 Task: Open Card Engineering Design Review in Board Employee Recognition and Rewards to Workspace Customer Analytics and add a team member Softage.4@softage.net, a label Orange, a checklist Healthy Cooking, an attachment from your google drive, a color Orange and finally, add a card description 'Develop and launch new social media marketing campaign for customer retention' and a comment 'We should approach this task with a sense of humility, recognizing that there is always more to learn and improve upon.'. Add a start date 'Jan 08, 1900' with a due date 'Jan 15, 1900'
Action: Mouse moved to (704, 186)
Screenshot: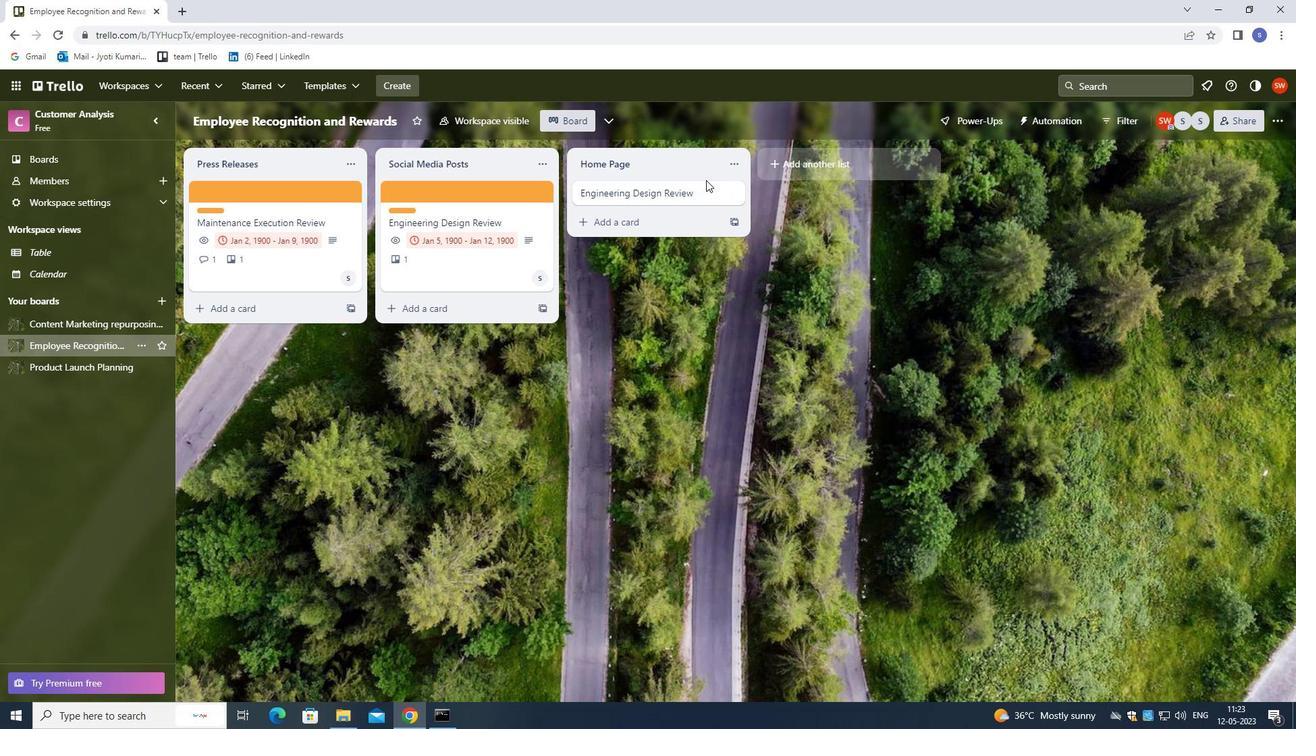 
Action: Mouse pressed left at (704, 186)
Screenshot: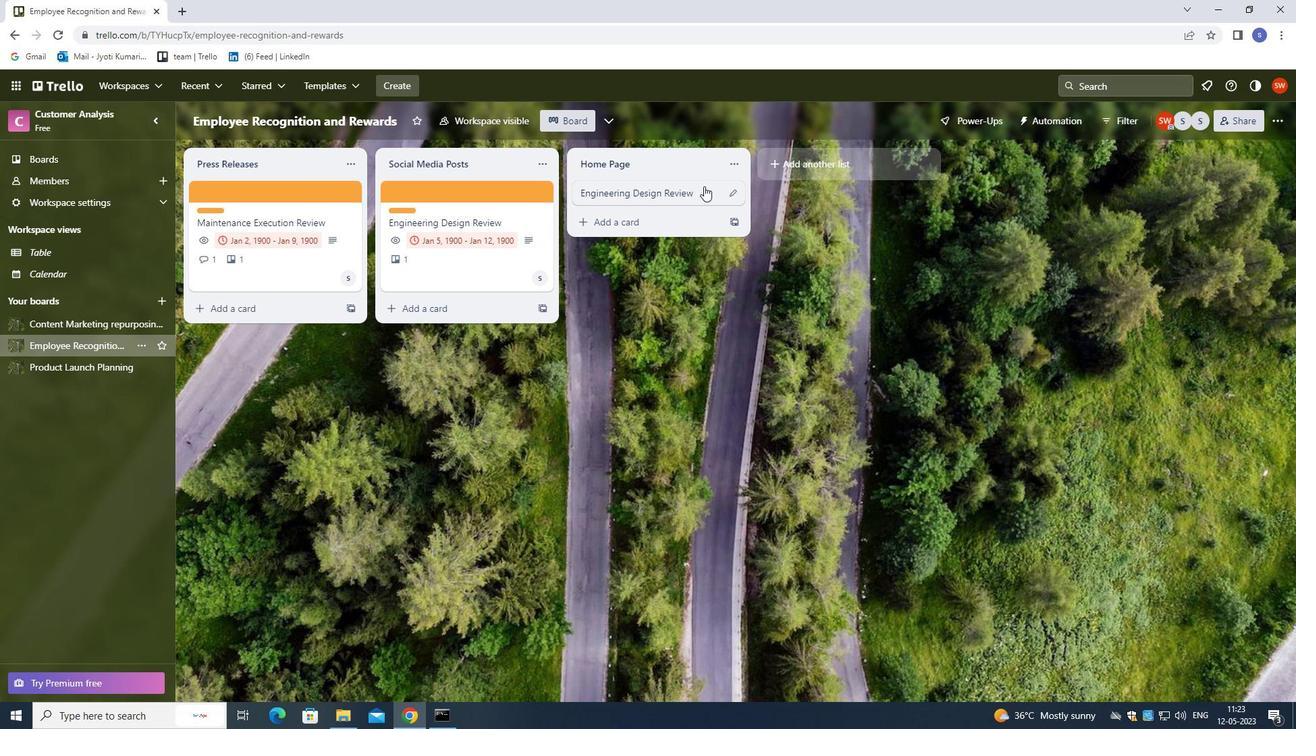 
Action: Mouse moved to (791, 243)
Screenshot: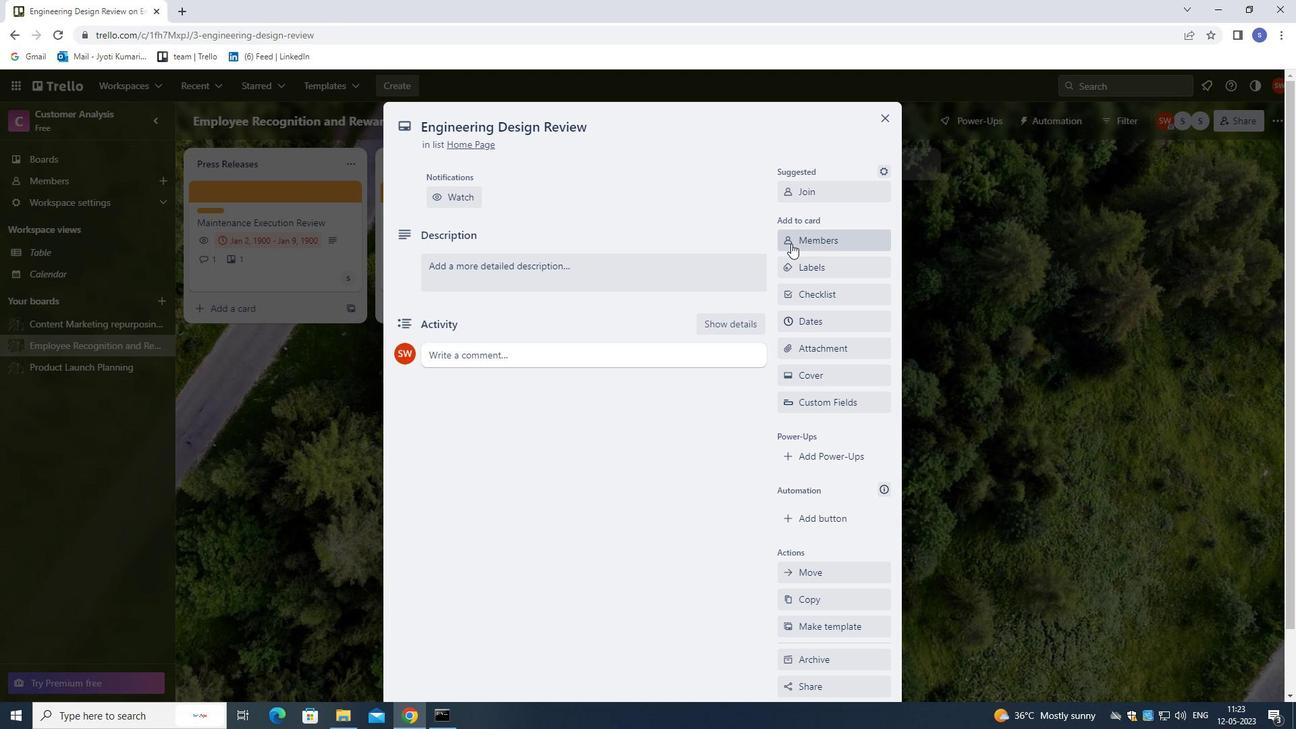 
Action: Mouse pressed left at (791, 243)
Screenshot: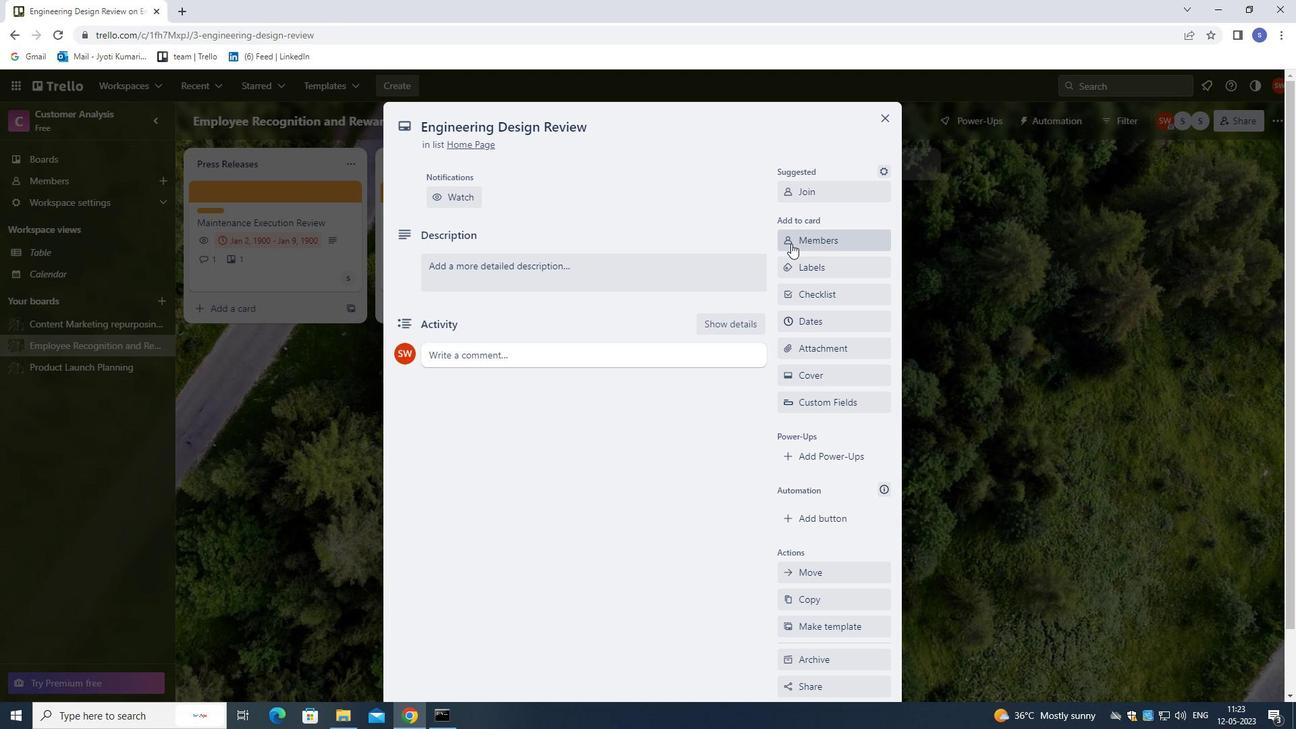 
Action: Mouse moved to (697, 180)
Screenshot: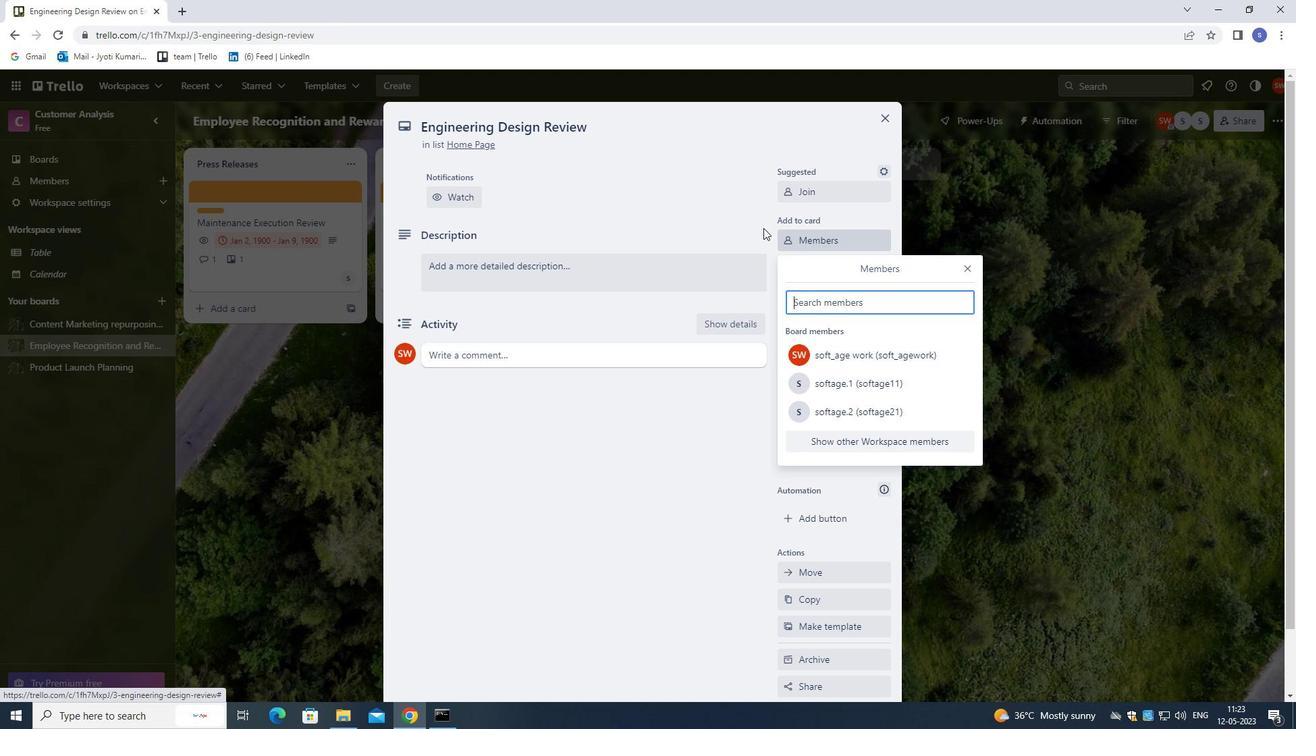 
Action: Key pressed softage.4<Key.shift>@SOFTGE.NET<Key.enter>
Screenshot: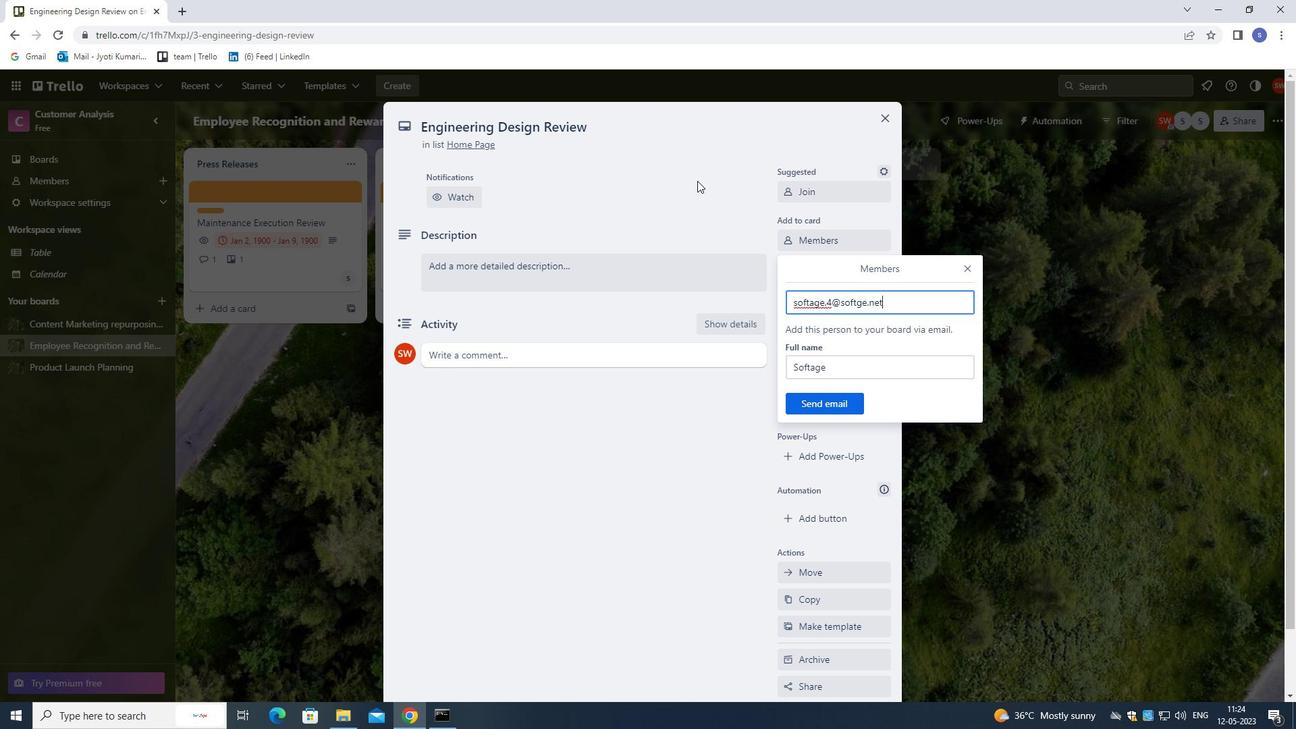 
Action: Mouse moved to (723, 231)
Screenshot: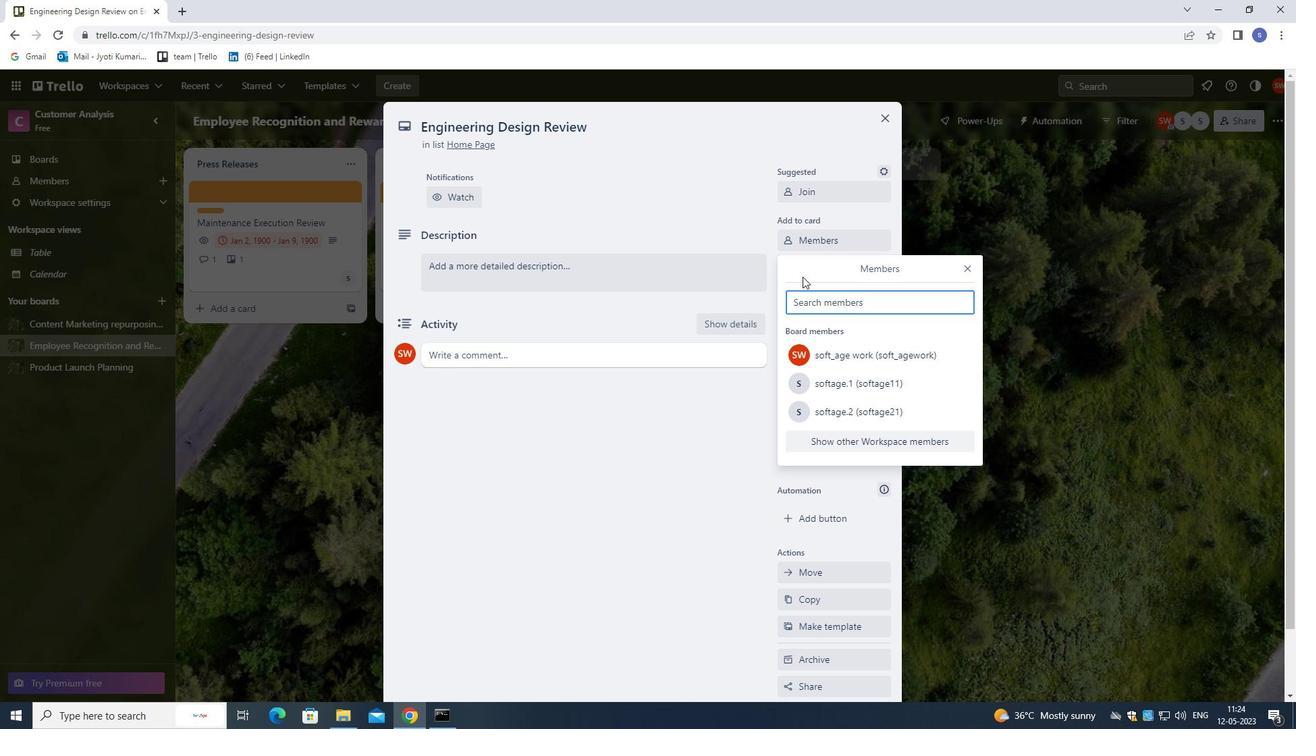 
Action: Key pressed SOFTAGE.4<Key.shift>@SOFTAGE.NET
Screenshot: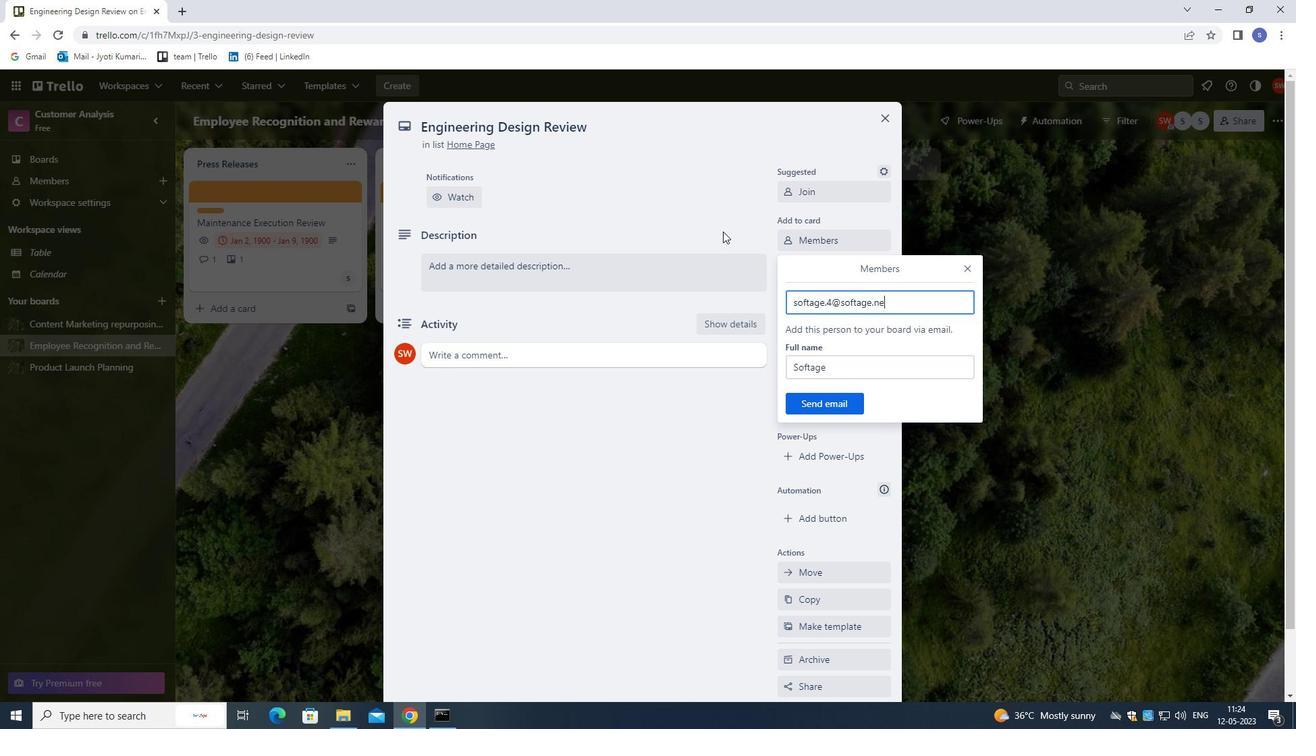 
Action: Mouse moved to (820, 395)
Screenshot: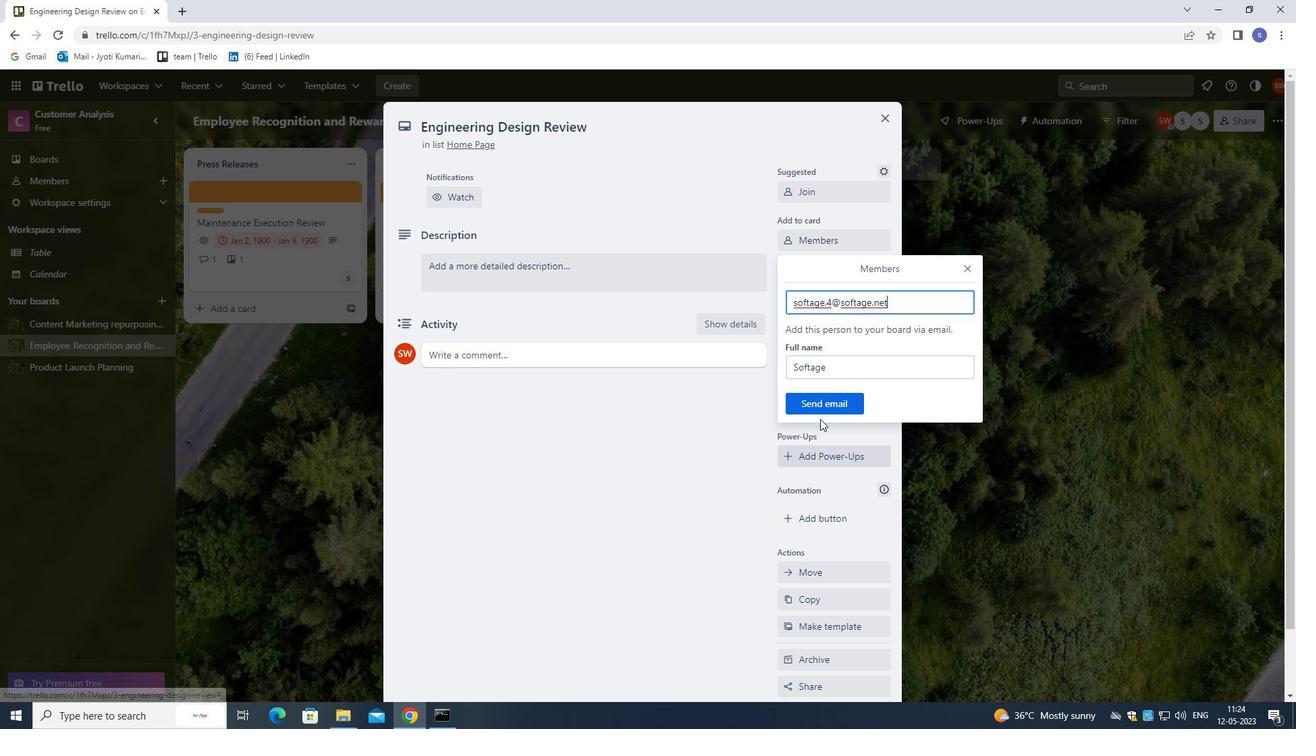 
Action: Mouse pressed left at (820, 395)
Screenshot: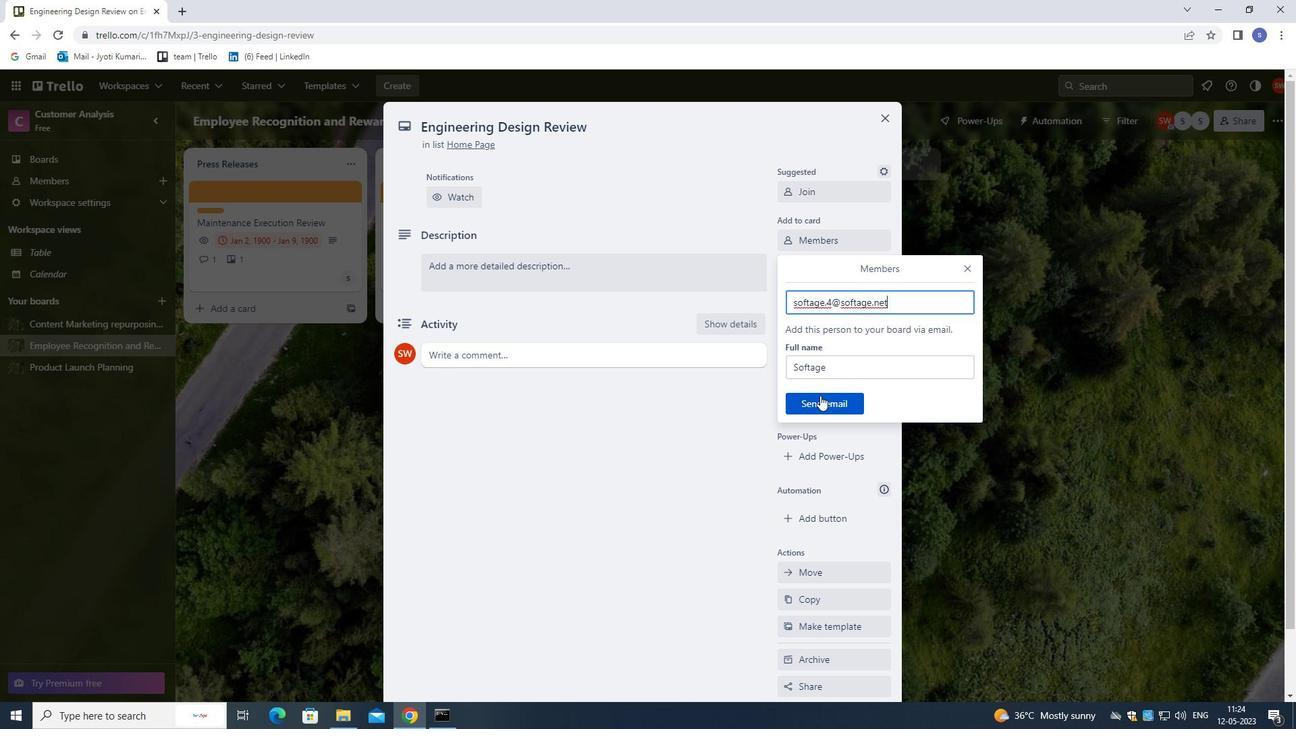 
Action: Mouse moved to (804, 266)
Screenshot: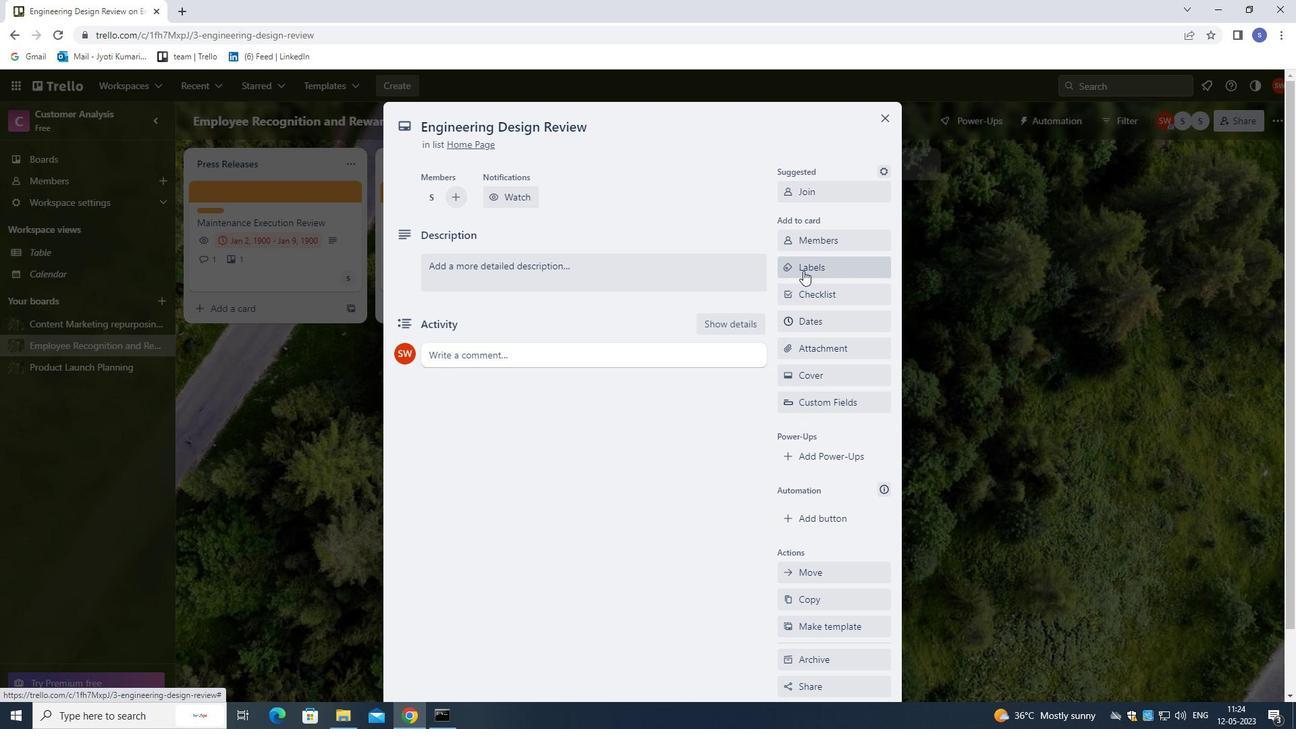 
Action: Mouse pressed left at (804, 266)
Screenshot: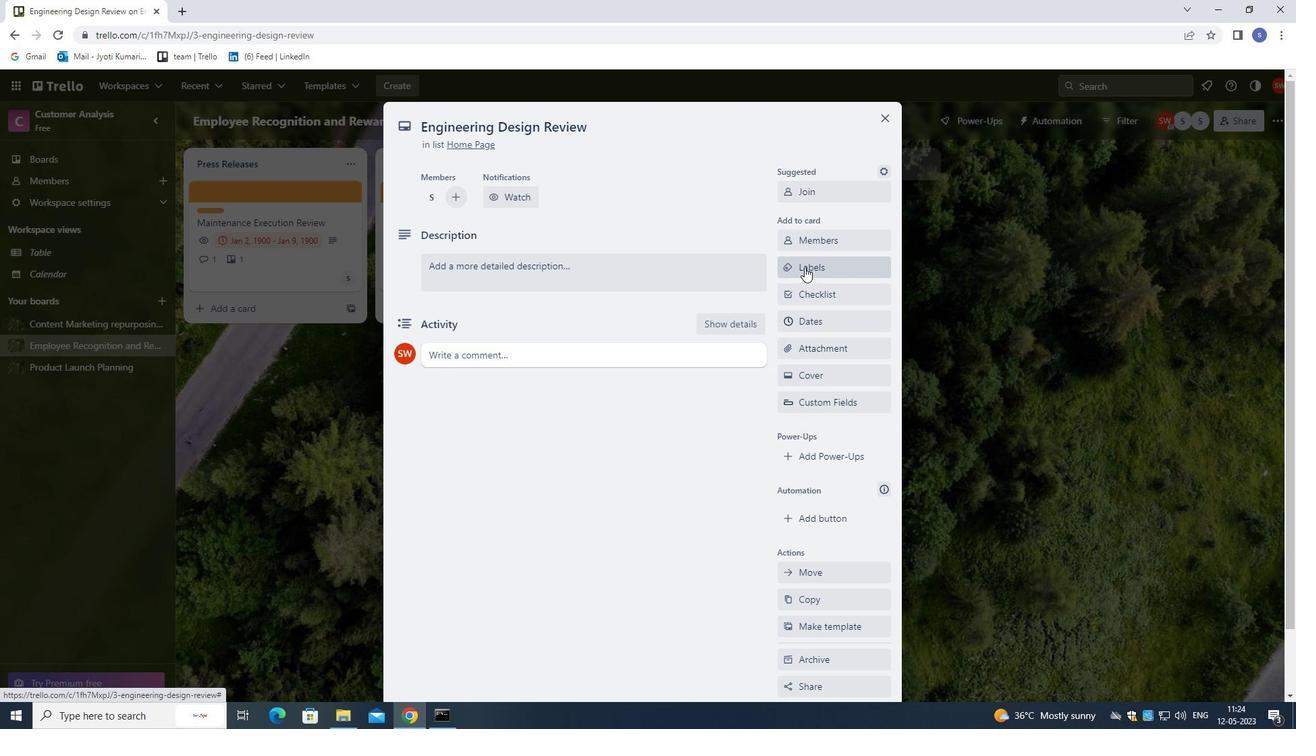 
Action: Mouse moved to (806, 272)
Screenshot: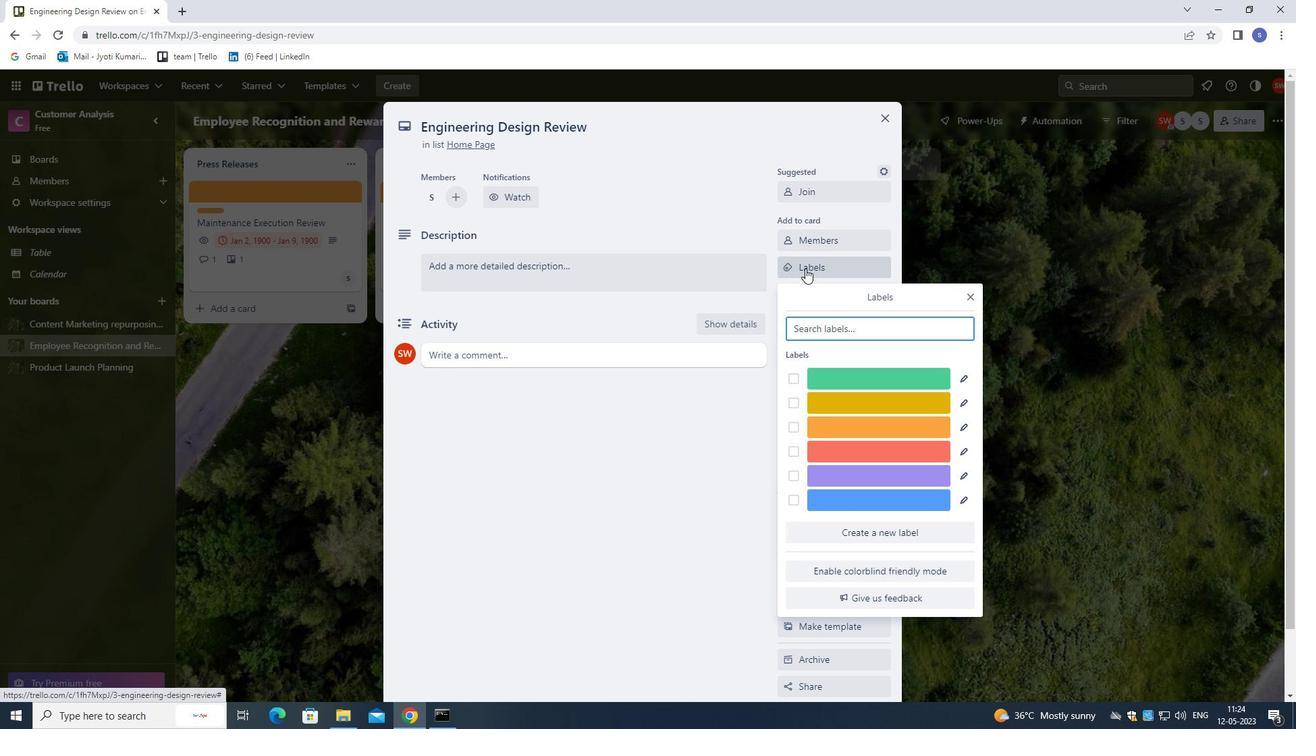 
Action: Key pressed O
Screenshot: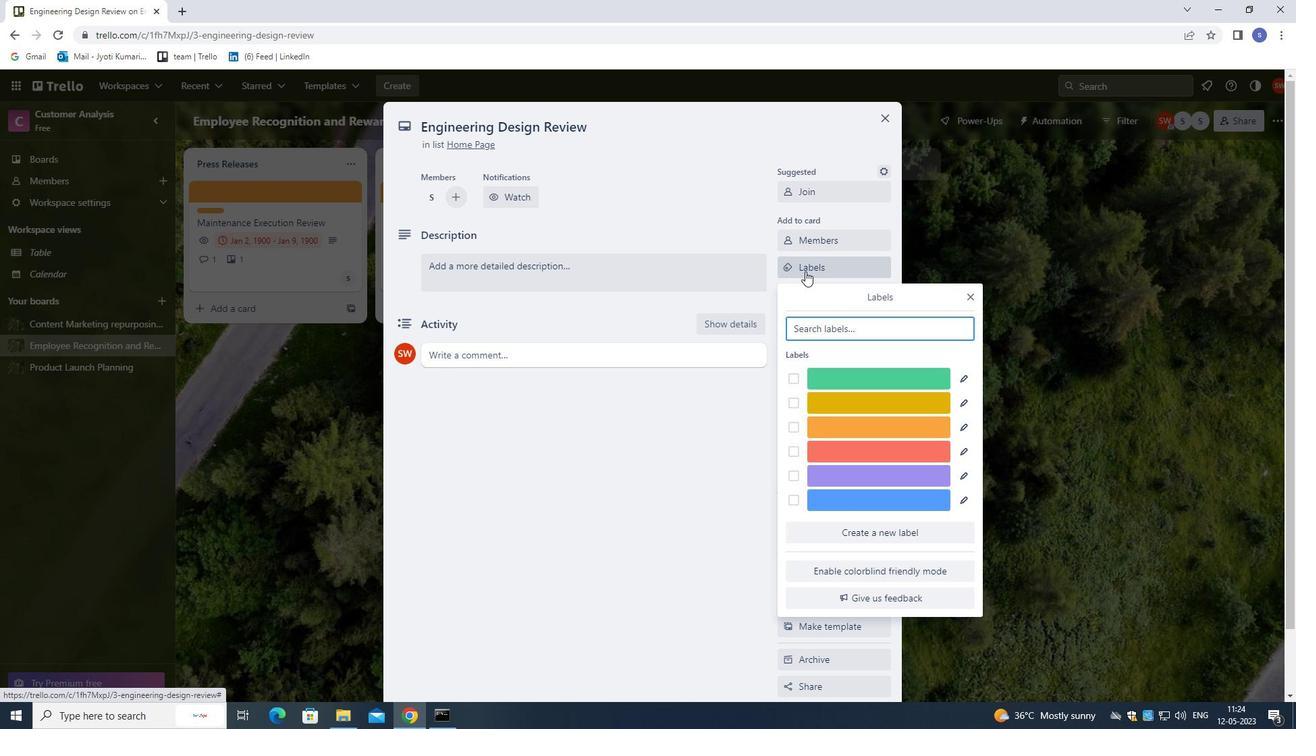 
Action: Mouse moved to (797, 381)
Screenshot: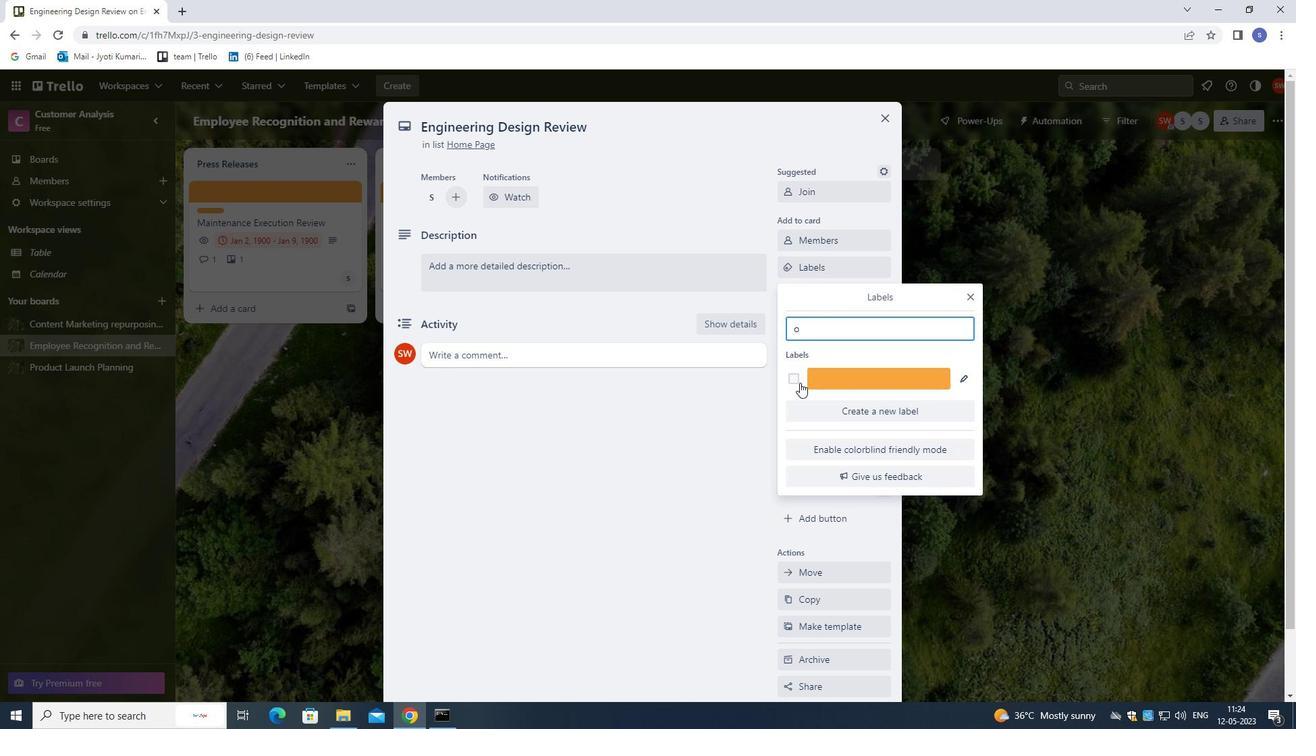 
Action: Mouse pressed left at (797, 381)
Screenshot: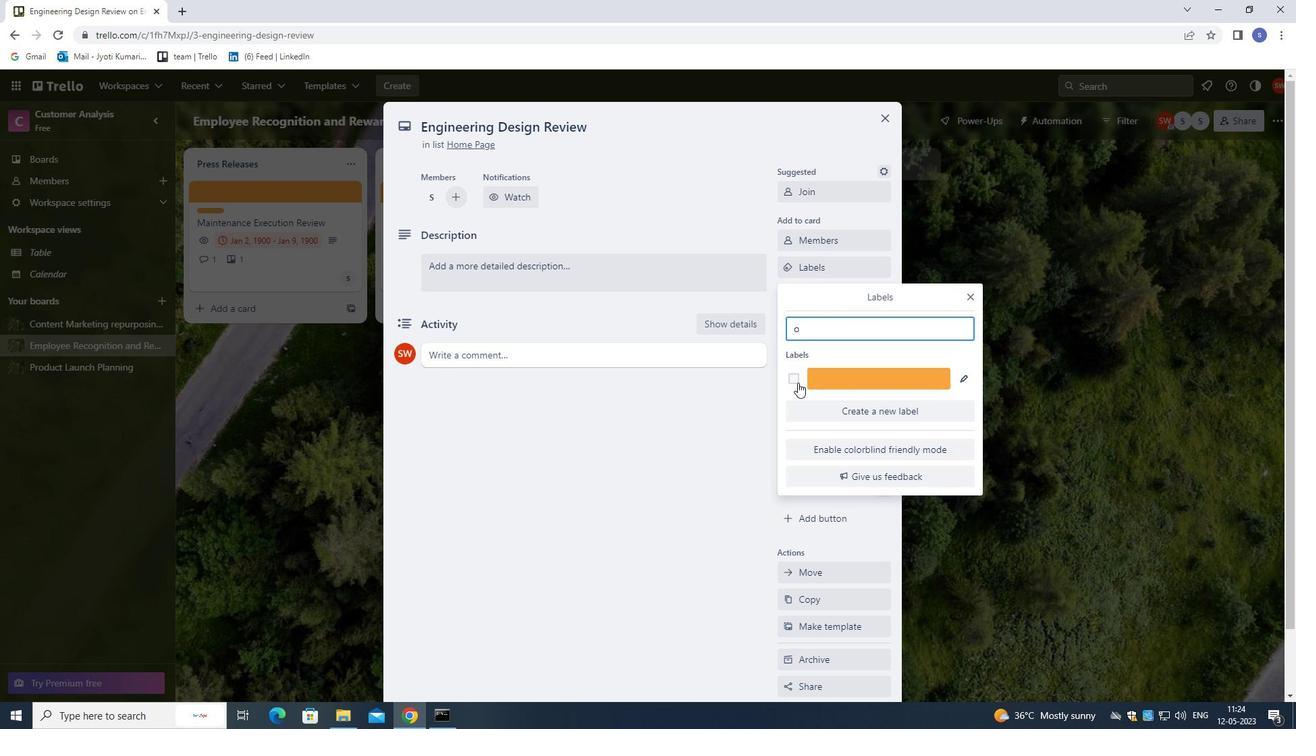 
Action: Mouse moved to (974, 299)
Screenshot: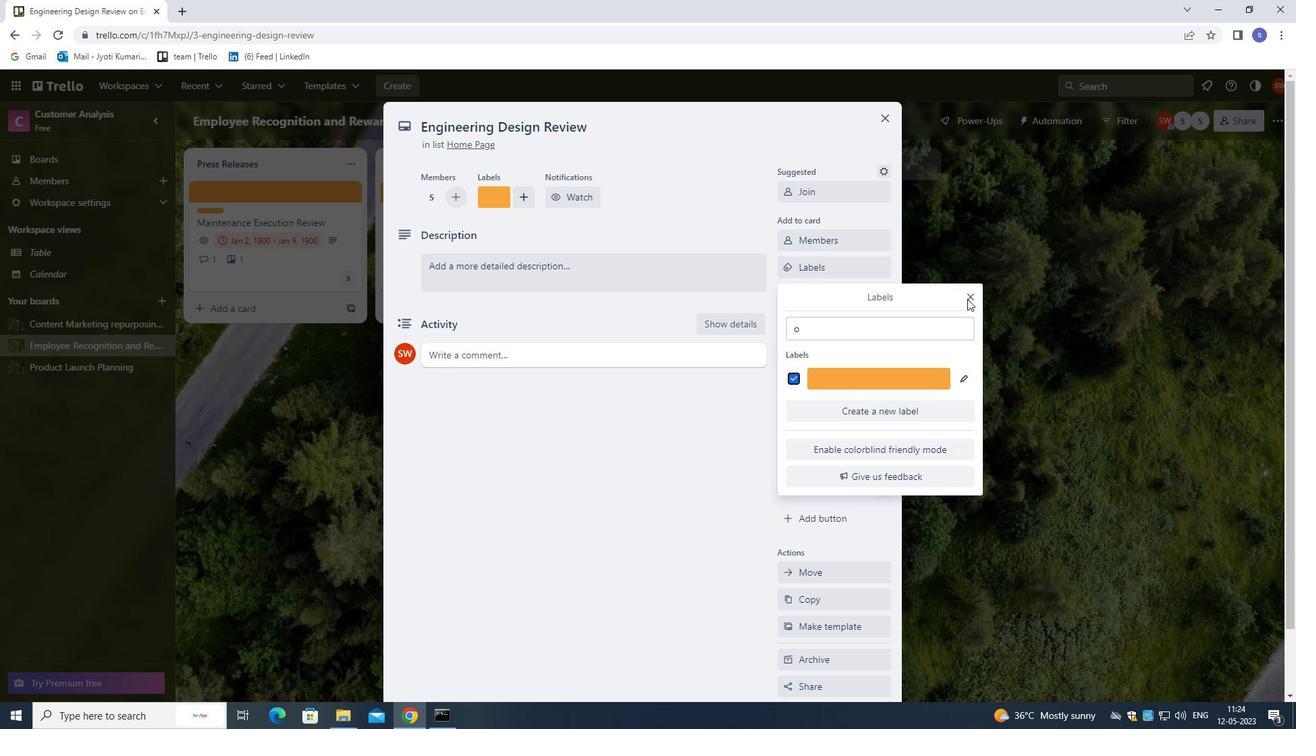 
Action: Mouse pressed left at (974, 299)
Screenshot: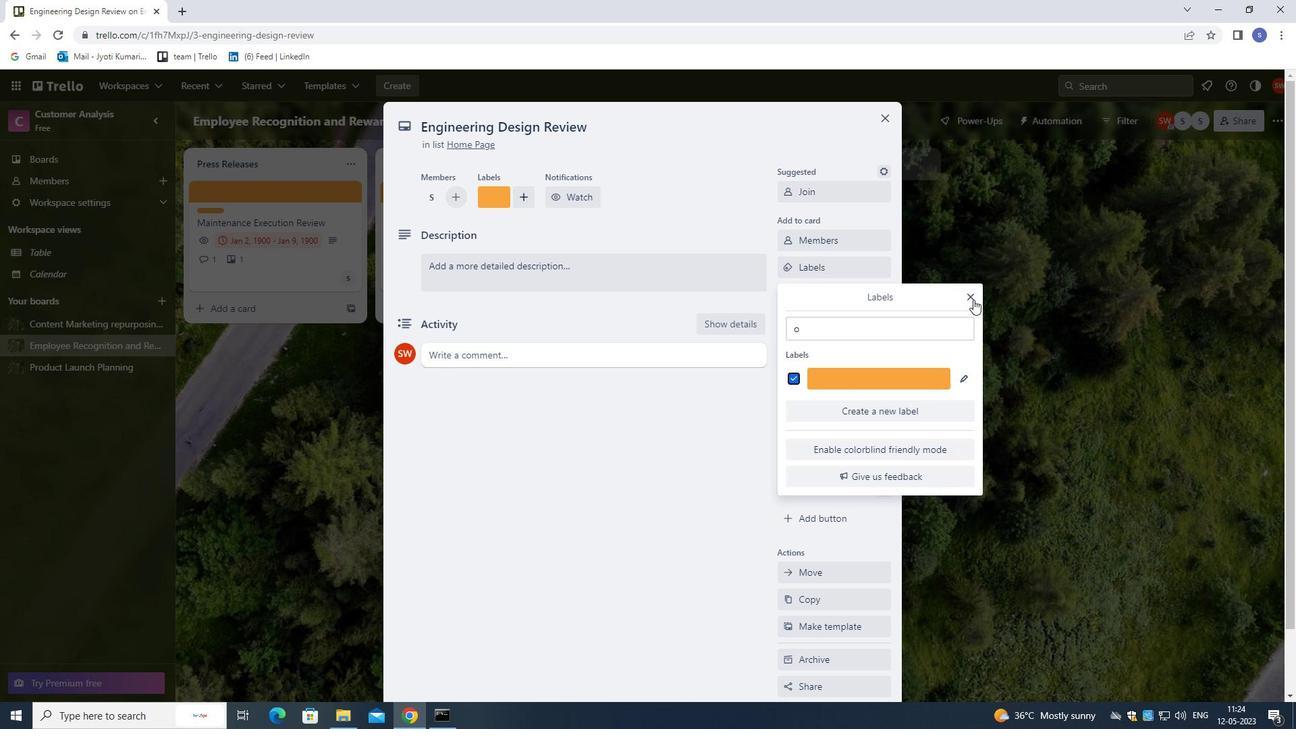 
Action: Mouse moved to (968, 294)
Screenshot: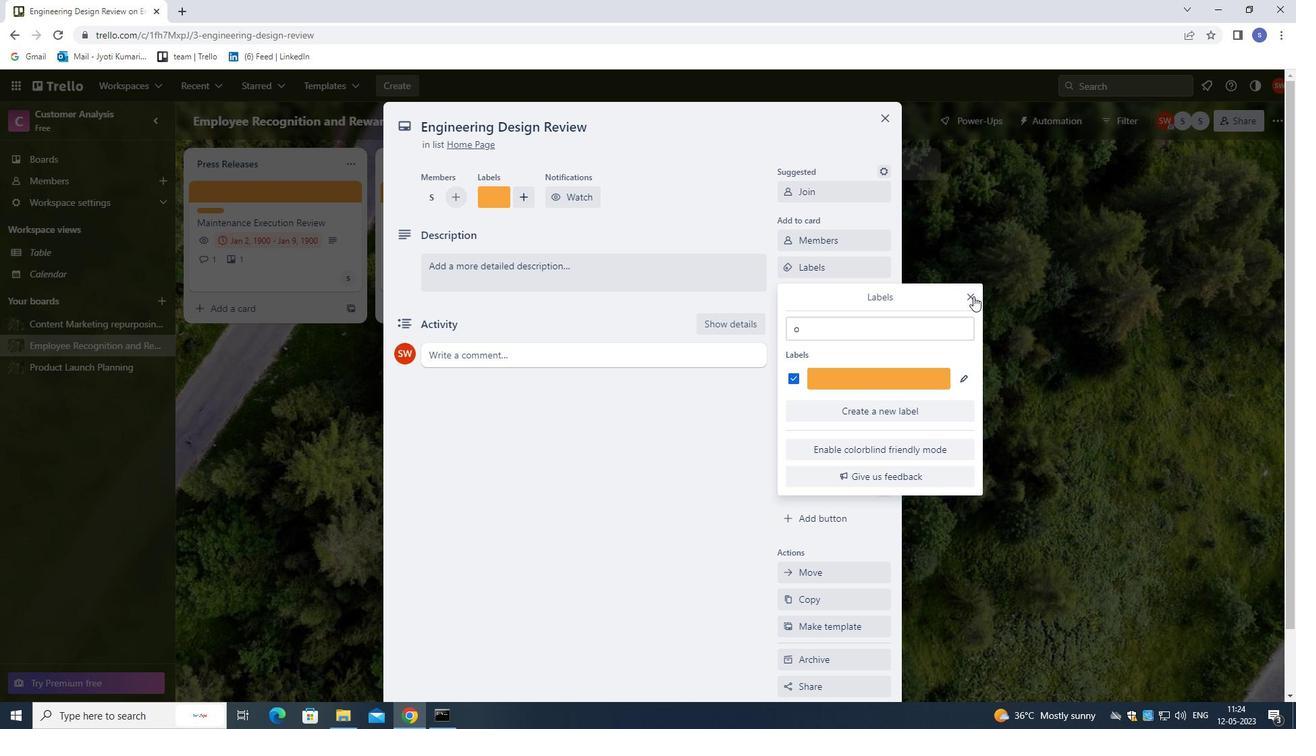 
Action: Mouse pressed left at (968, 294)
Screenshot: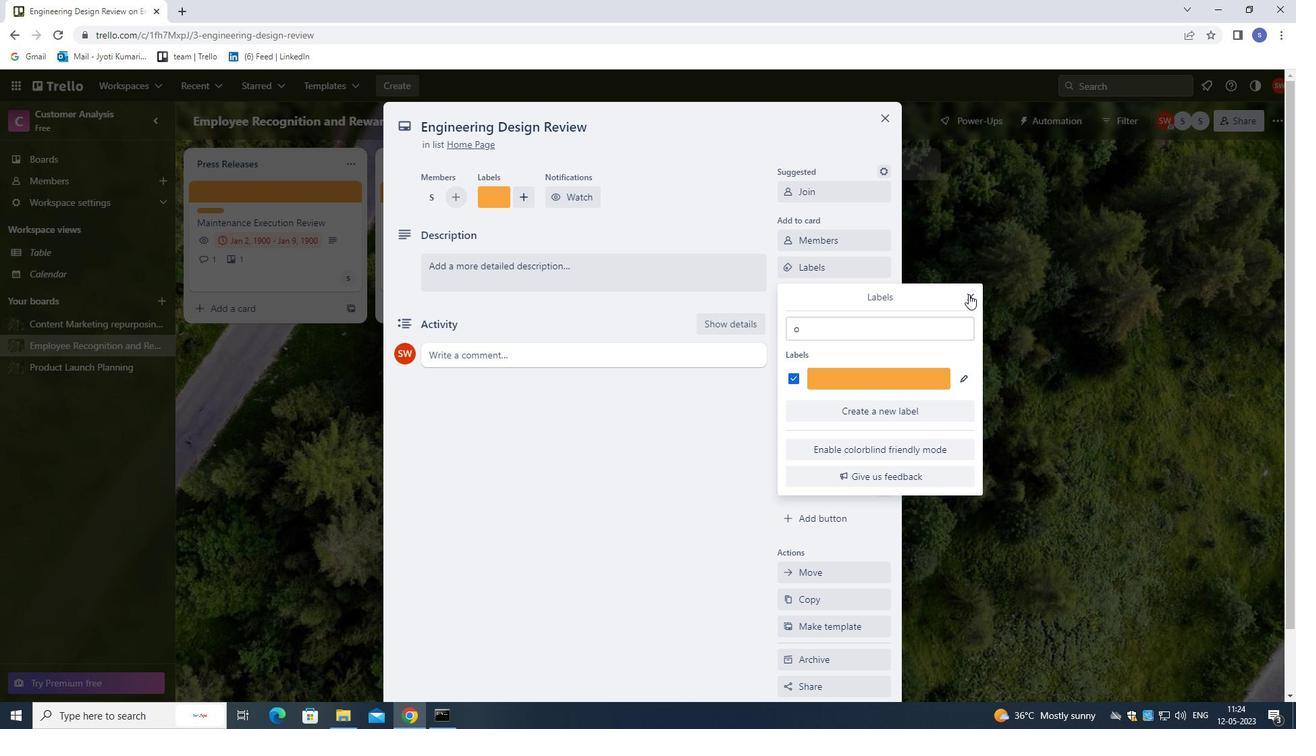 
Action: Mouse moved to (842, 293)
Screenshot: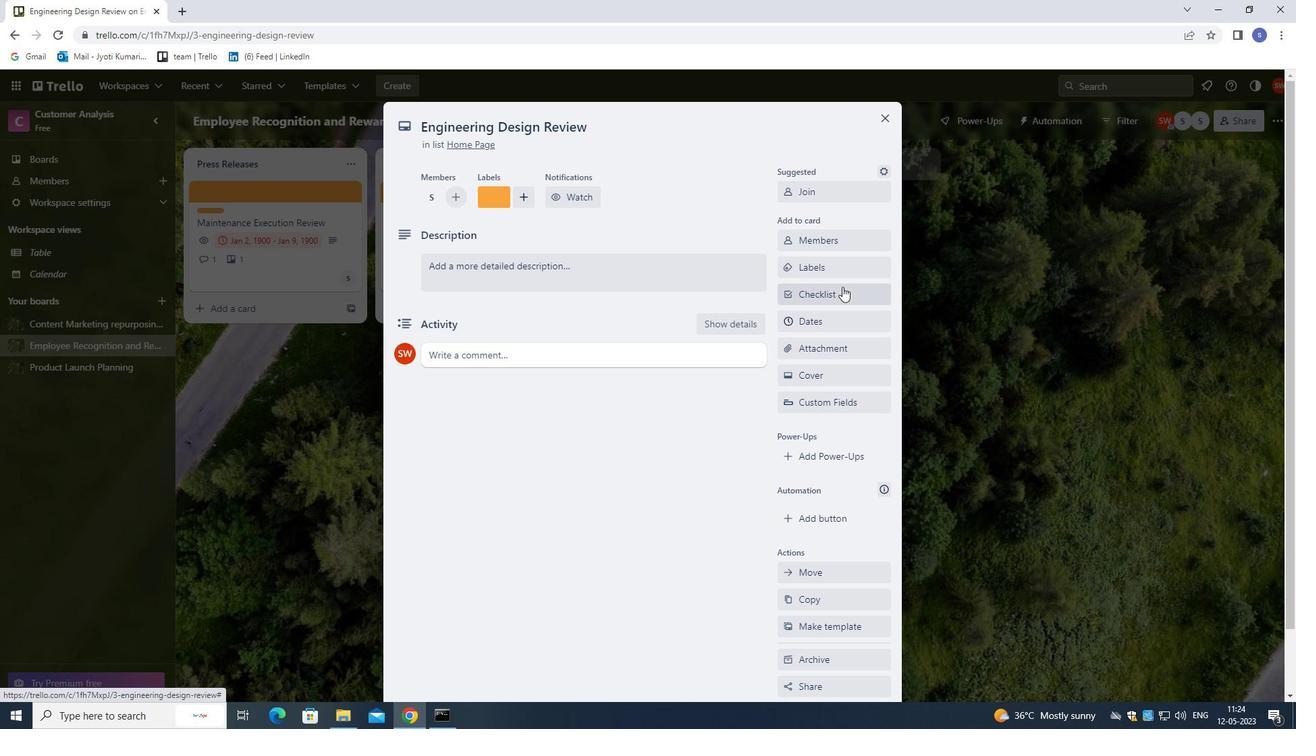 
Action: Mouse pressed left at (842, 293)
Screenshot: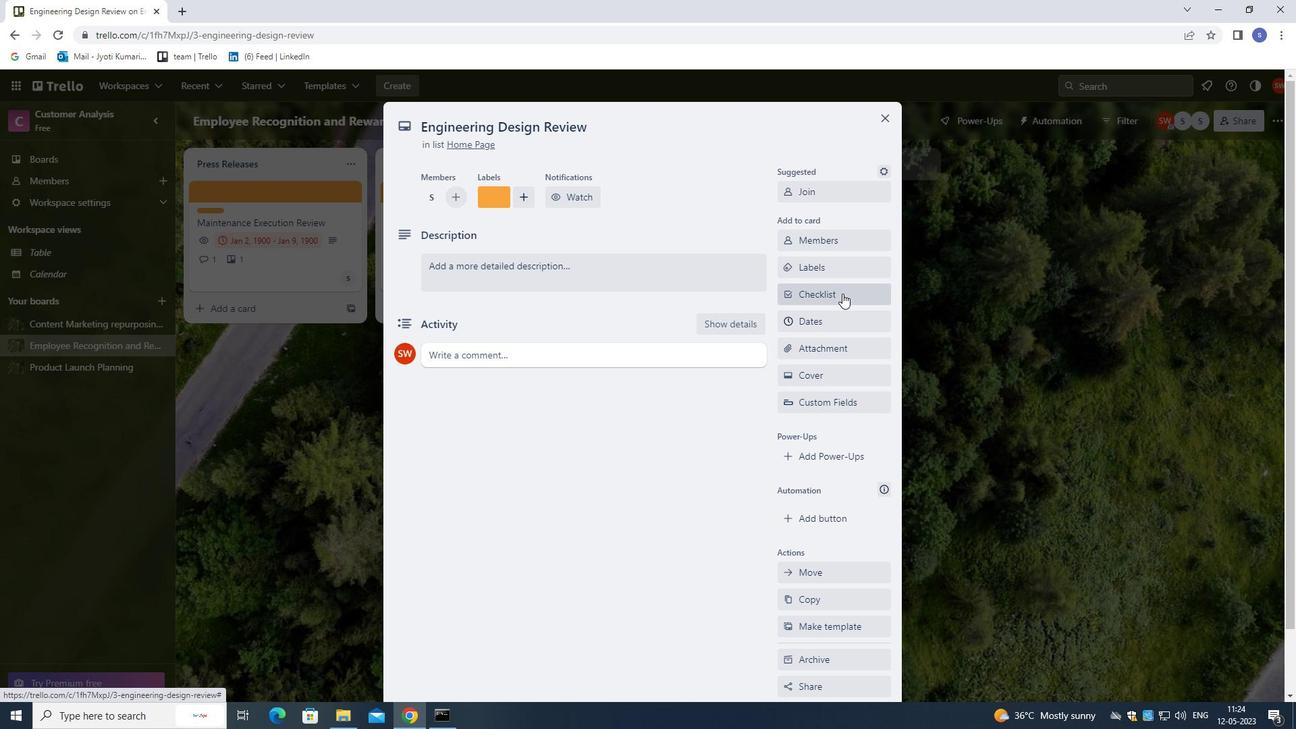 
Action: Mouse moved to (771, 270)
Screenshot: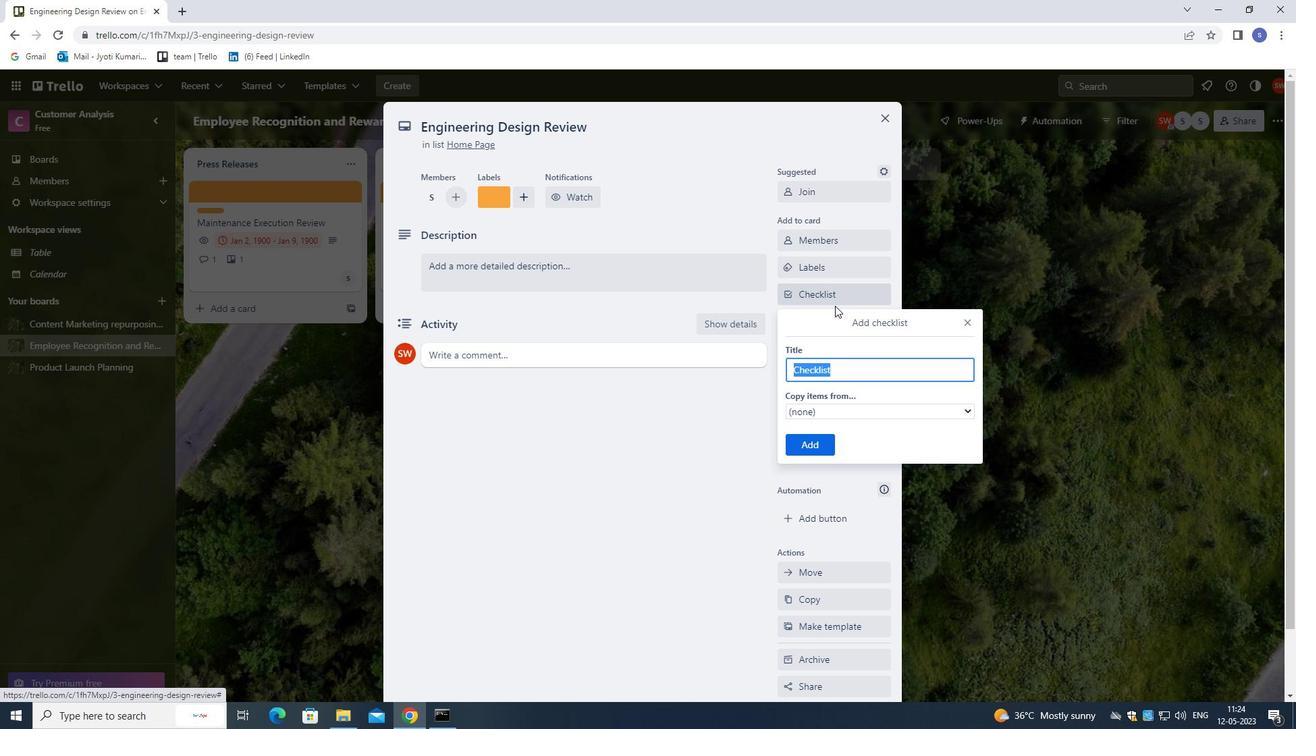 
Action: Key pressed <Key.shift>HEALTHY<Key.space><Key.shift><Key.shift>COOKING<Key.enter>
Screenshot: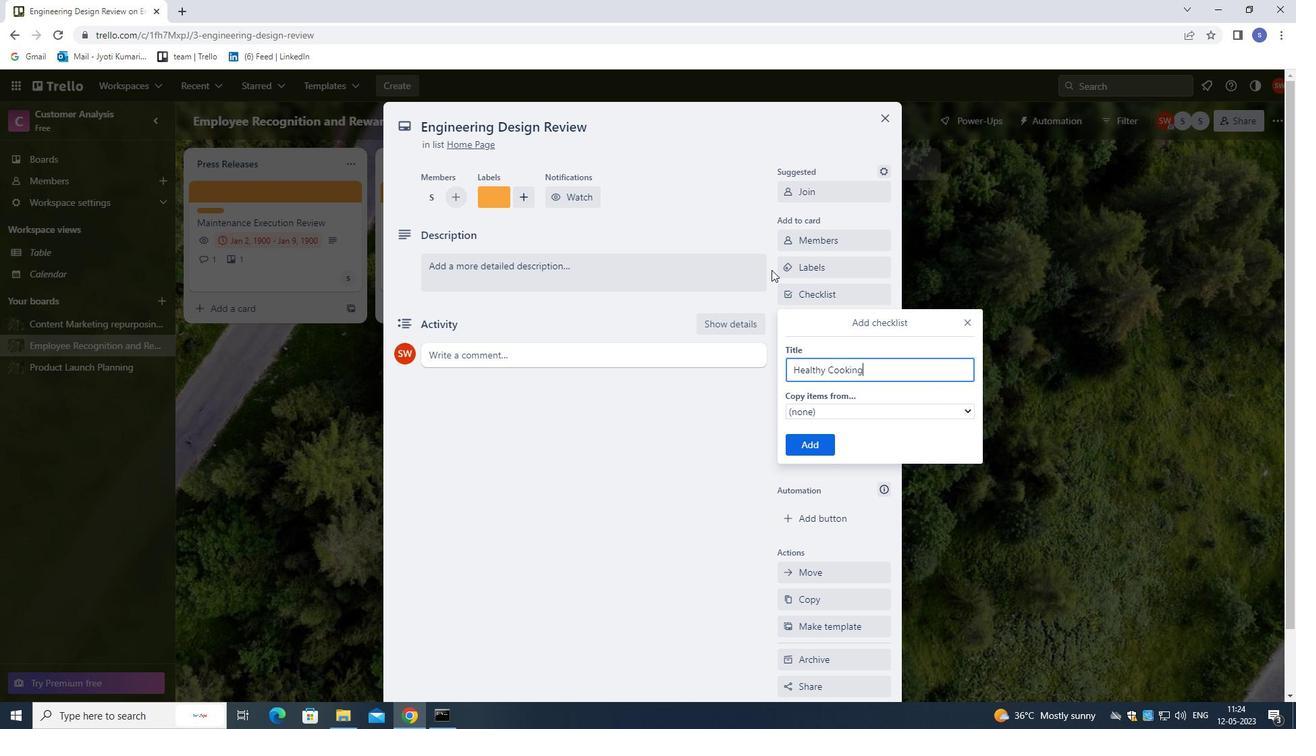 
Action: Mouse moved to (850, 325)
Screenshot: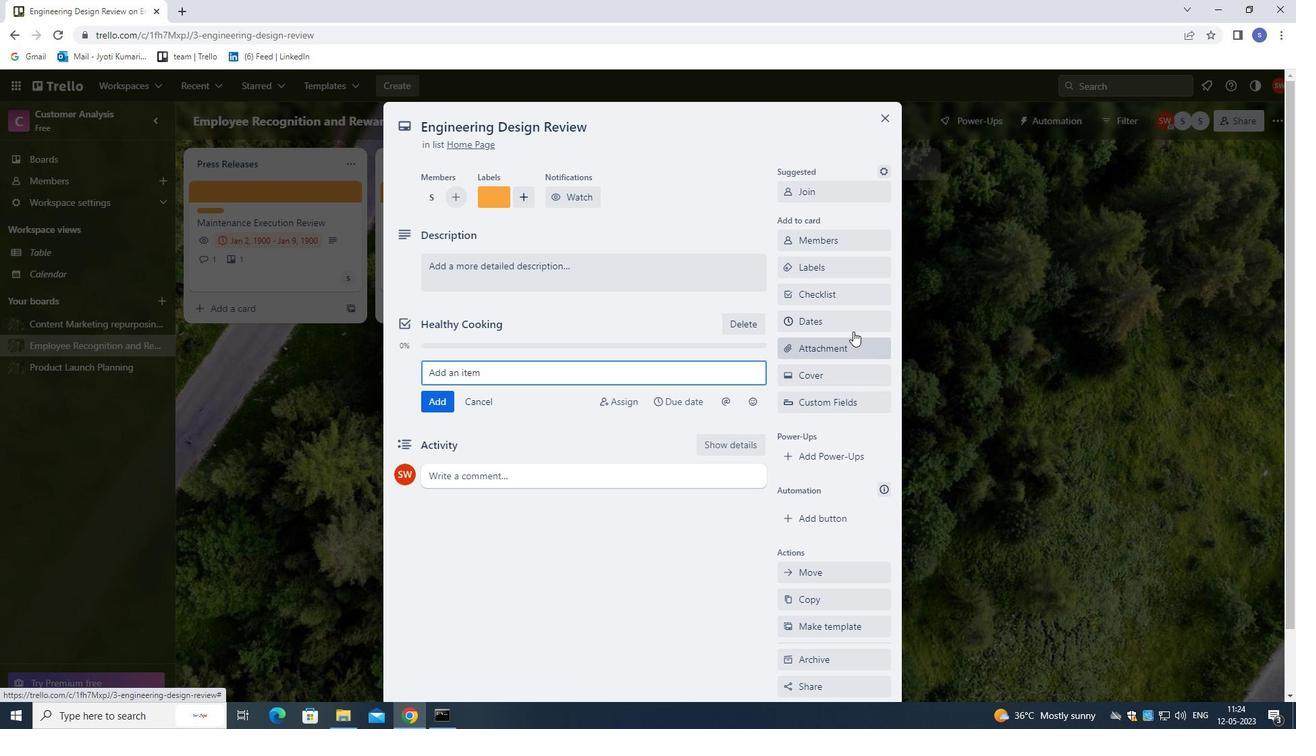 
Action: Mouse pressed left at (850, 325)
Screenshot: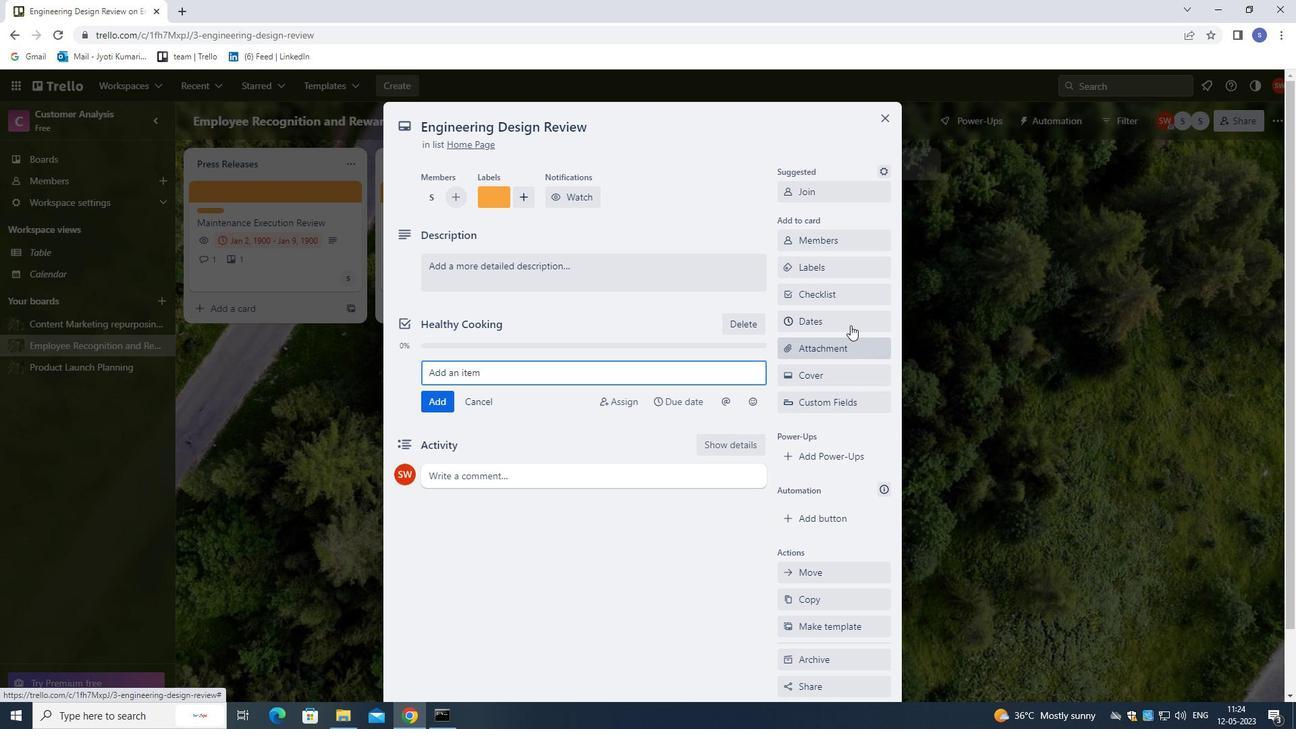 
Action: Mouse moved to (787, 364)
Screenshot: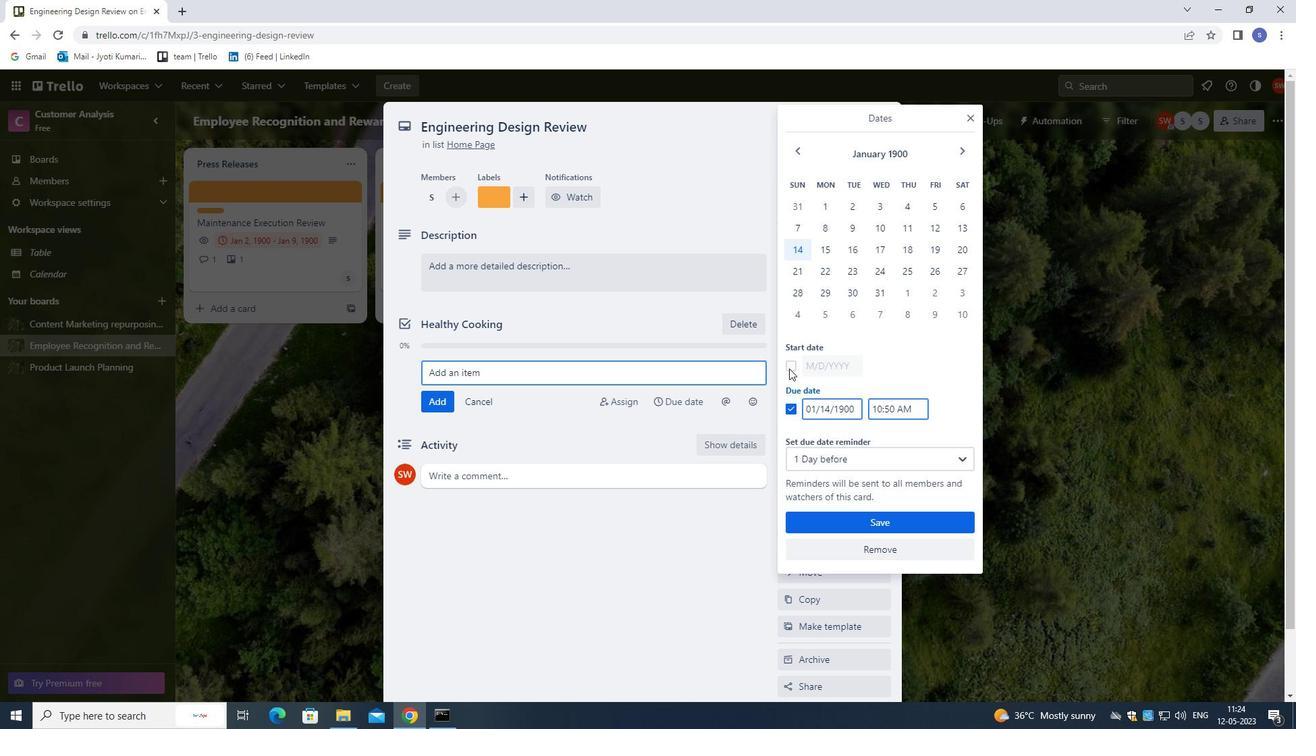 
Action: Mouse pressed left at (787, 364)
Screenshot: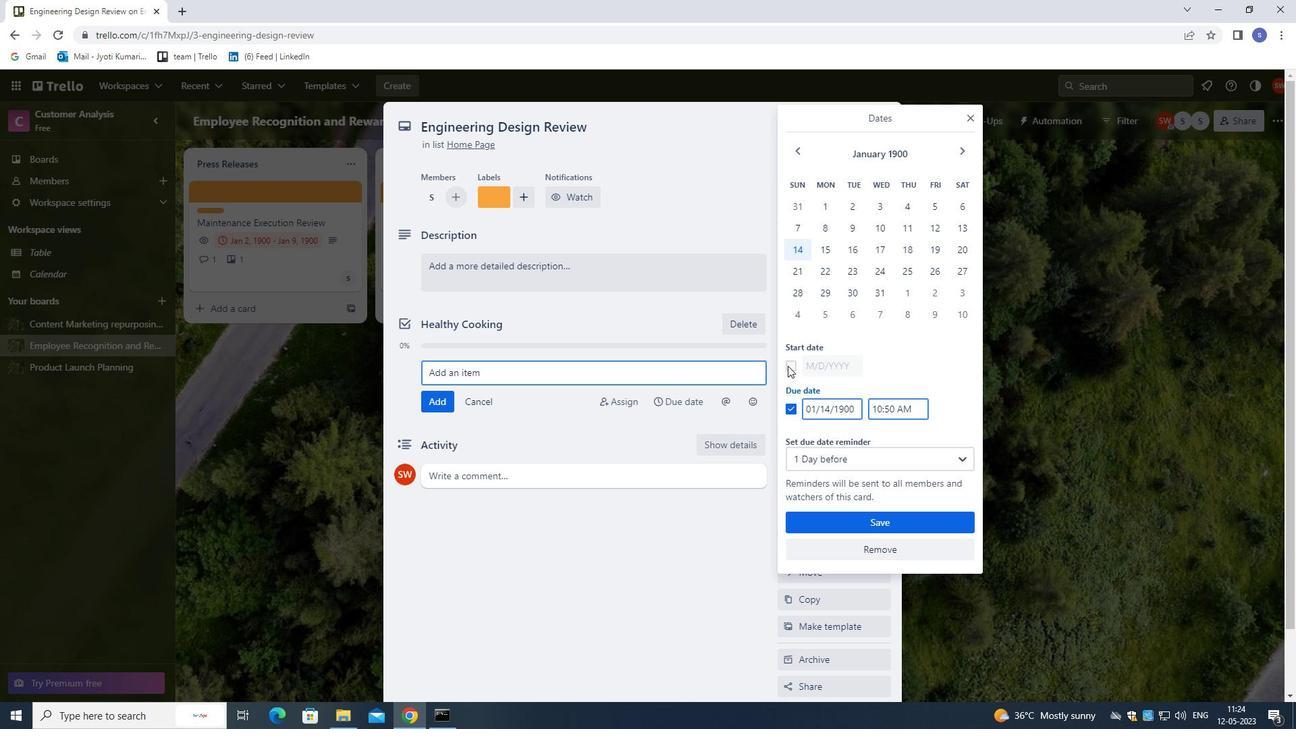
Action: Mouse moved to (821, 363)
Screenshot: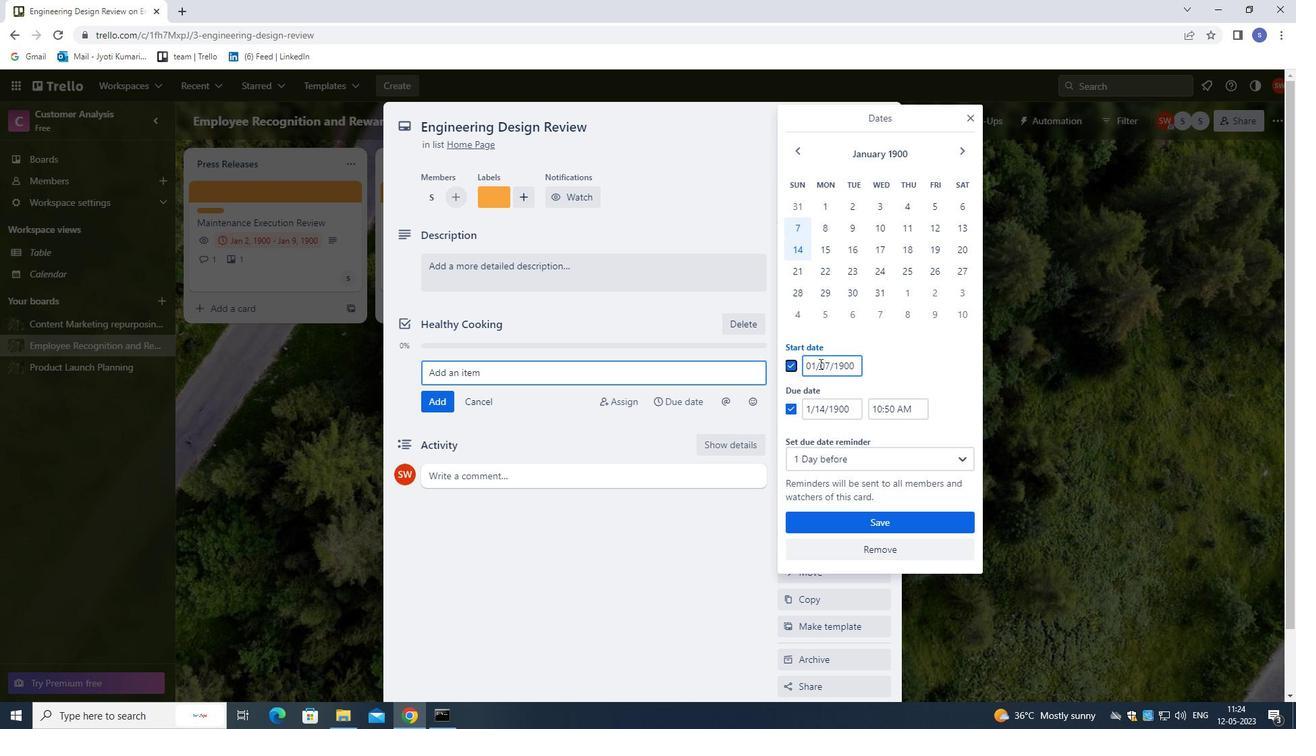 
Action: Mouse pressed left at (821, 363)
Screenshot: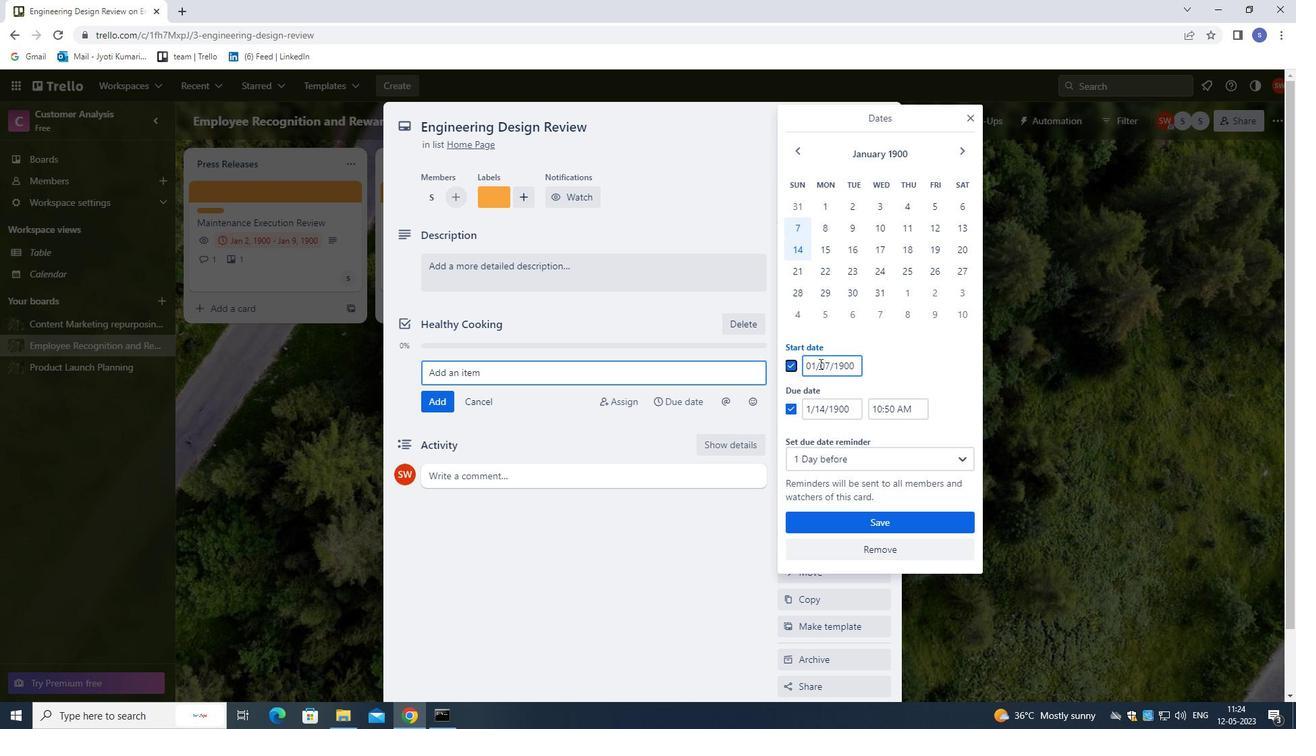 
Action: Mouse moved to (820, 361)
Screenshot: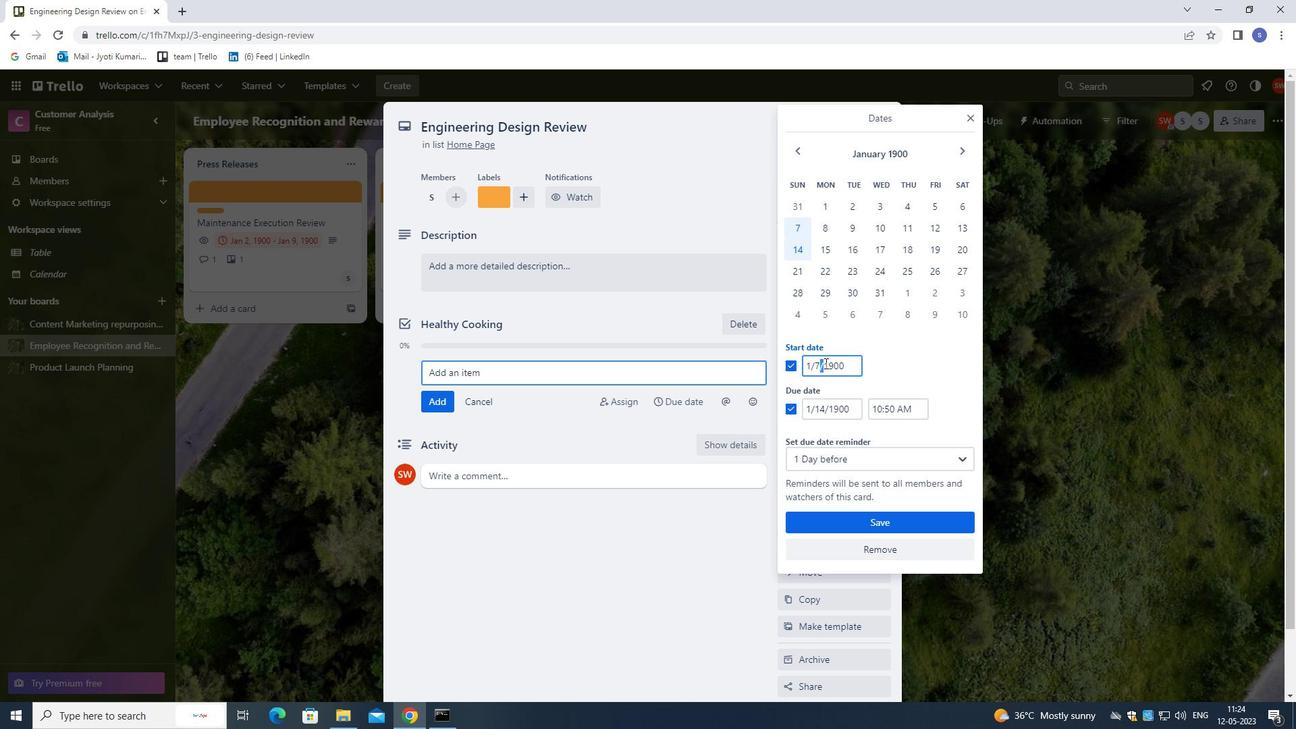 
Action: Mouse pressed left at (820, 361)
Screenshot: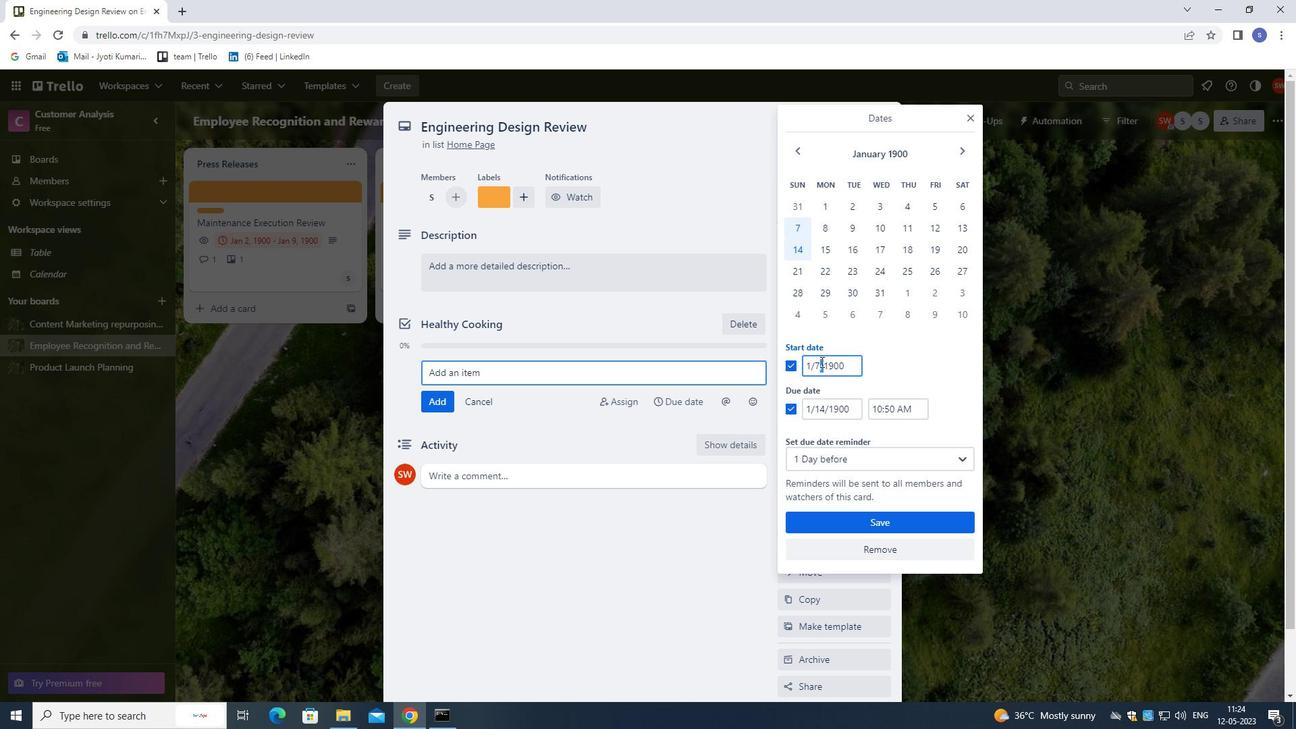 
Action: Mouse moved to (827, 409)
Screenshot: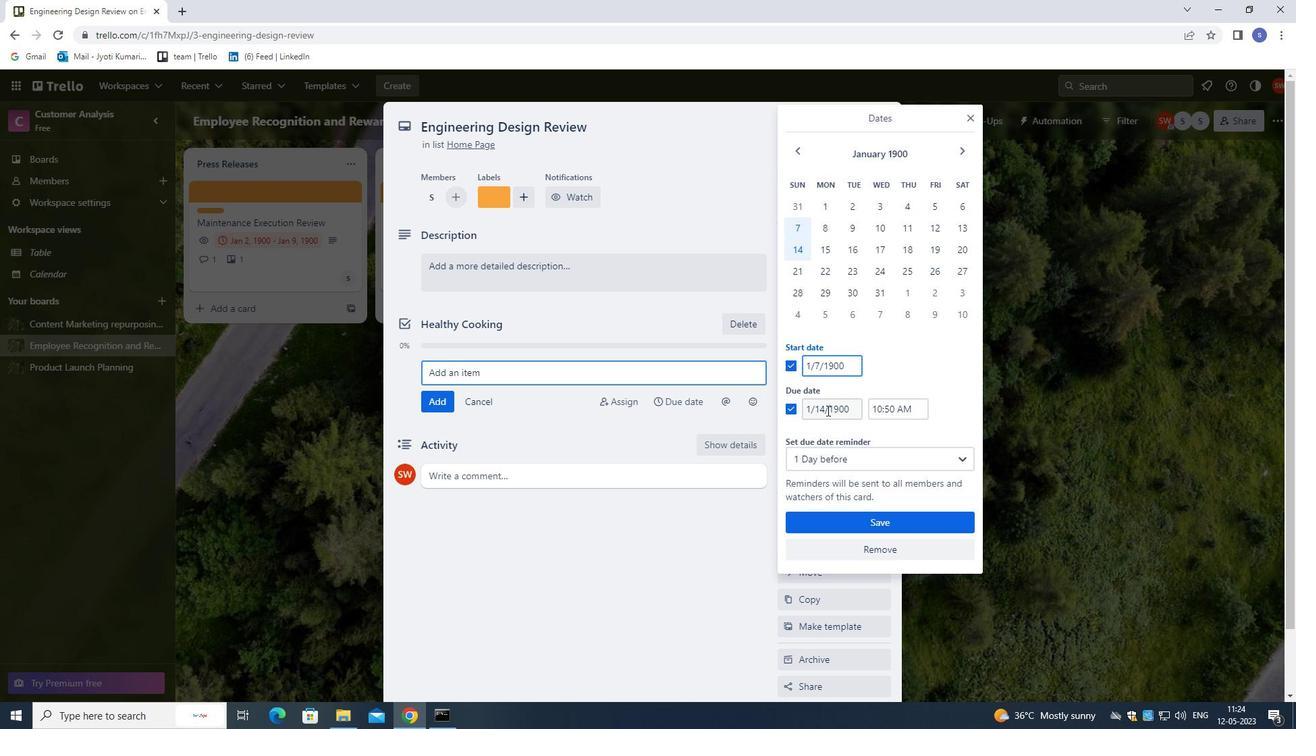 
Action: Key pressed <Key.backspace>
Screenshot: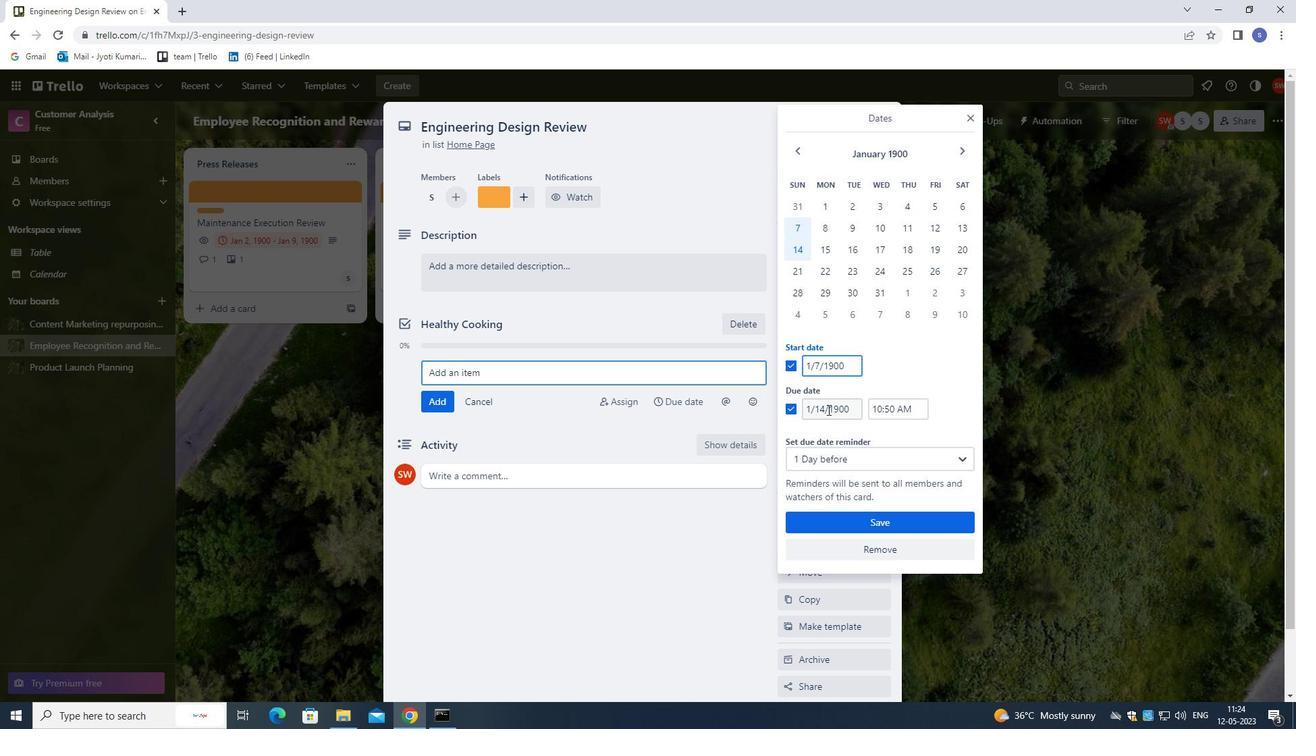 
Action: Mouse moved to (827, 409)
Screenshot: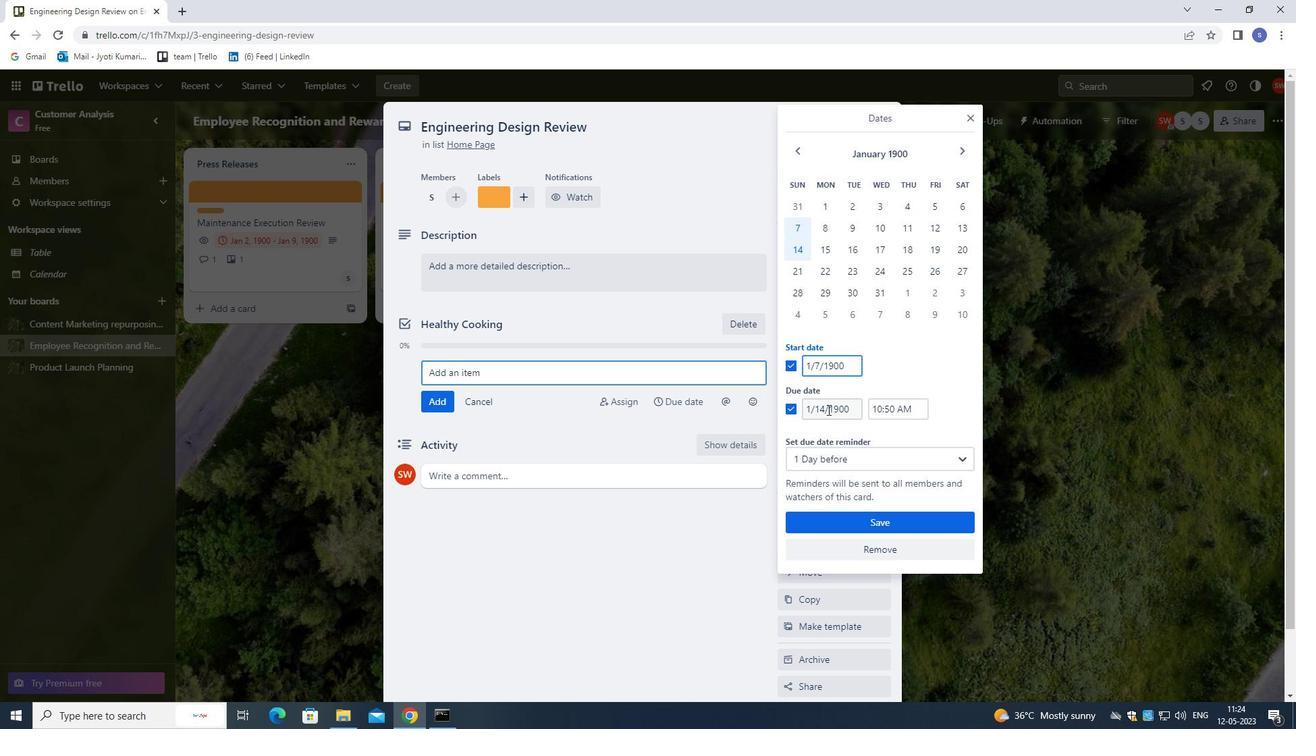 
Action: Key pressed 8
Screenshot: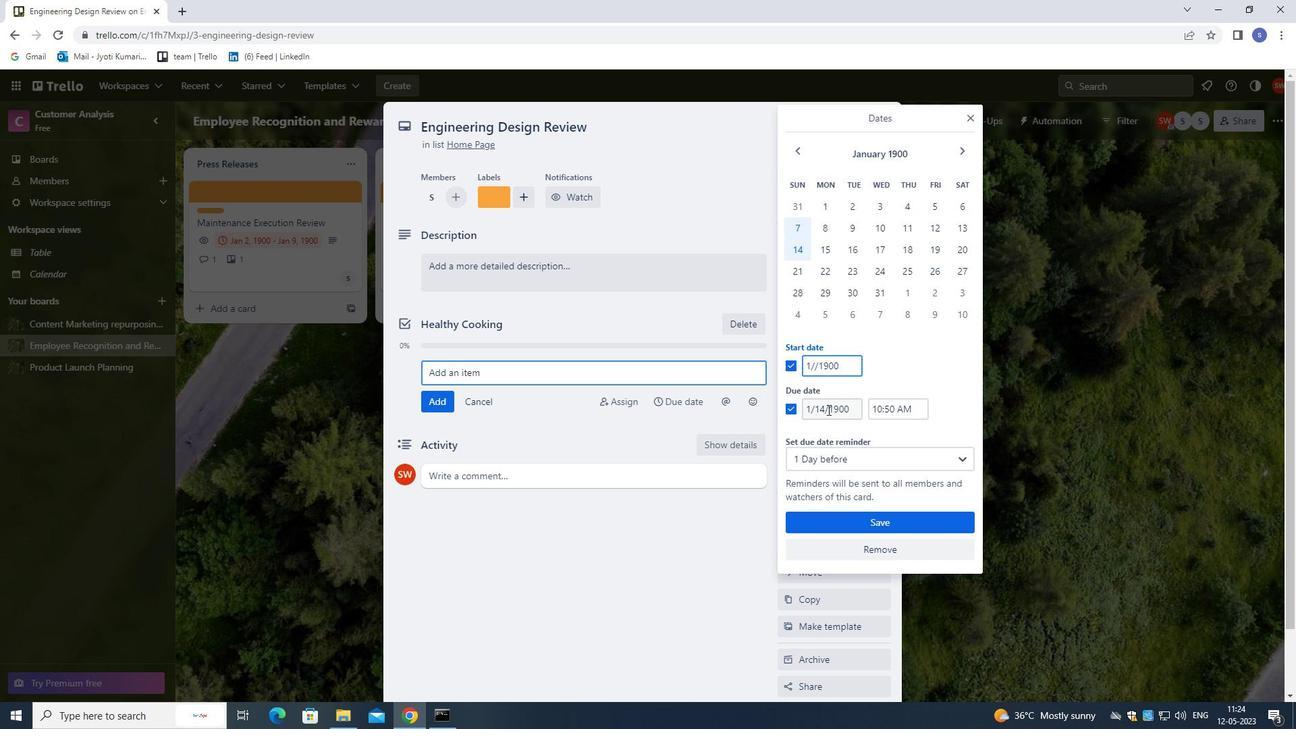 
Action: Mouse moved to (822, 411)
Screenshot: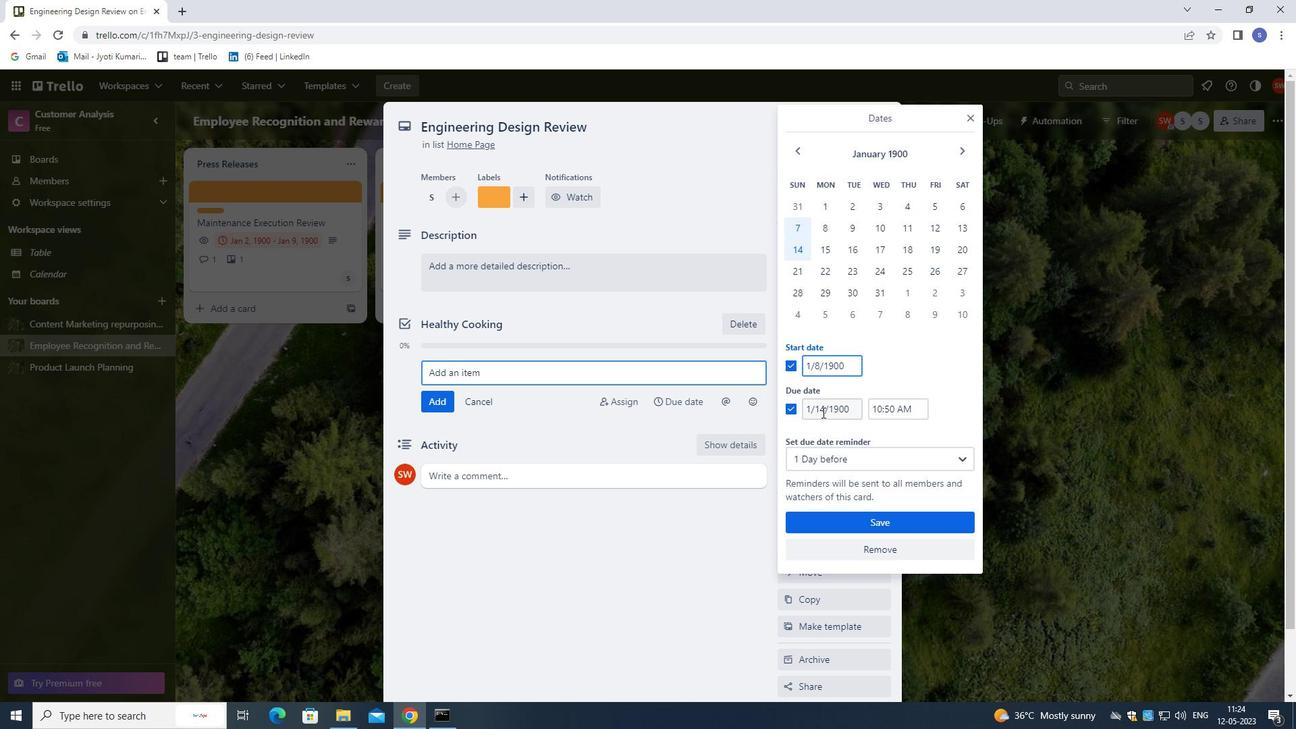 
Action: Mouse pressed left at (822, 411)
Screenshot: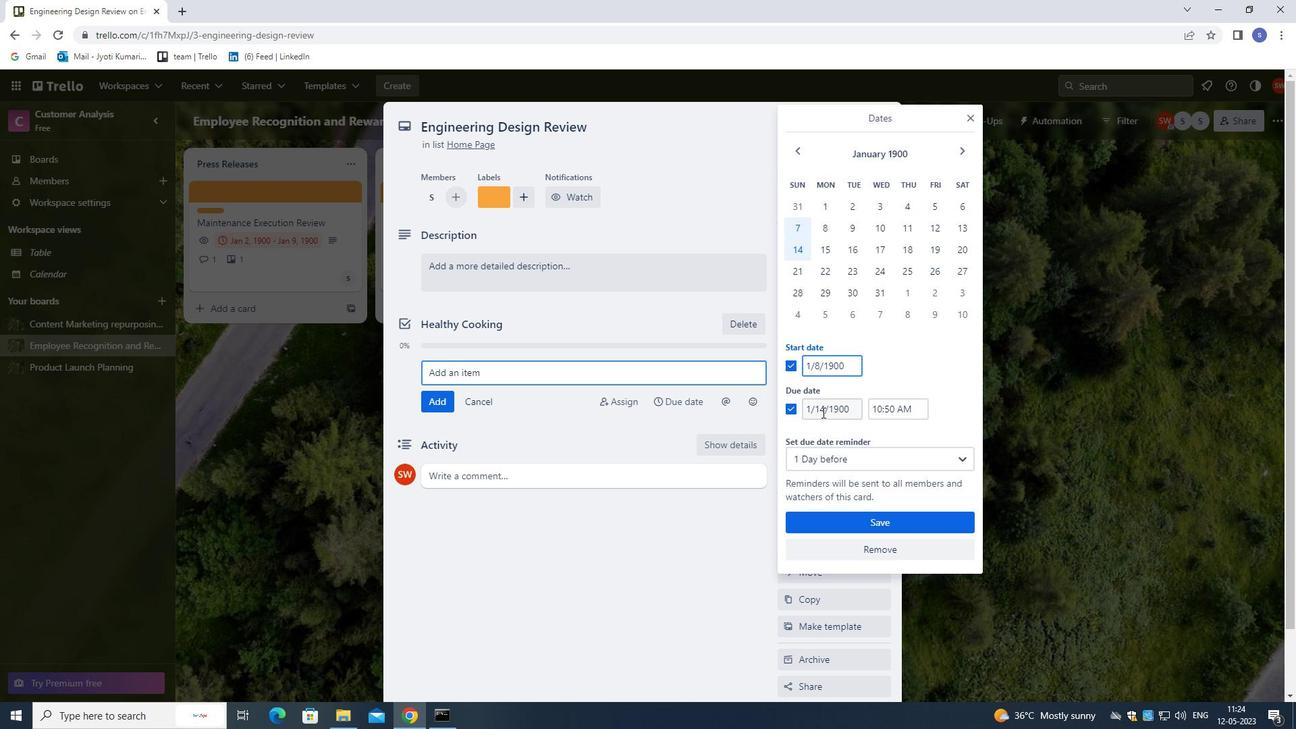 
Action: Mouse moved to (834, 438)
Screenshot: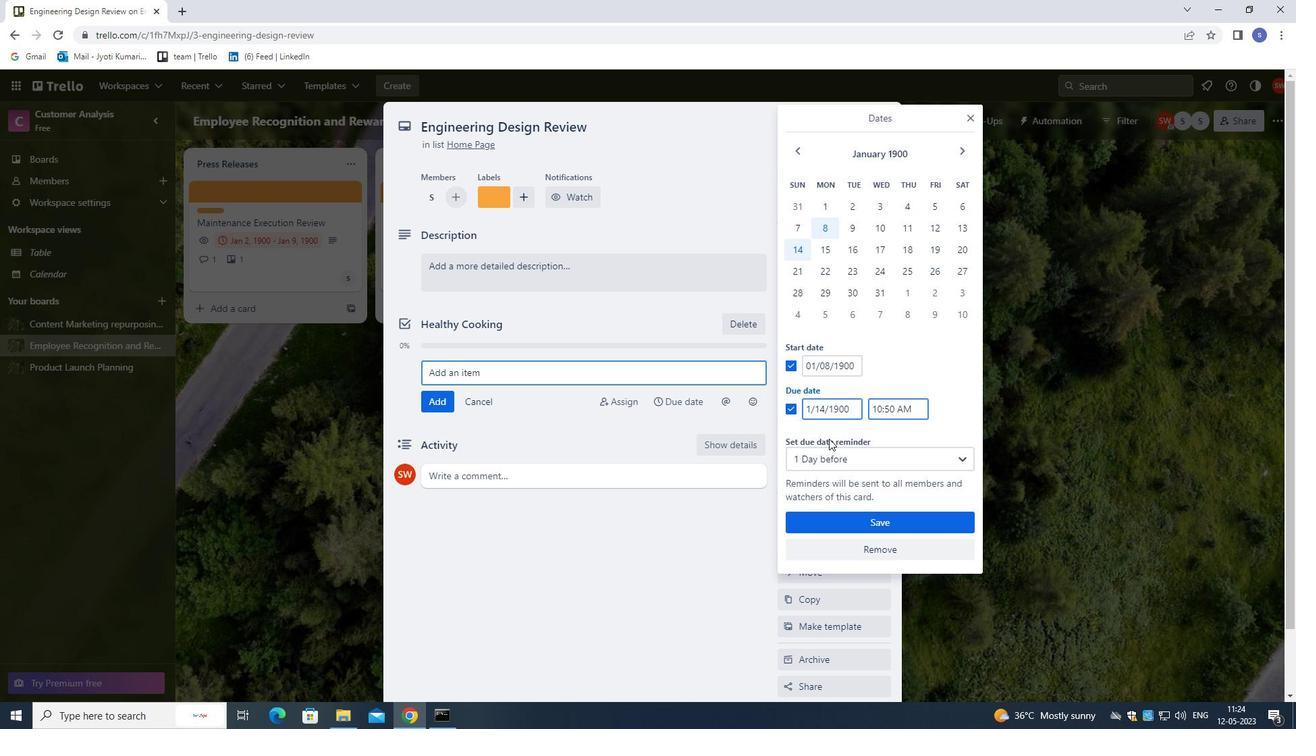 
Action: Key pressed <Key.right>
Screenshot: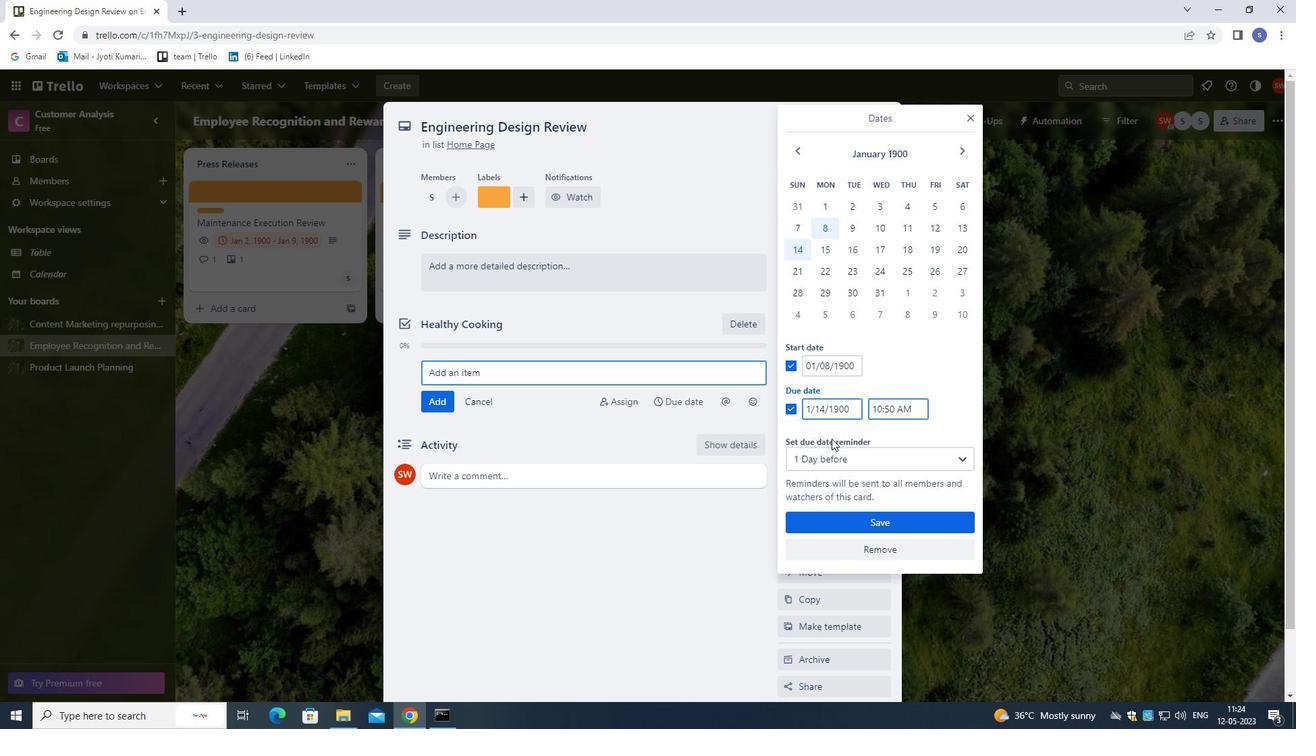 
Action: Mouse moved to (835, 434)
Screenshot: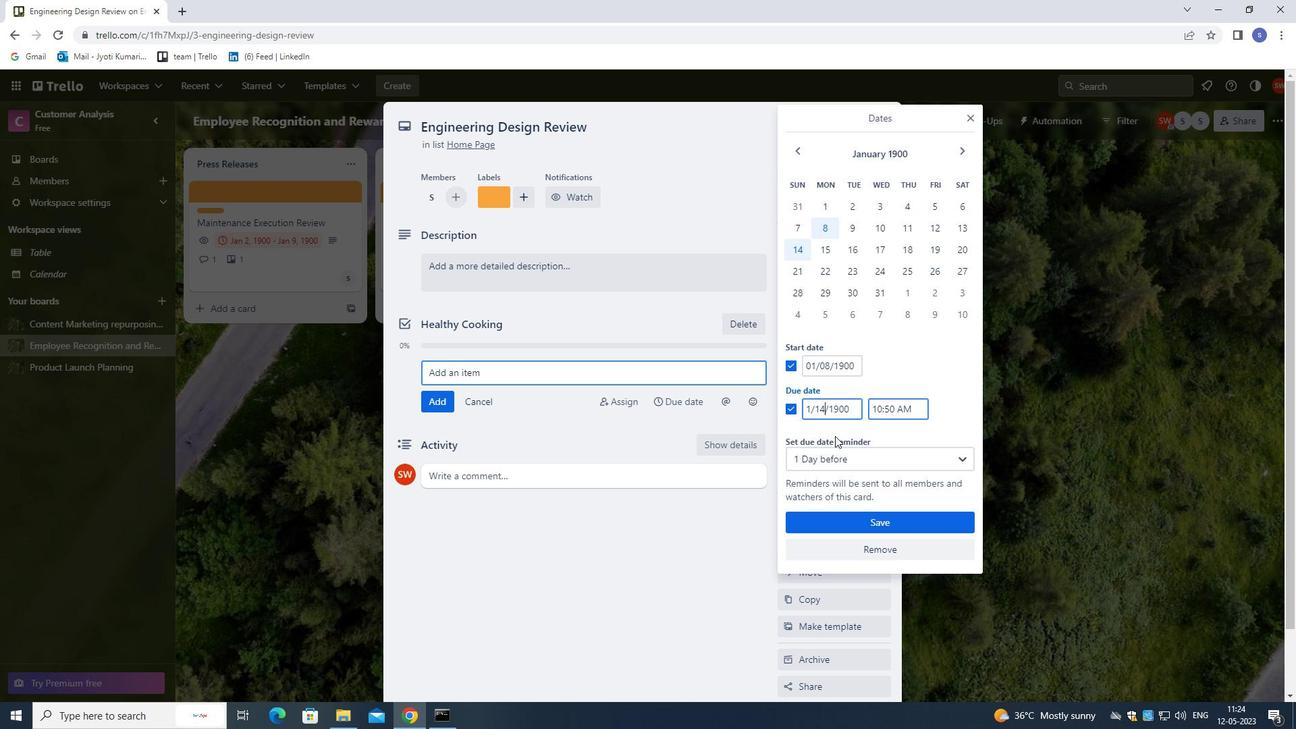 
Action: Key pressed <Key.backspace>
Screenshot: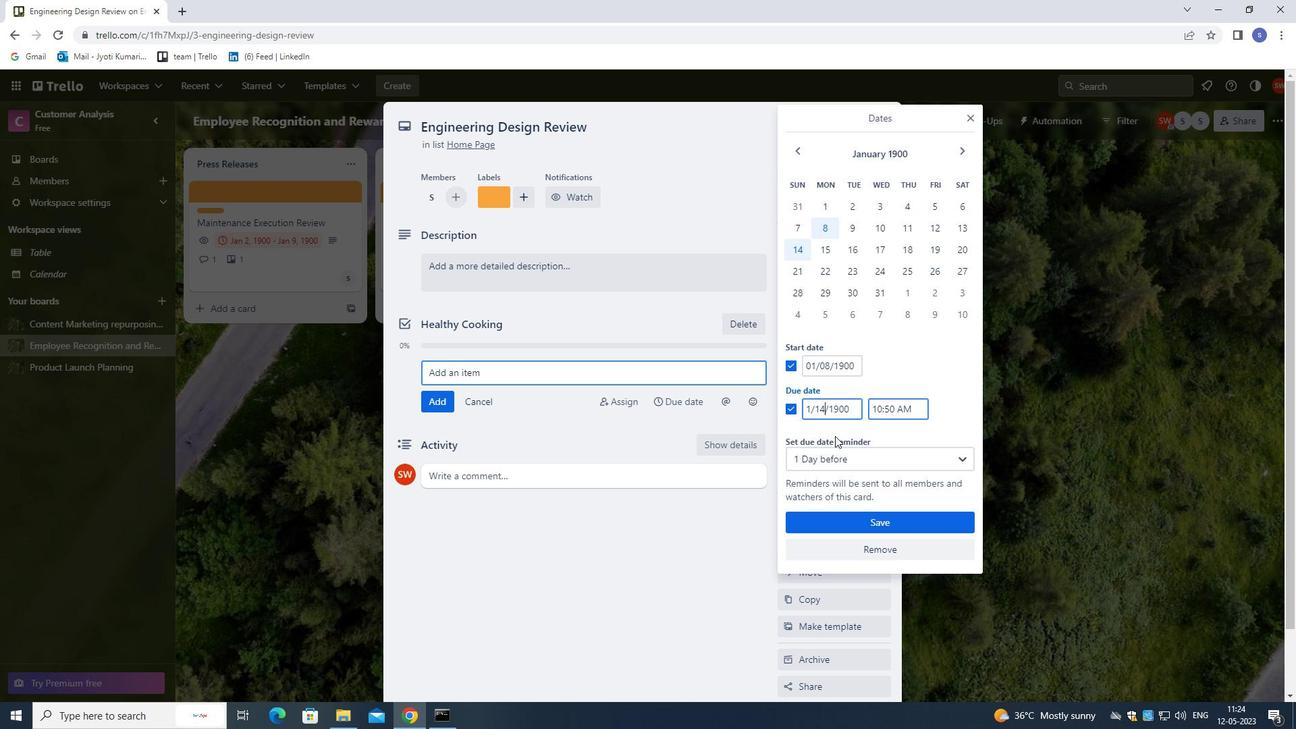 
Action: Mouse moved to (835, 433)
Screenshot: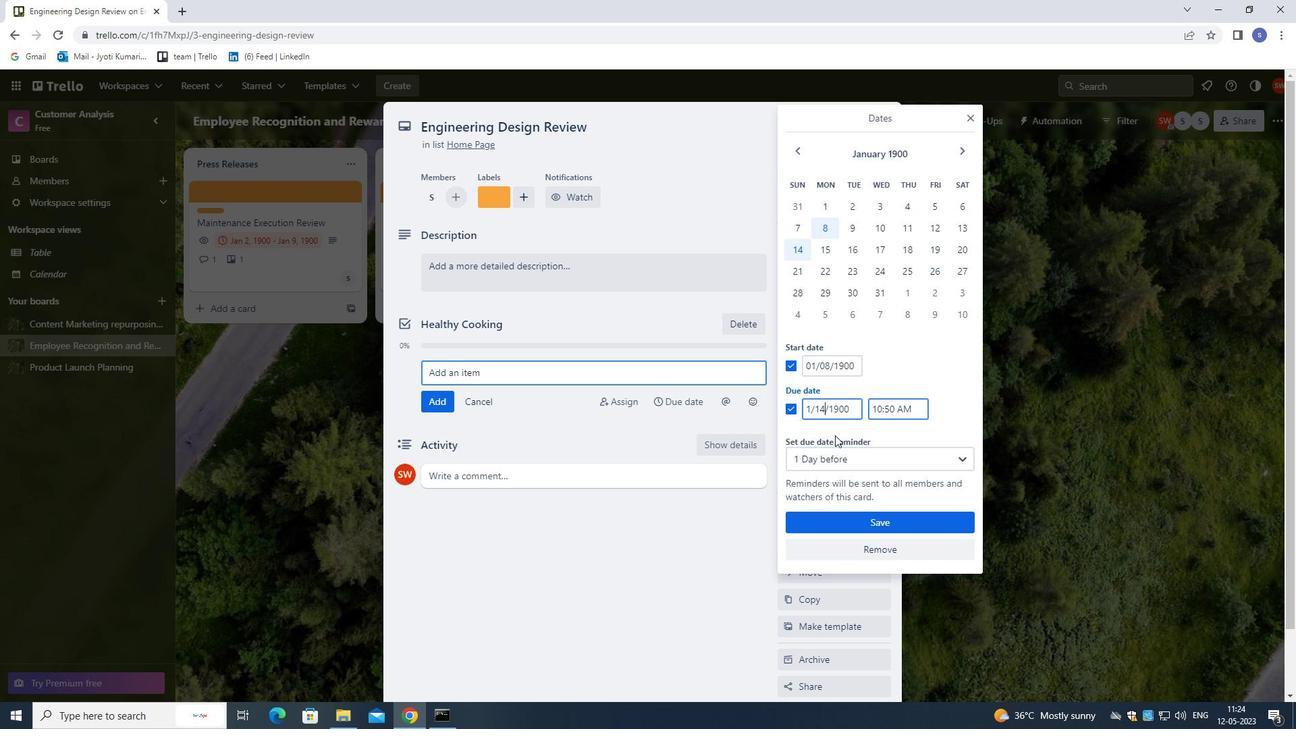 
Action: Key pressed 5
Screenshot: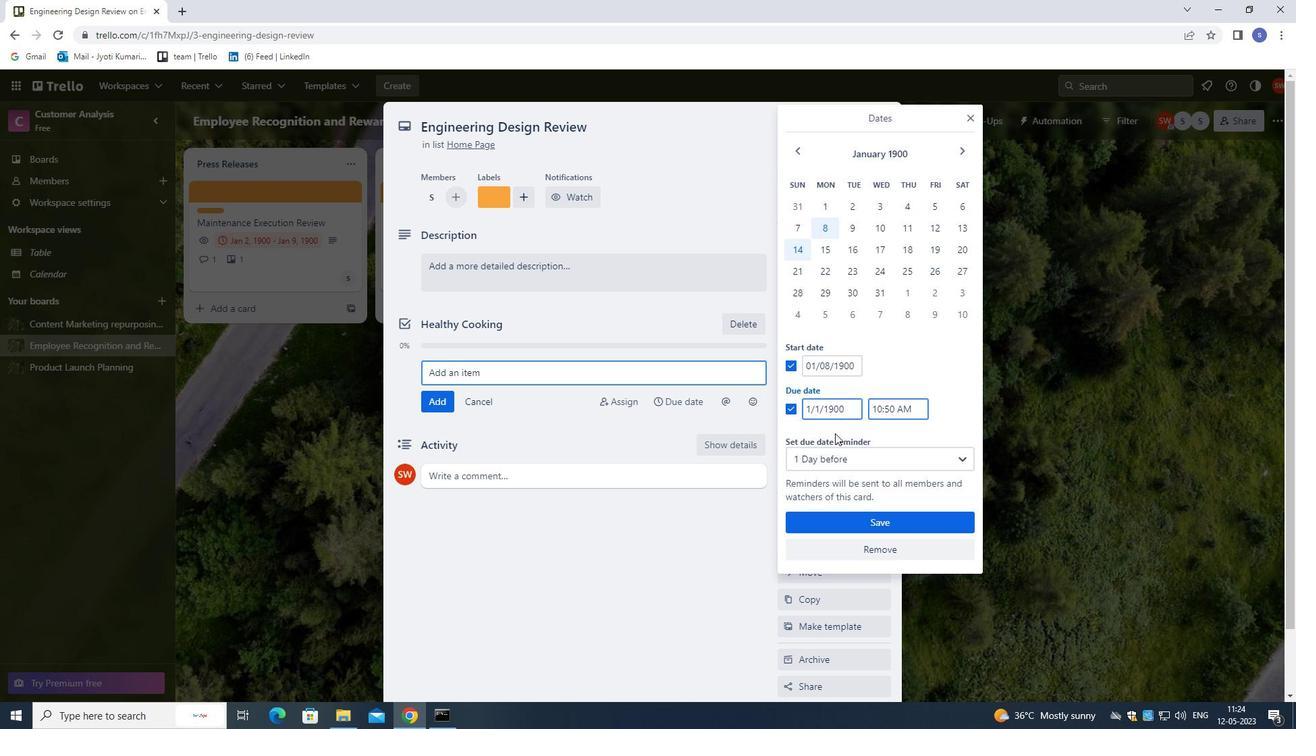 
Action: Mouse moved to (845, 513)
Screenshot: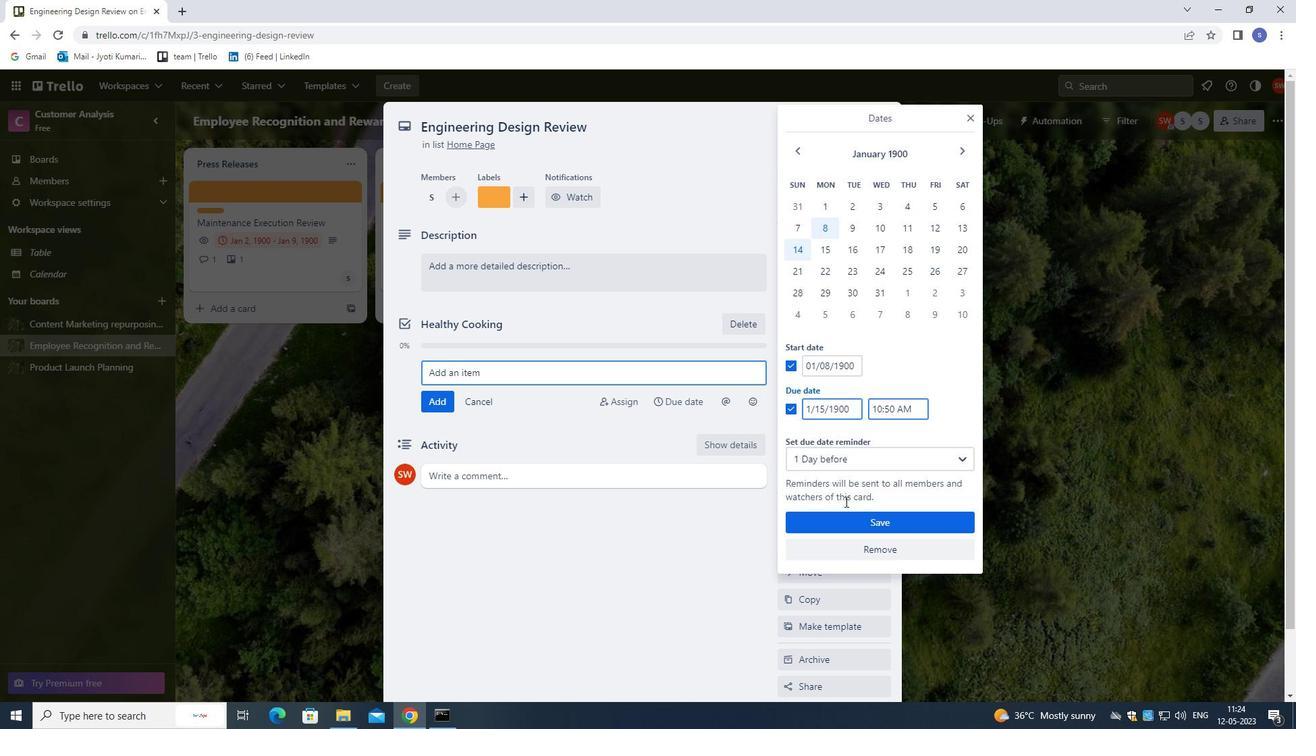 
Action: Mouse pressed left at (845, 513)
Screenshot: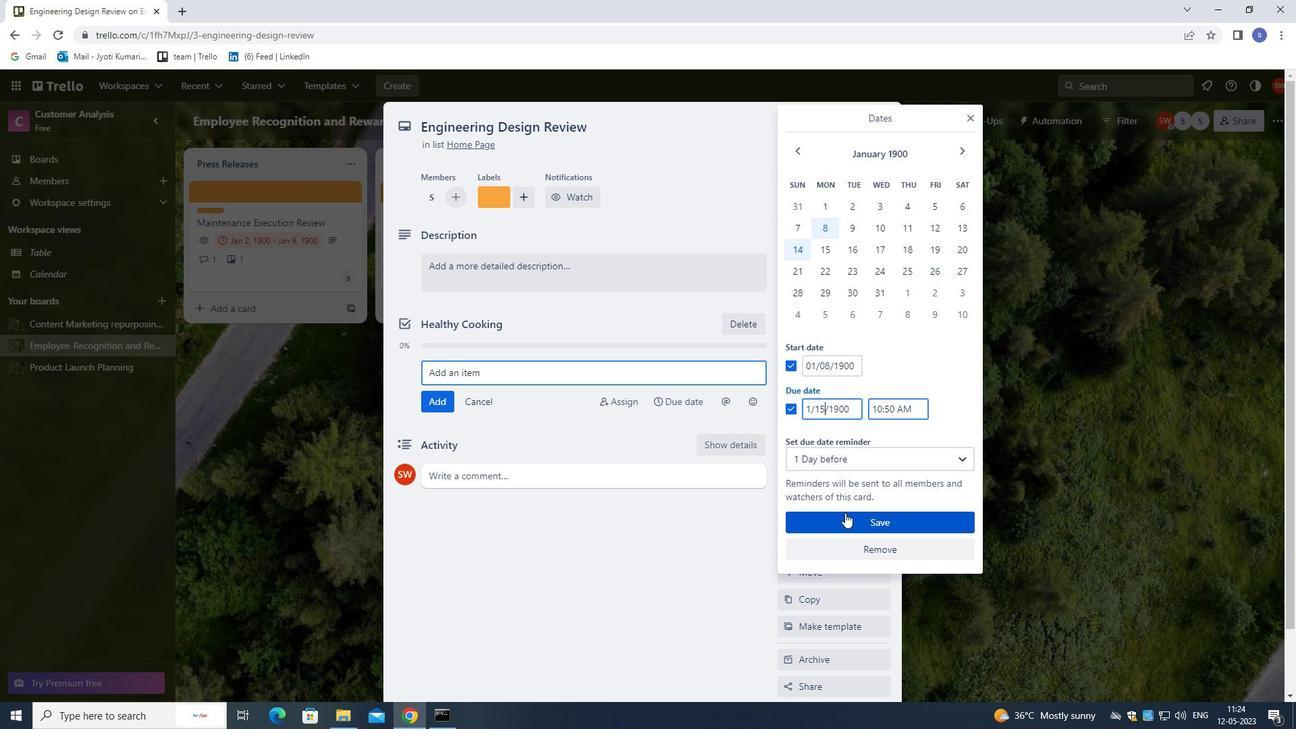 
Action: Mouse moved to (822, 346)
Screenshot: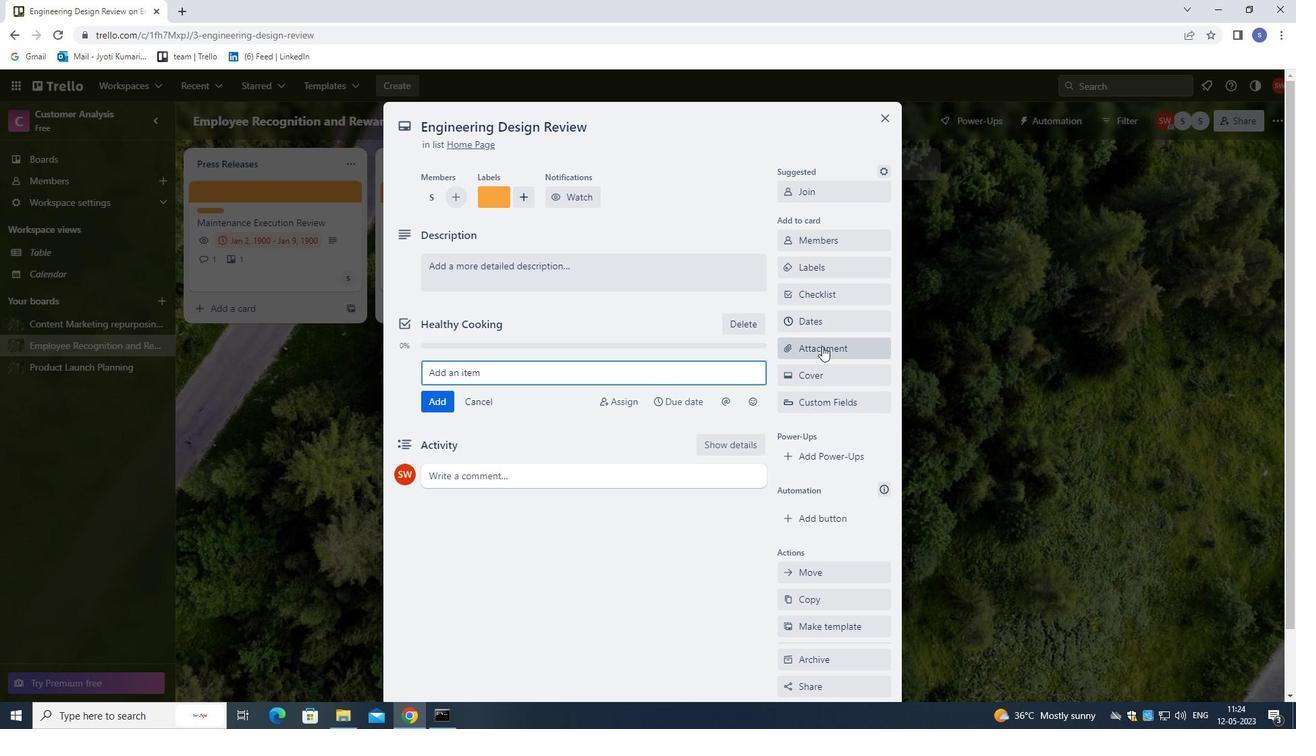 
Action: Mouse pressed left at (822, 346)
Screenshot: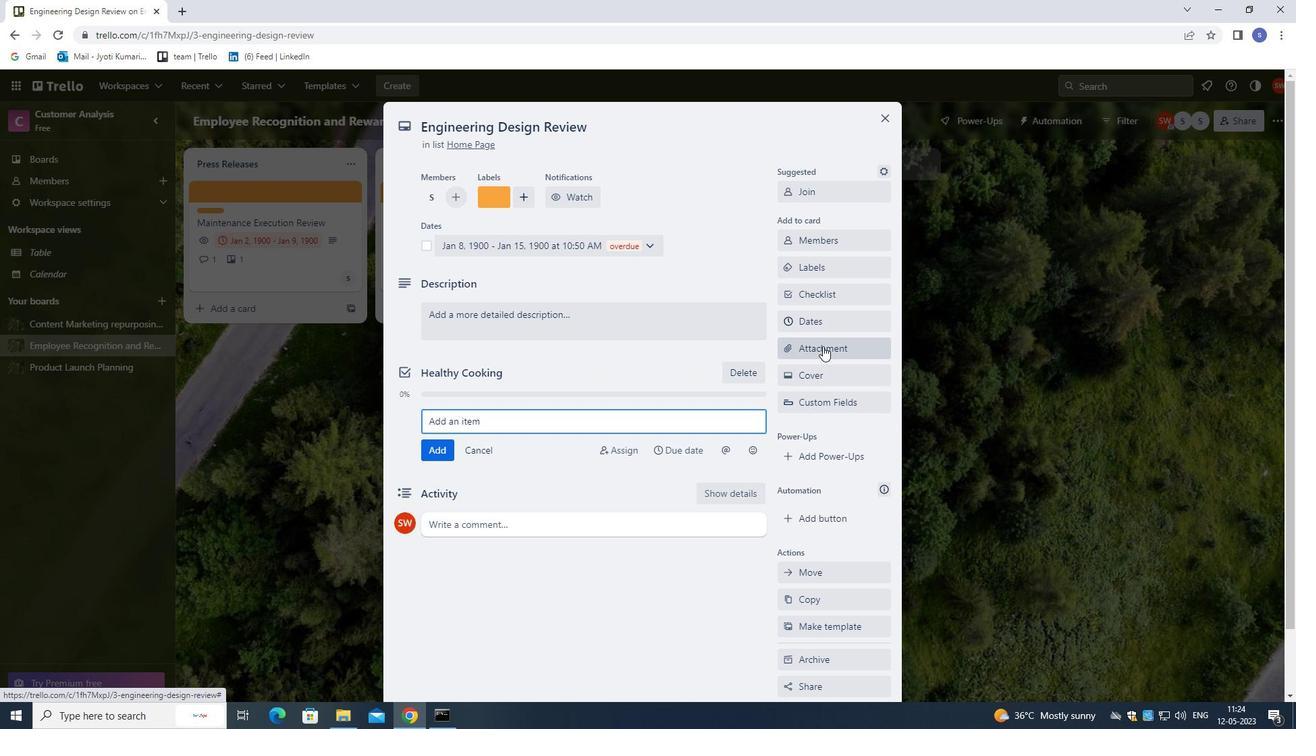
Action: Mouse moved to (826, 451)
Screenshot: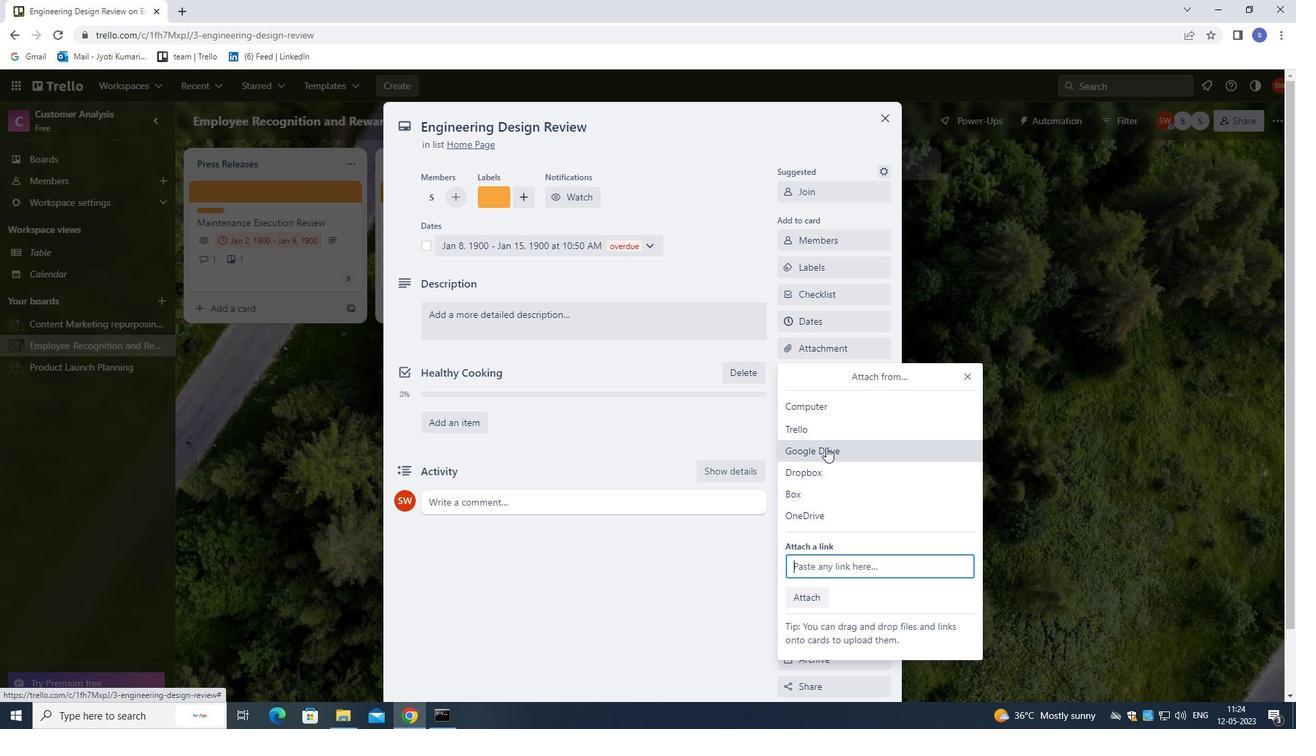 
Action: Mouse pressed left at (826, 451)
Screenshot: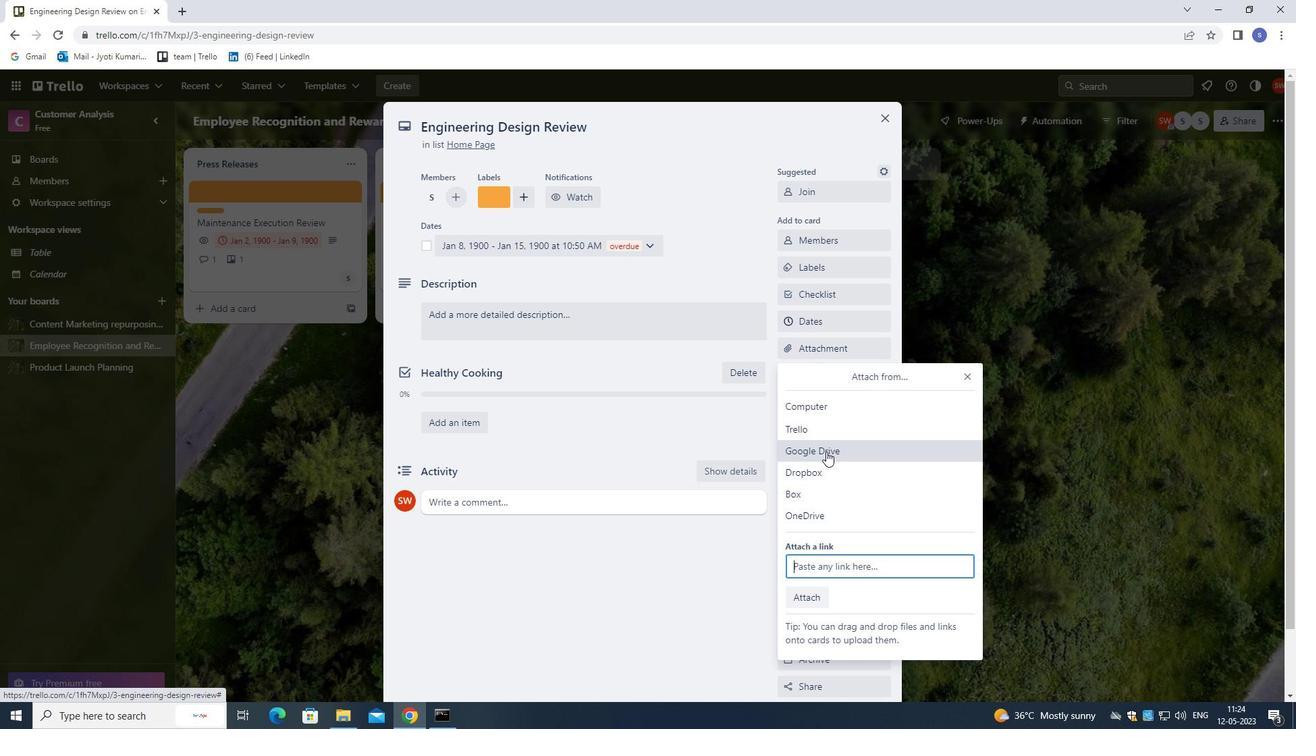 
Action: Mouse moved to (448, 331)
Screenshot: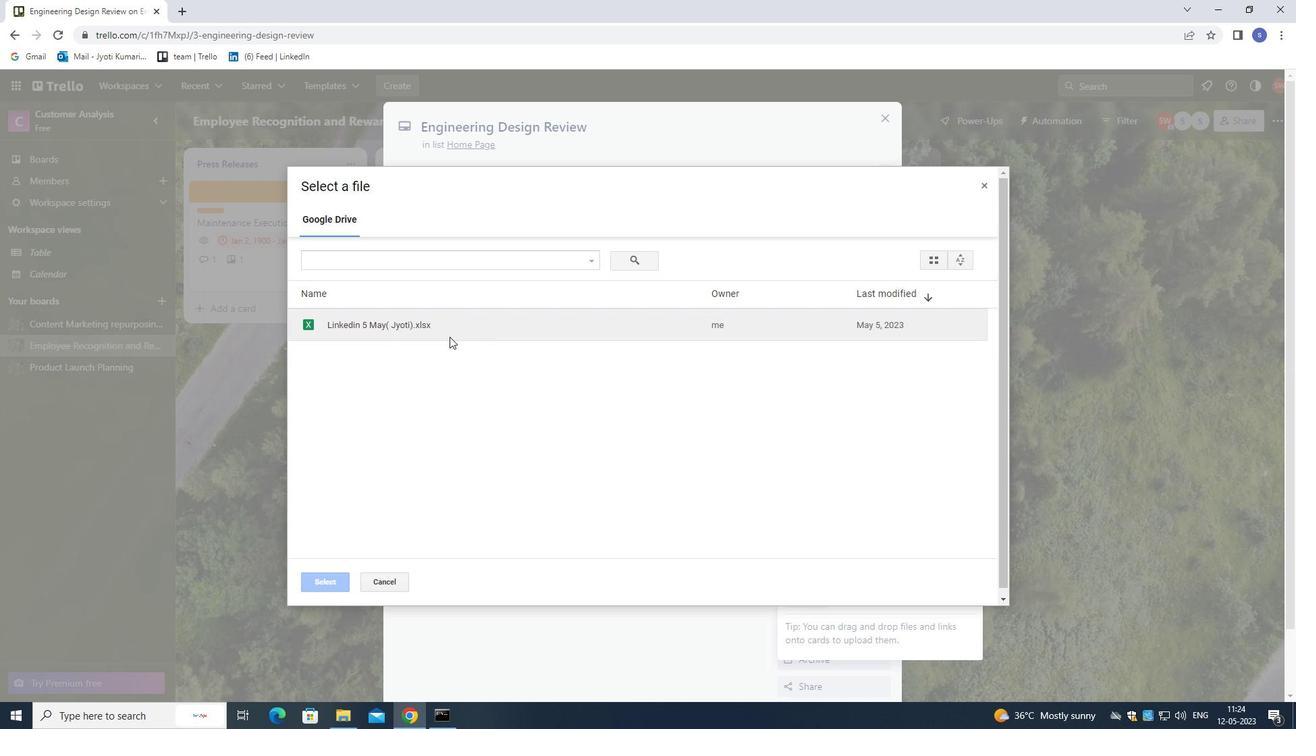 
Action: Mouse pressed left at (448, 331)
Screenshot: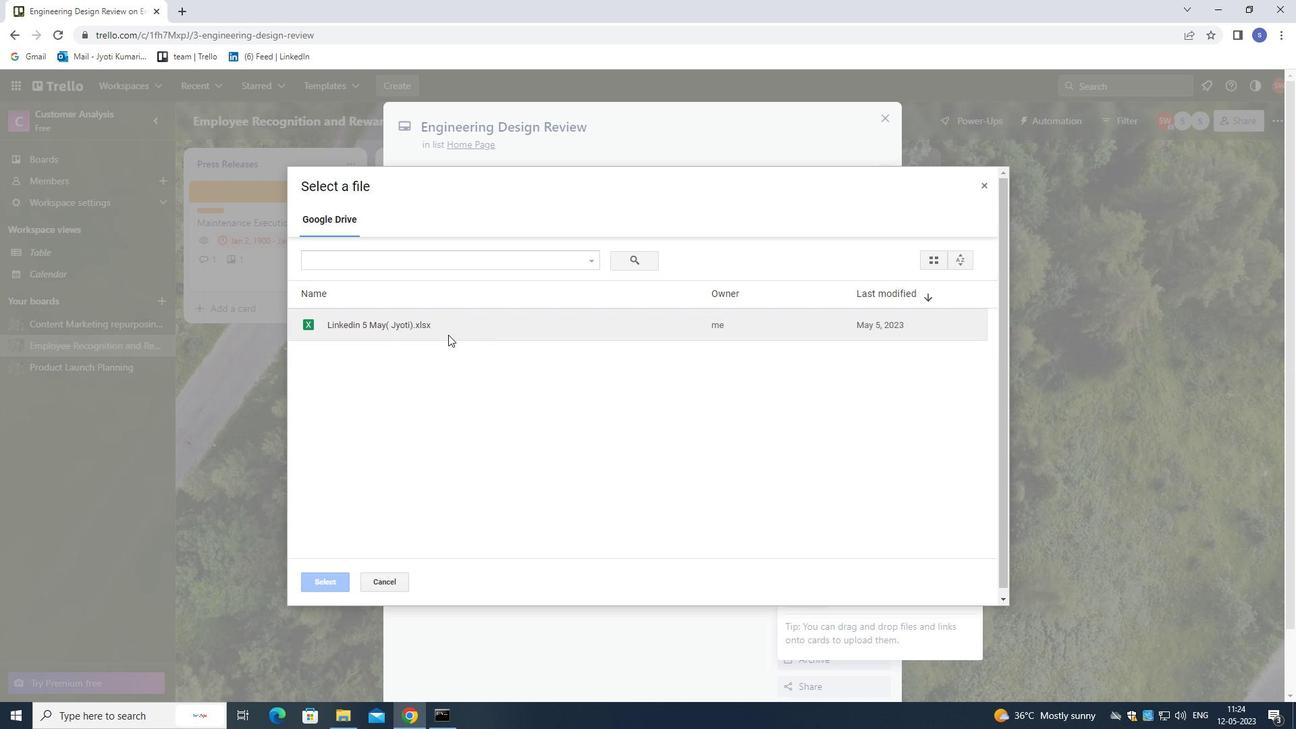 
Action: Mouse moved to (317, 581)
Screenshot: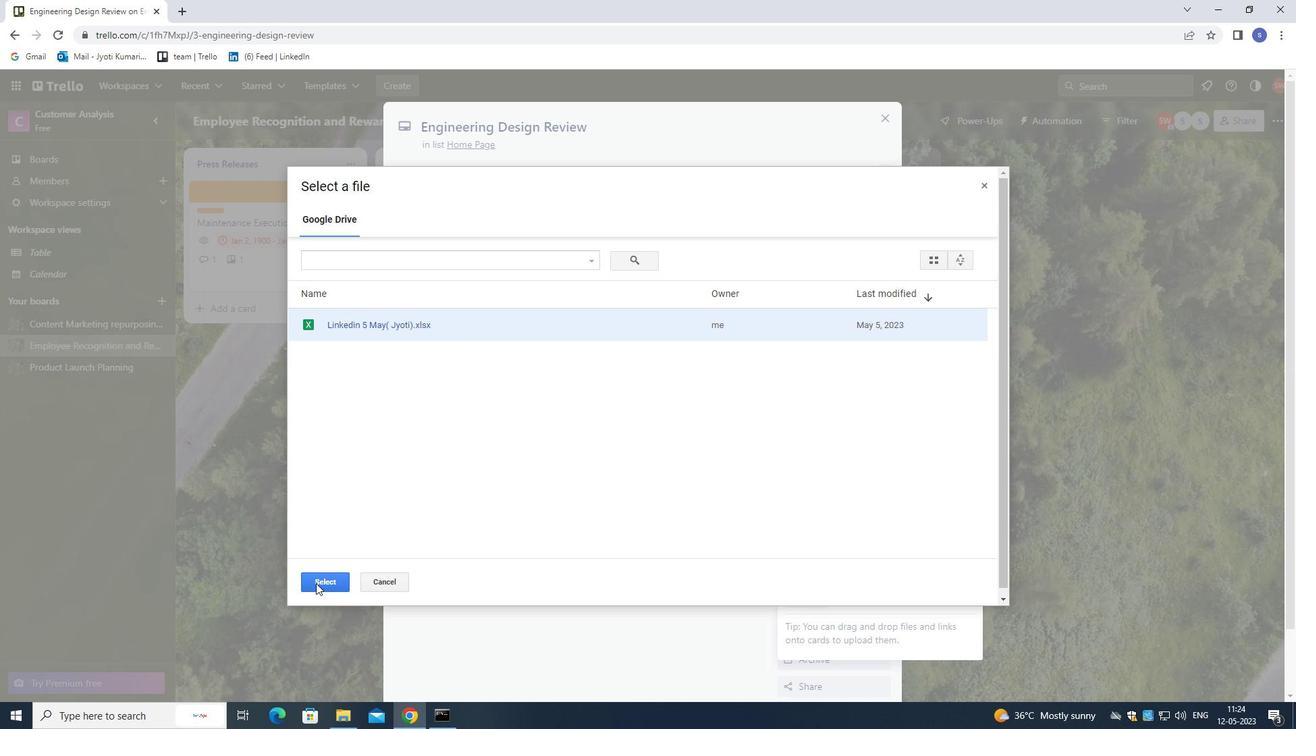 
Action: Mouse pressed left at (317, 581)
Screenshot: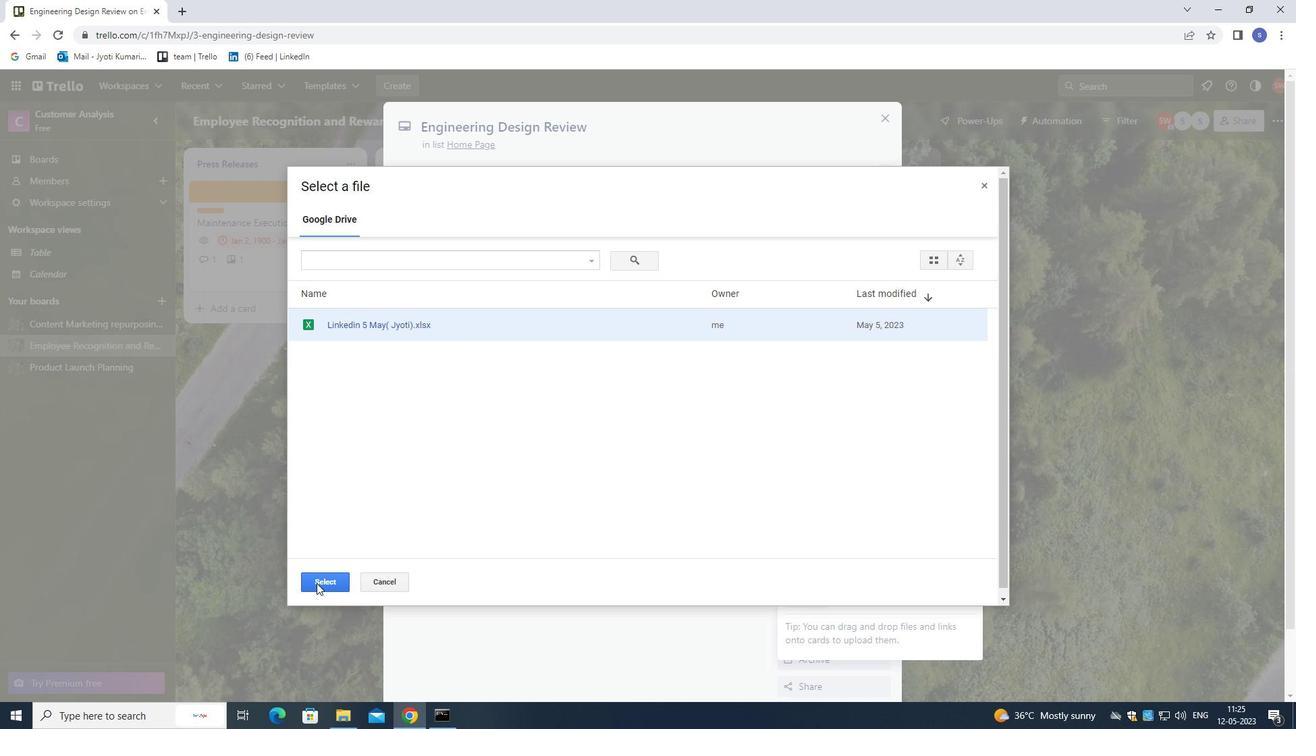
Action: Mouse moved to (826, 380)
Screenshot: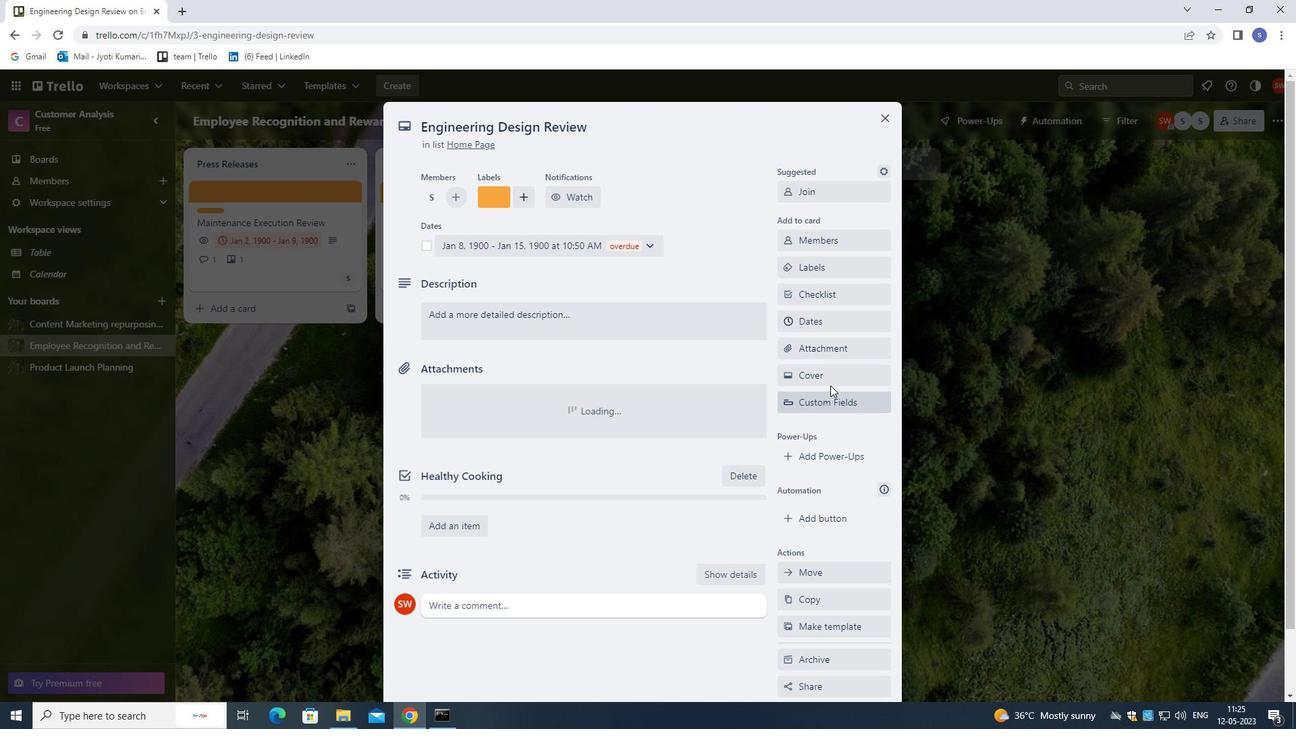 
Action: Mouse pressed left at (826, 380)
Screenshot: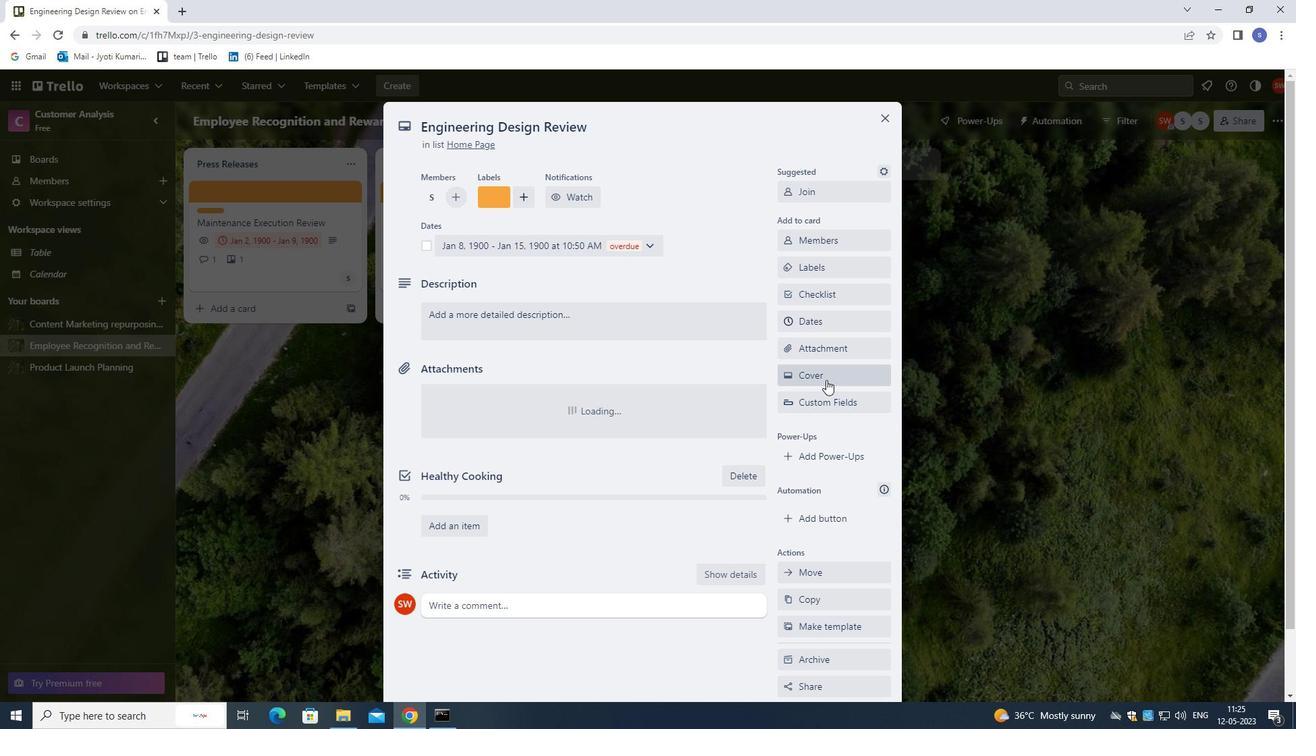 
Action: Mouse moved to (888, 430)
Screenshot: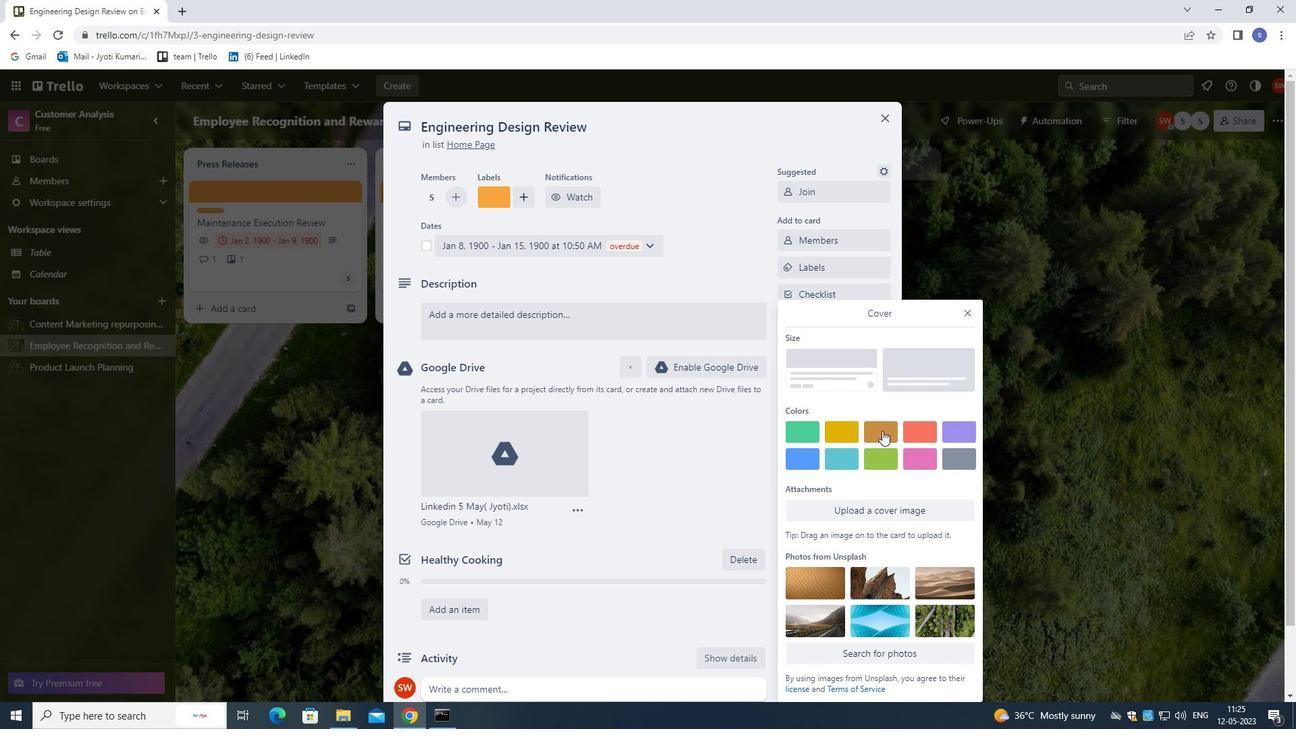 
Action: Mouse pressed left at (888, 430)
Screenshot: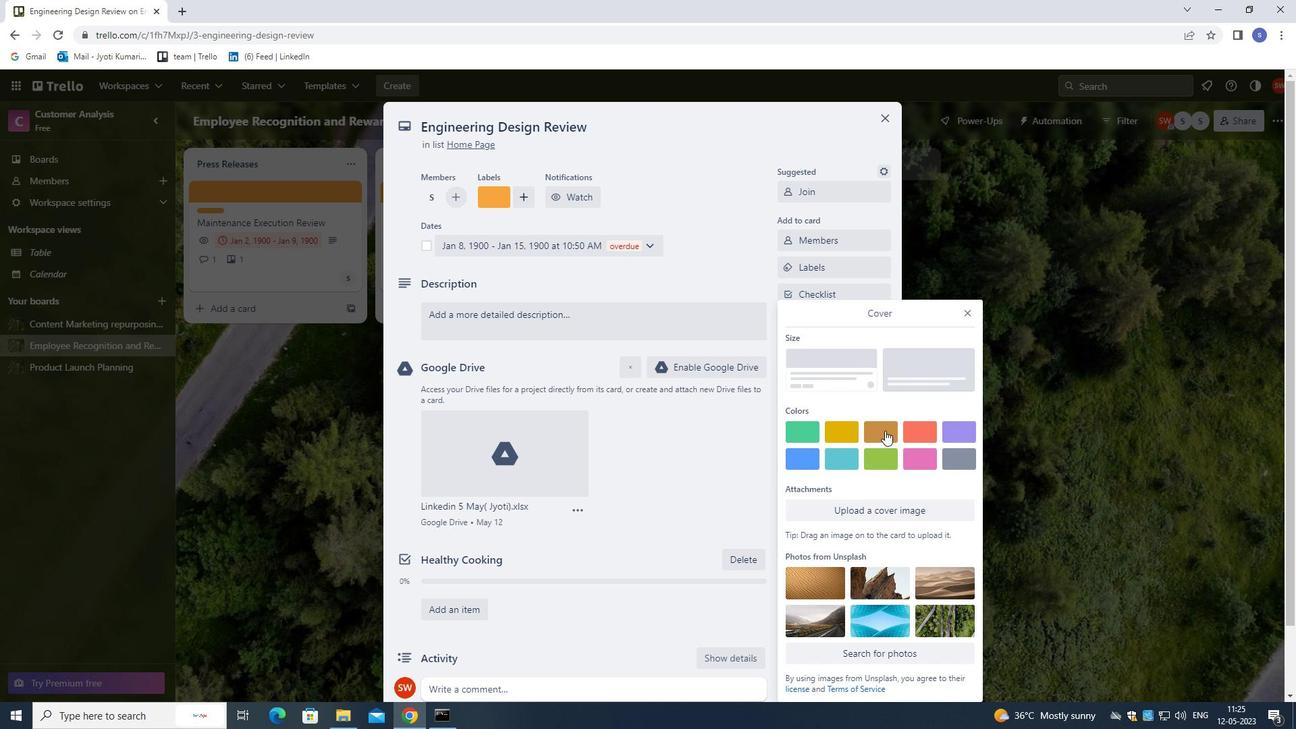 
Action: Mouse moved to (967, 287)
Screenshot: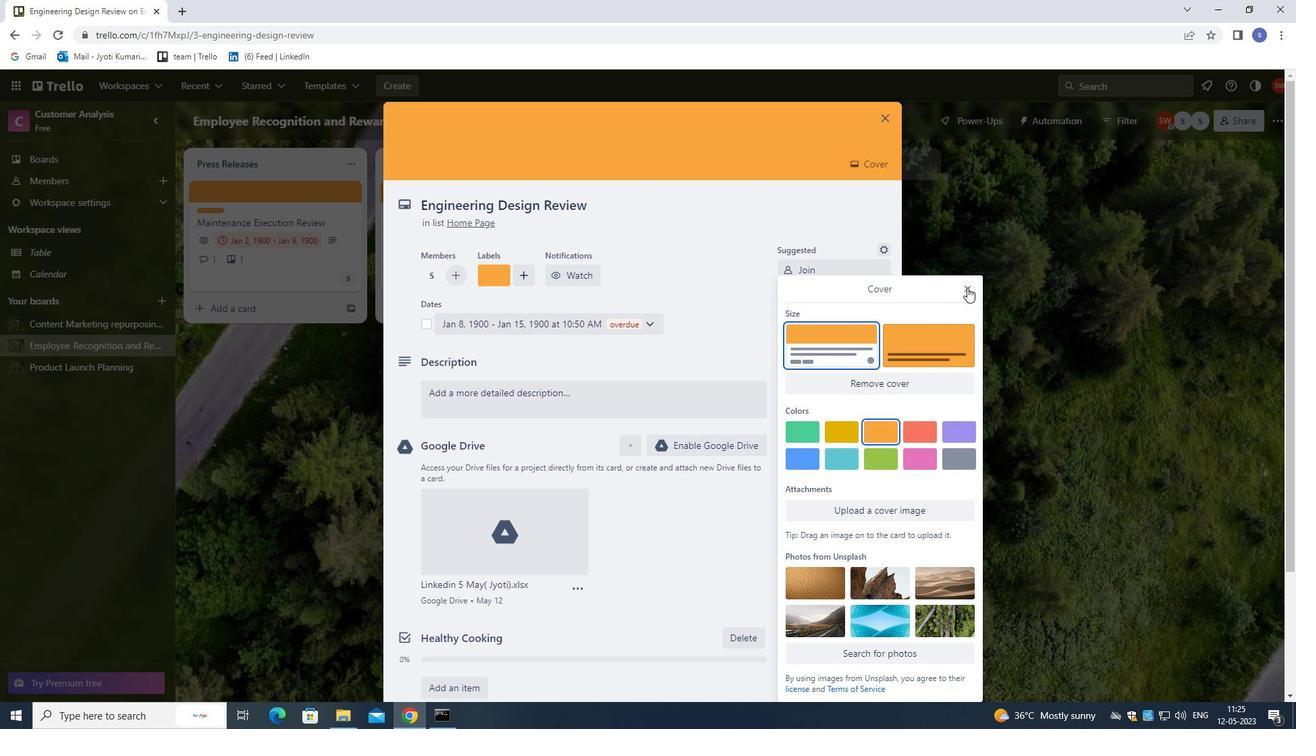 
Action: Mouse pressed left at (967, 287)
Screenshot: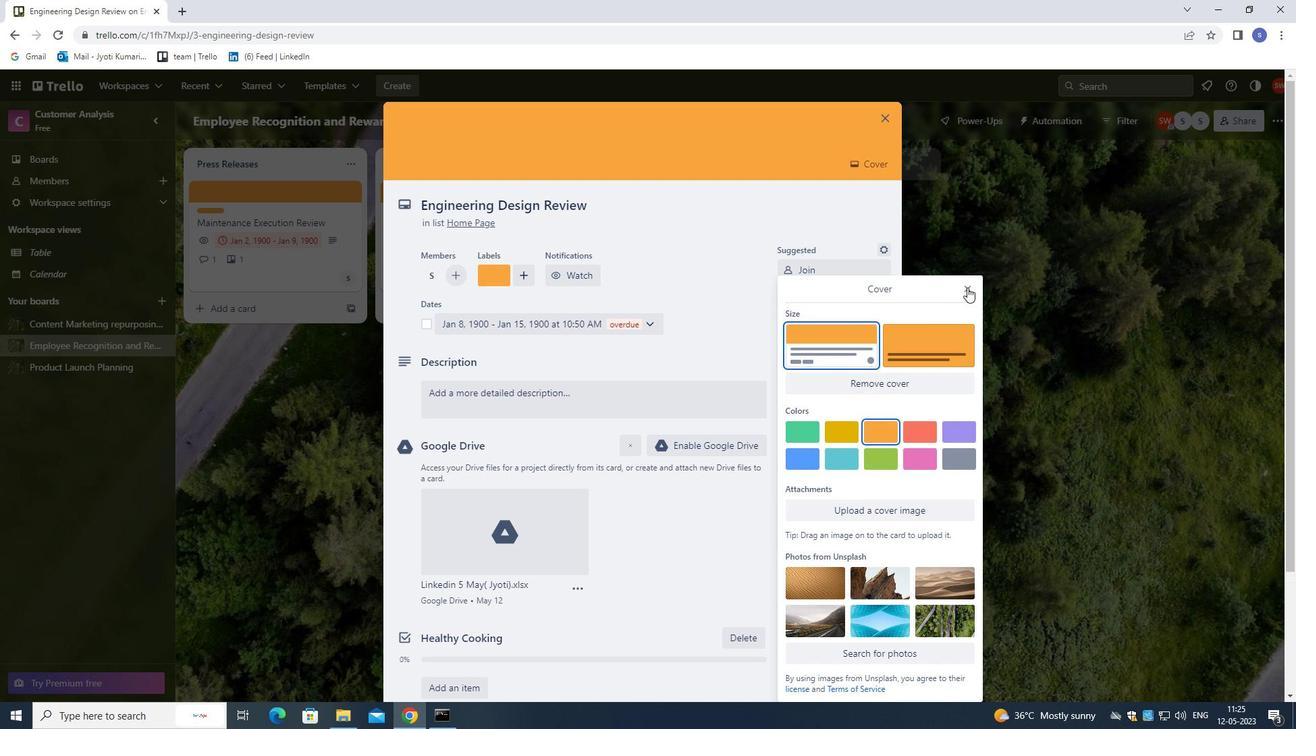 
Action: Mouse moved to (590, 394)
Screenshot: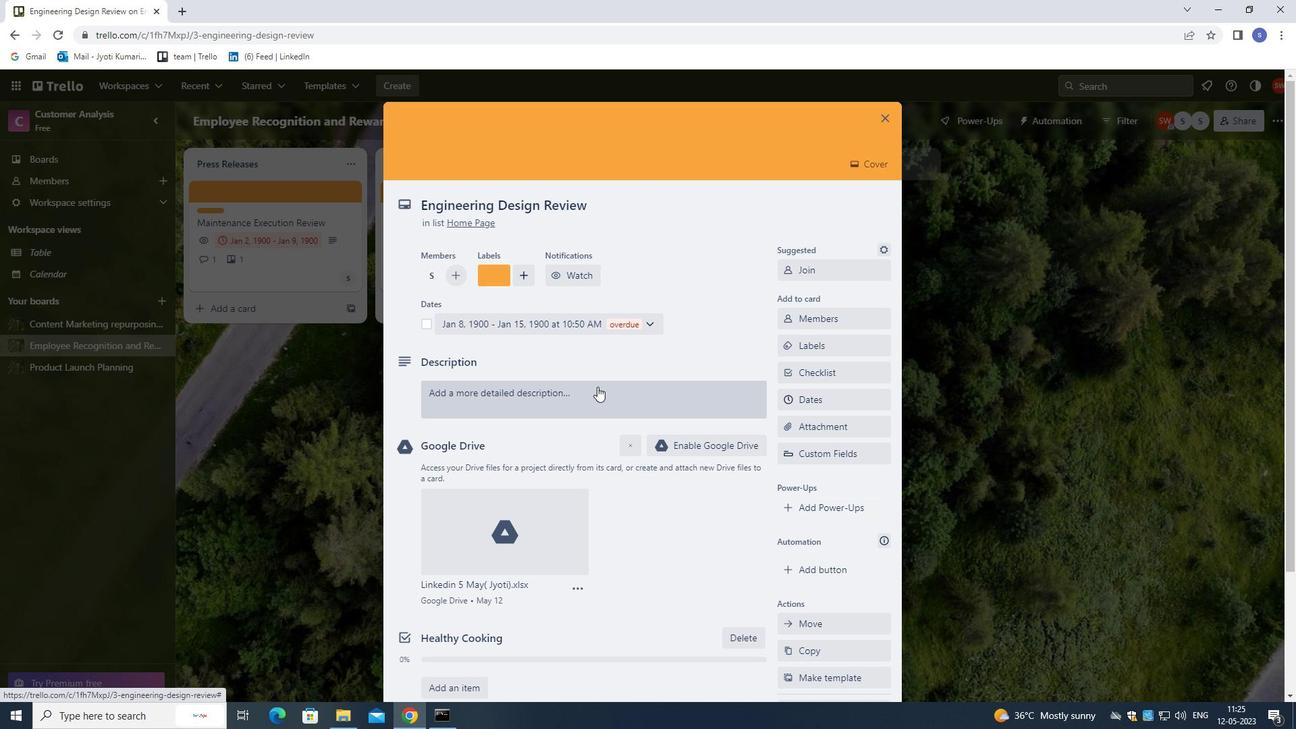 
Action: Mouse pressed left at (590, 394)
Screenshot: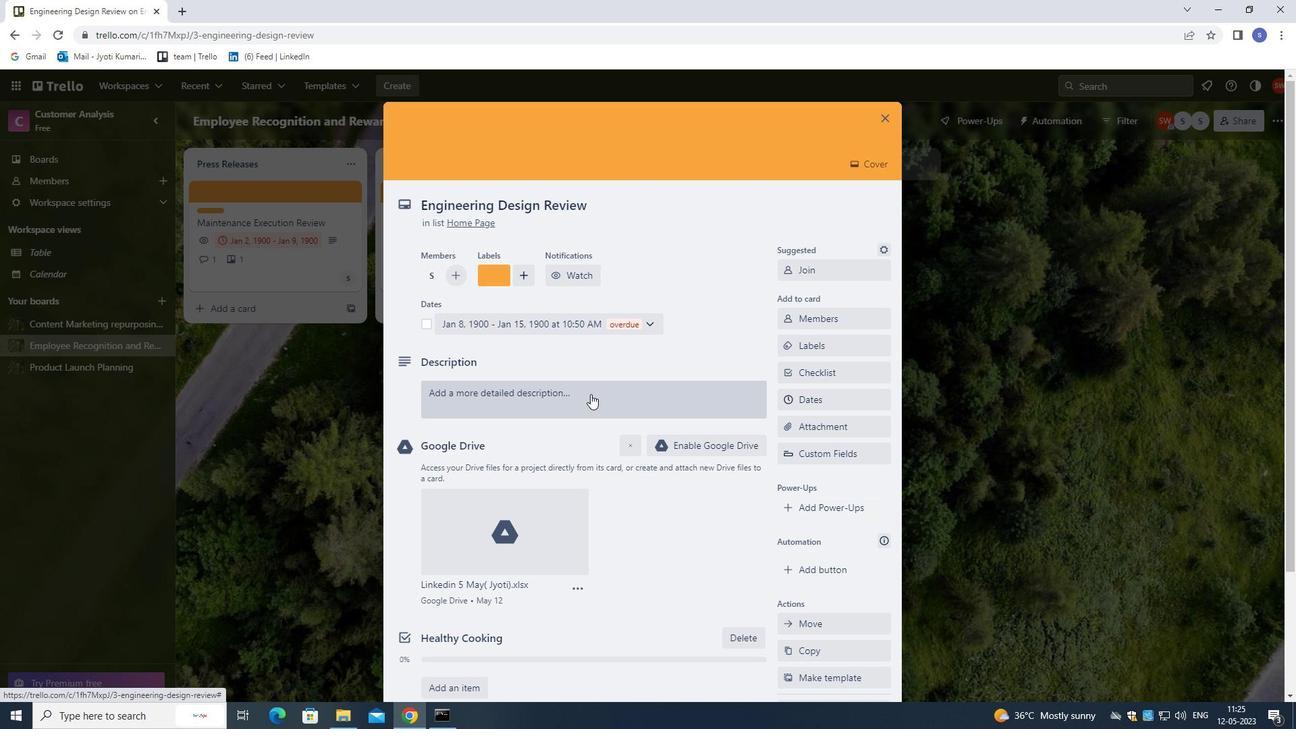 
Action: Mouse moved to (590, 394)
Screenshot: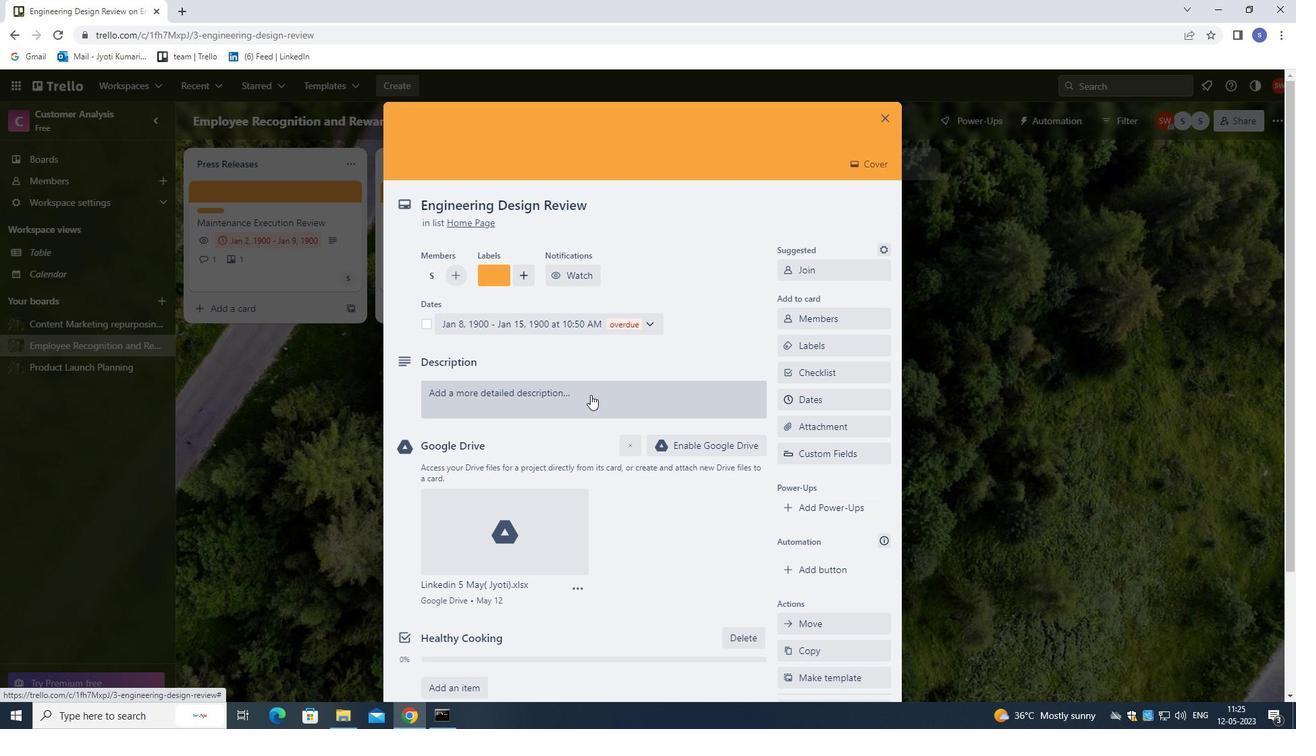 
Action: Key pressed <Key.shift>DEVEK<Key.backspace>LOP<Key.space>AND<Key.space>LAUNCH<Key.space>NEW<Key.space>SOCIAL<Key.space>MEDIA<Key.space>MARKETING<Key.space>CAMPAIGN<Key.space>FOR<Key.space>CUSTOMER<Key.space>RETENTION<Key.space>AND<Key.space><Key.backspace><Key.backspace><Key.backspace><Key.backspace>.
Screenshot: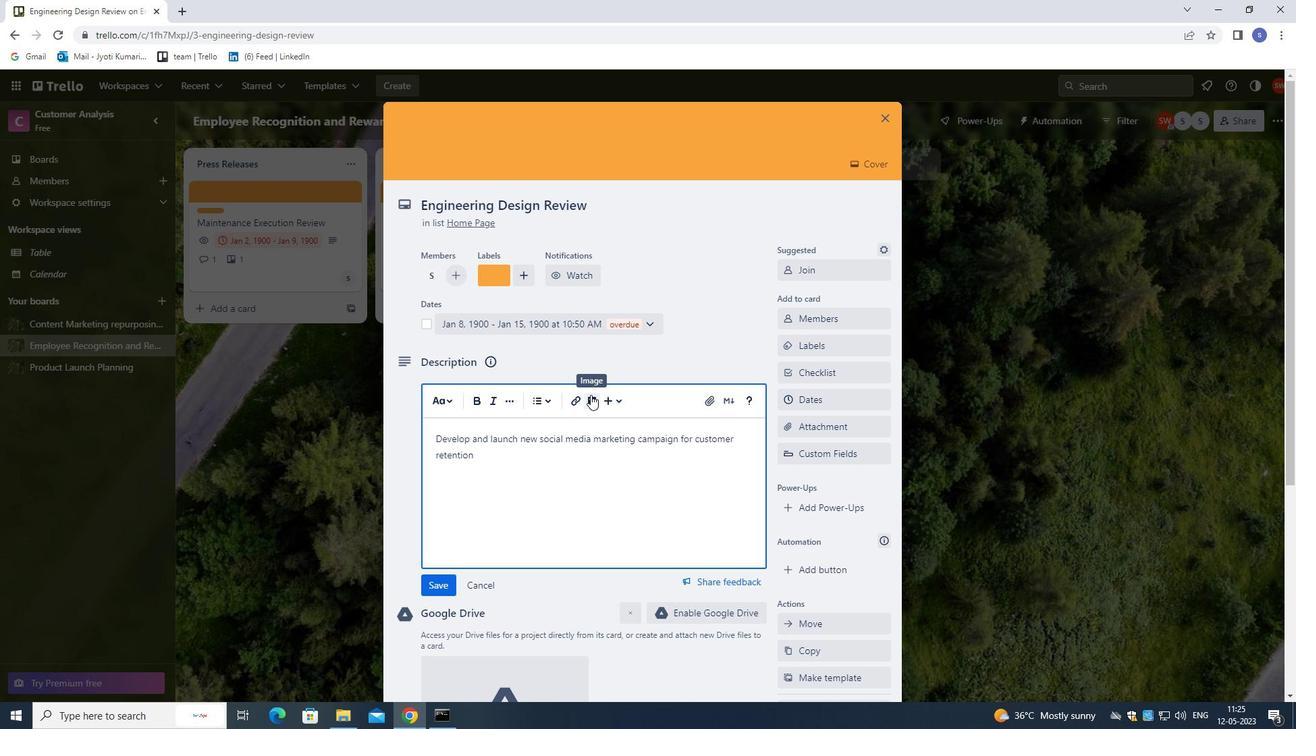 
Action: Mouse moved to (596, 425)
Screenshot: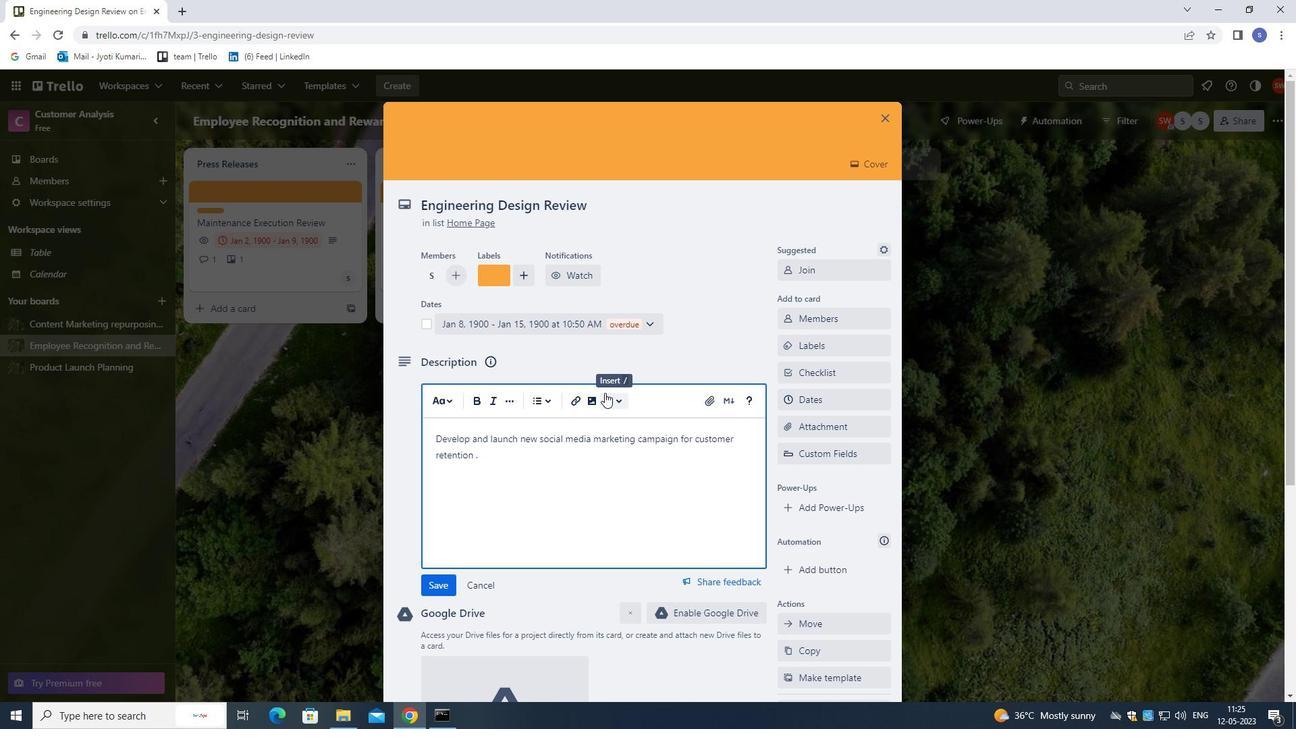 
Action: Mouse scrolled (596, 424) with delta (0, 0)
Screenshot: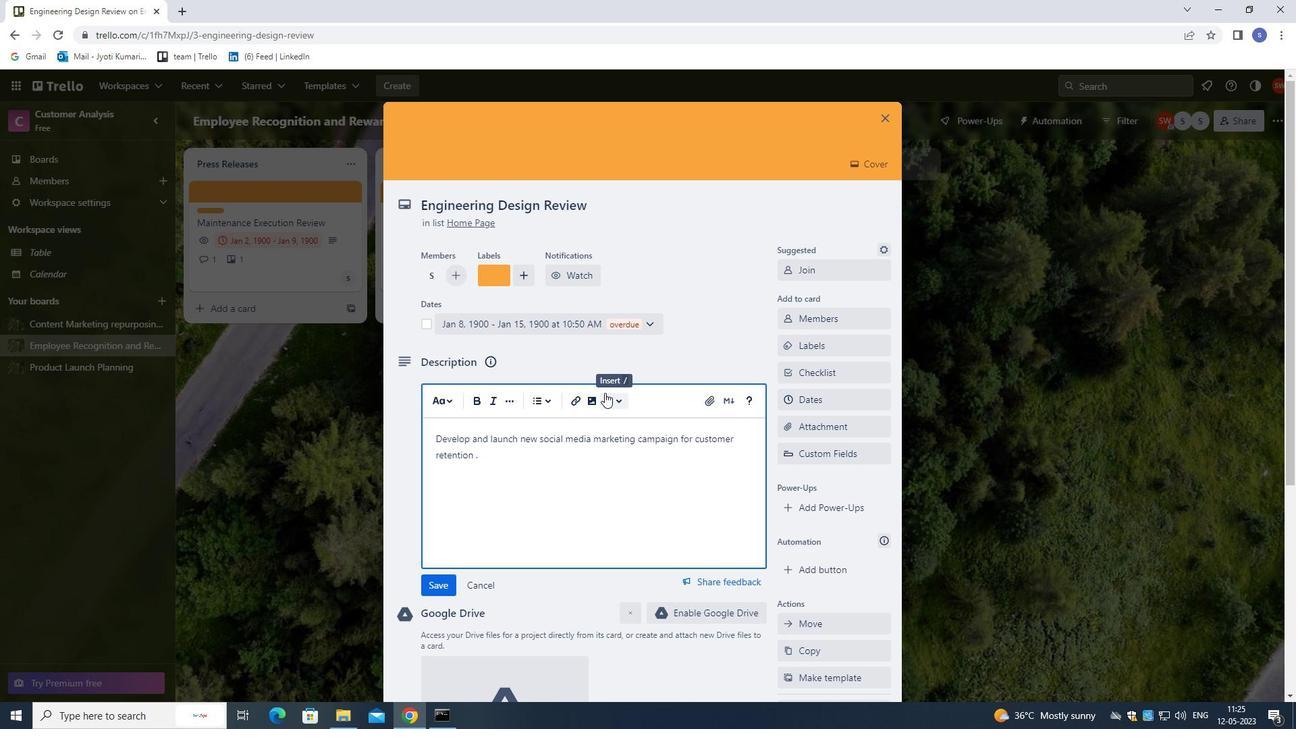 
Action: Mouse moved to (596, 466)
Screenshot: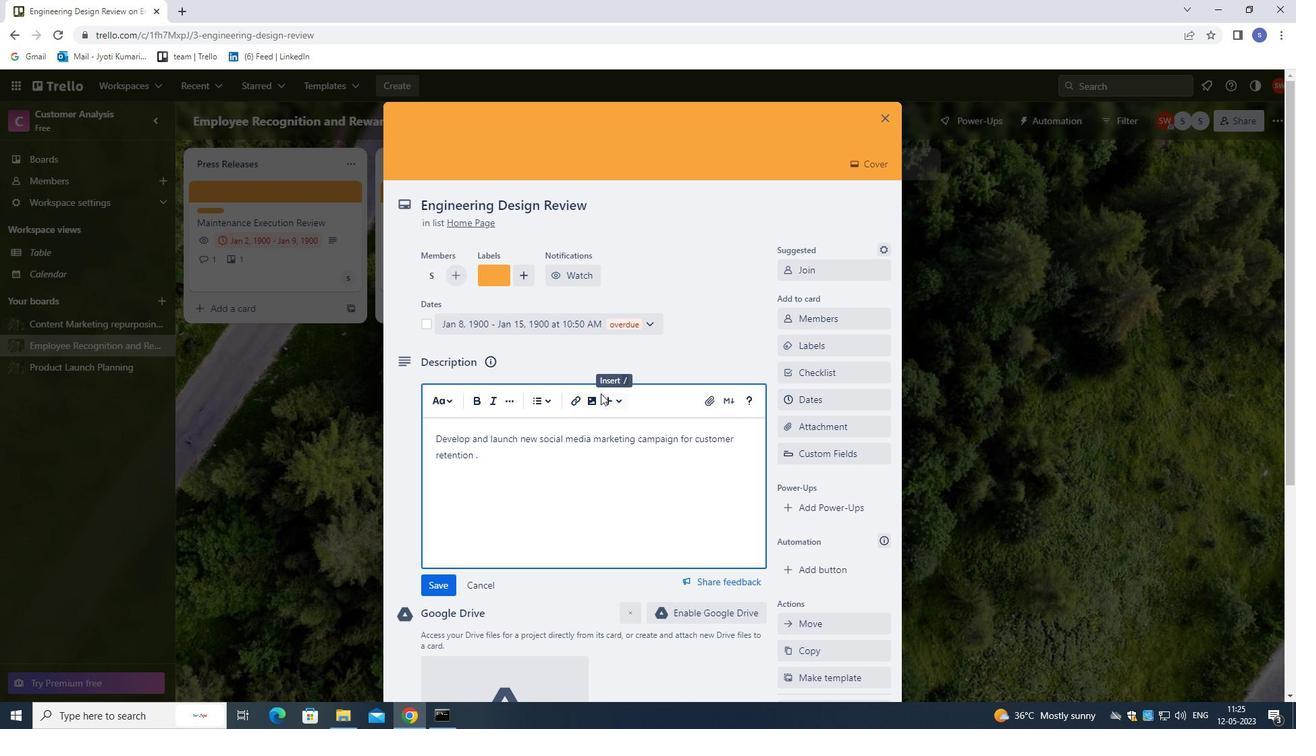
Action: Mouse scrolled (596, 465) with delta (0, 0)
Screenshot: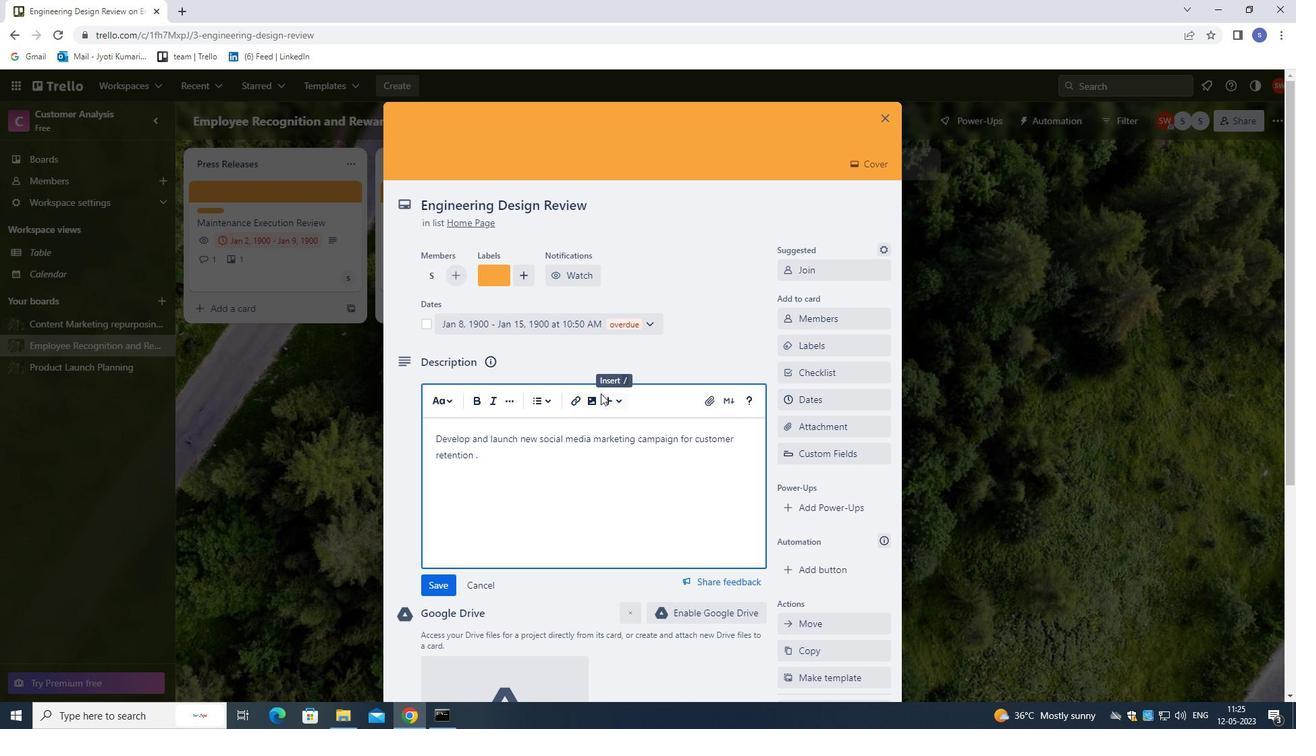
Action: Mouse moved to (617, 570)
Screenshot: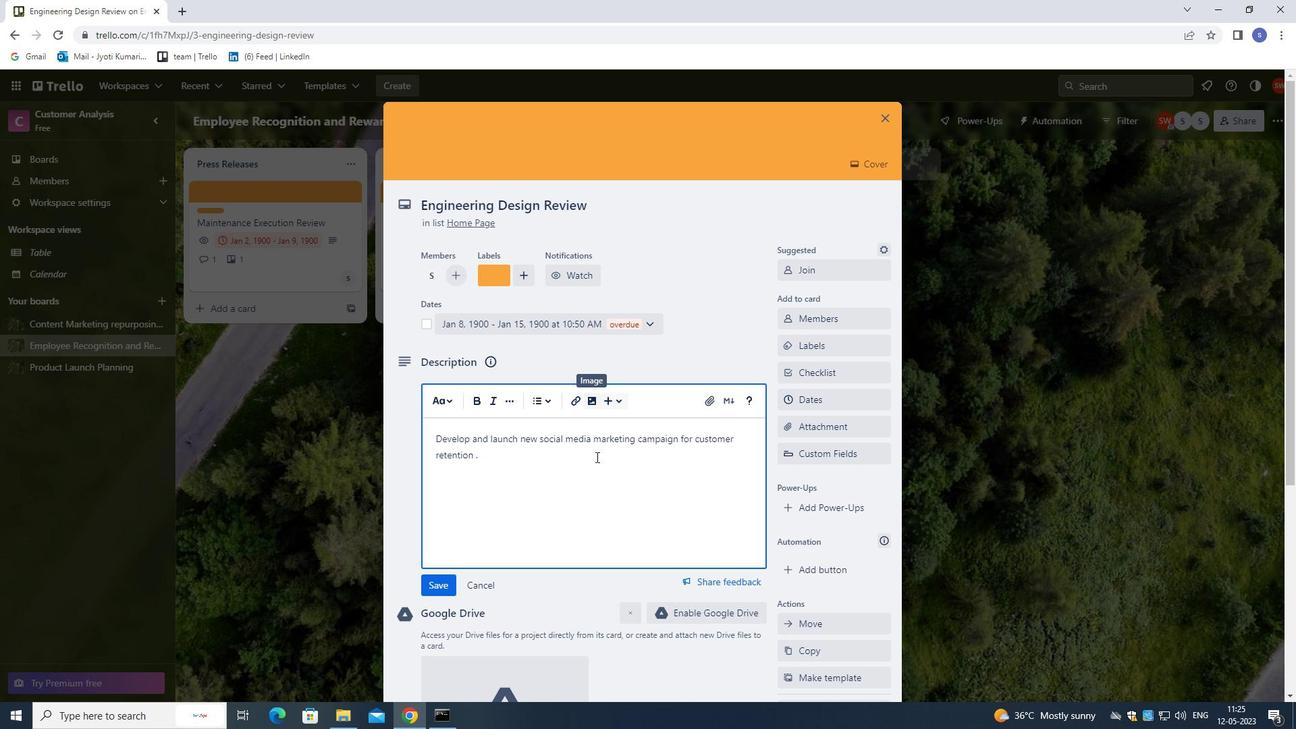 
Action: Mouse scrolled (617, 569) with delta (0, 0)
Screenshot: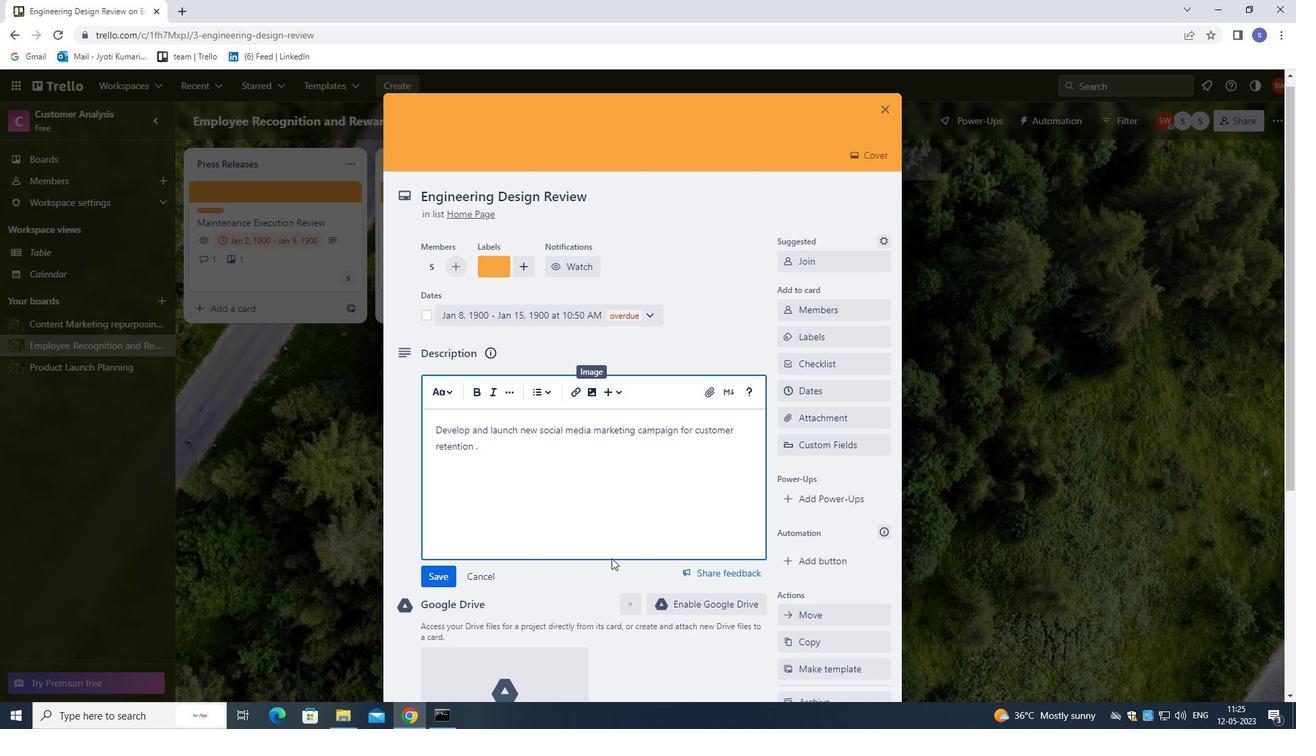 
Action: Mouse moved to (617, 570)
Screenshot: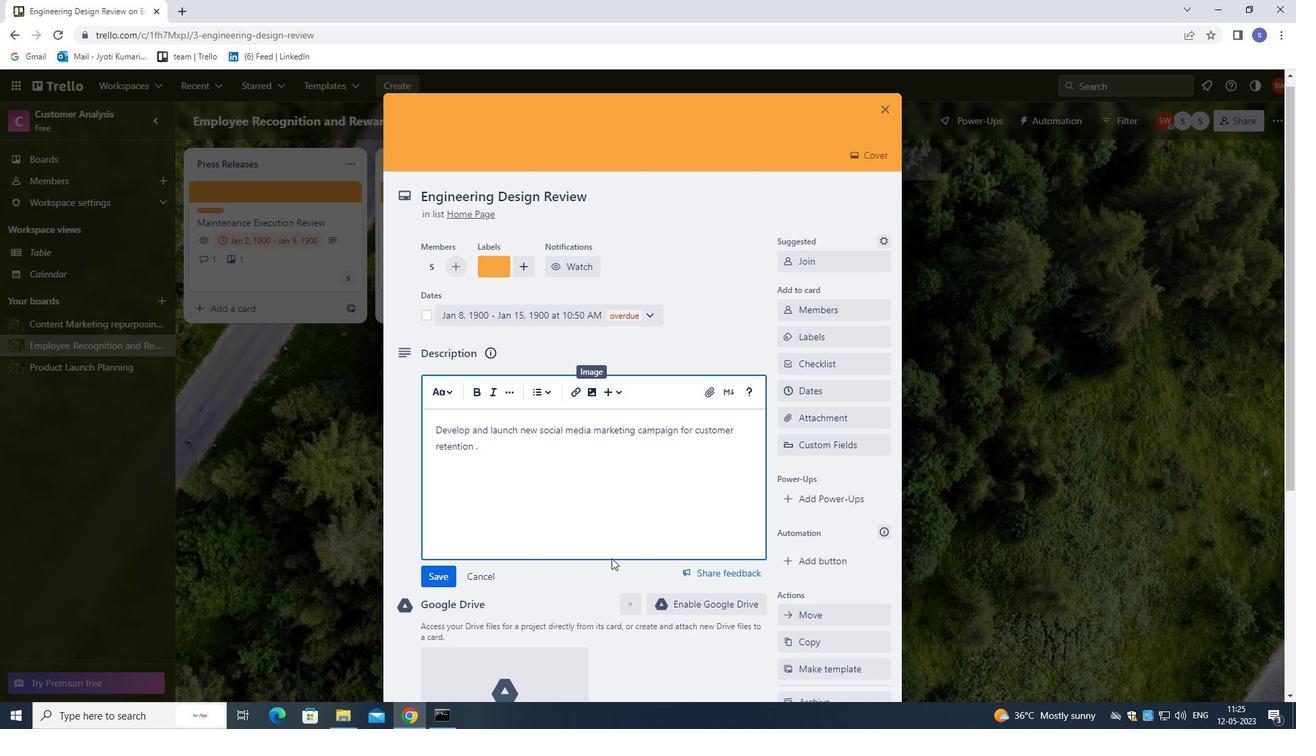 
Action: Mouse scrolled (617, 569) with delta (0, 0)
Screenshot: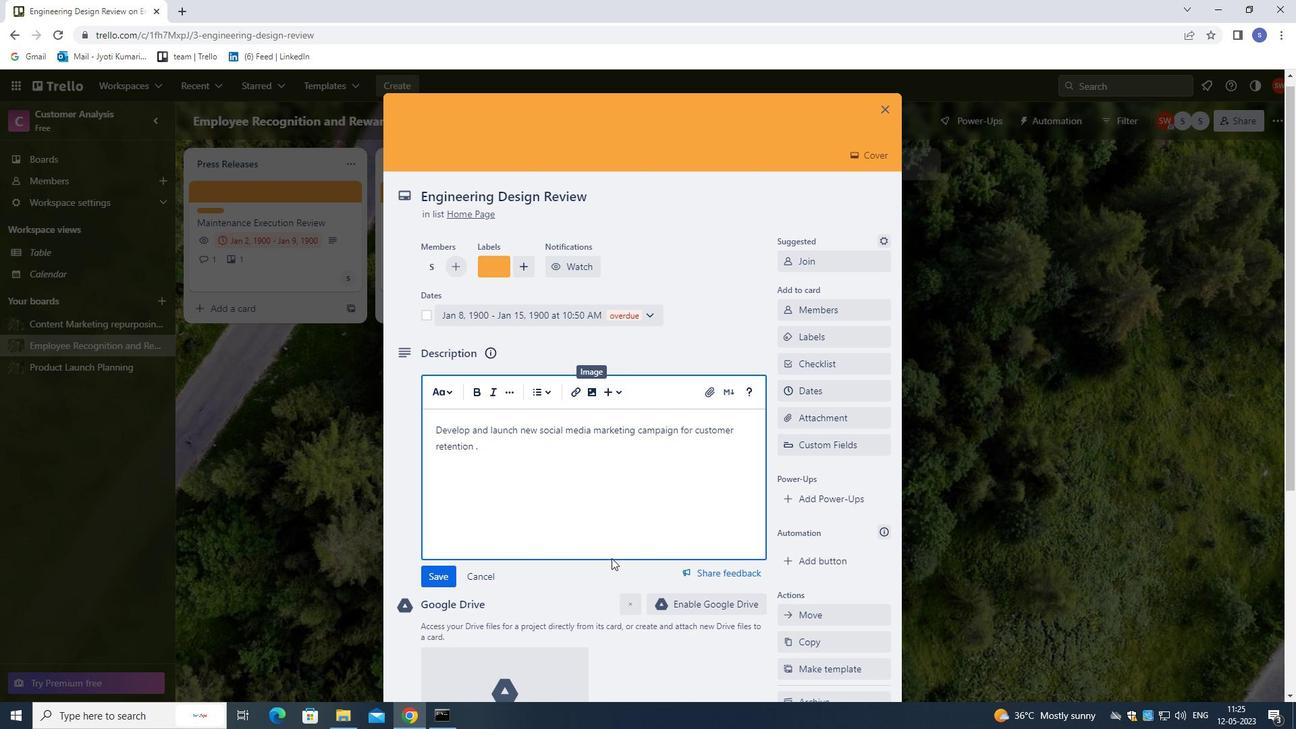 
Action: Mouse moved to (617, 571)
Screenshot: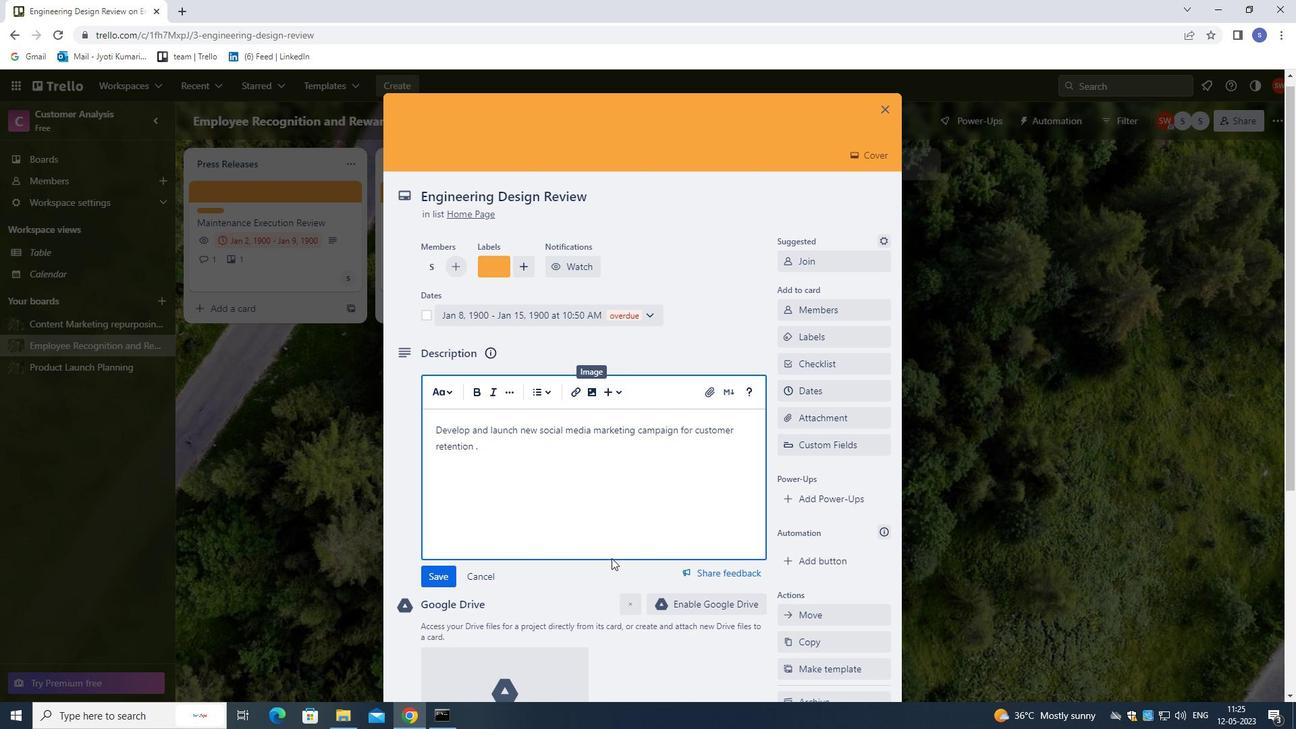 
Action: Mouse scrolled (617, 570) with delta (0, 0)
Screenshot: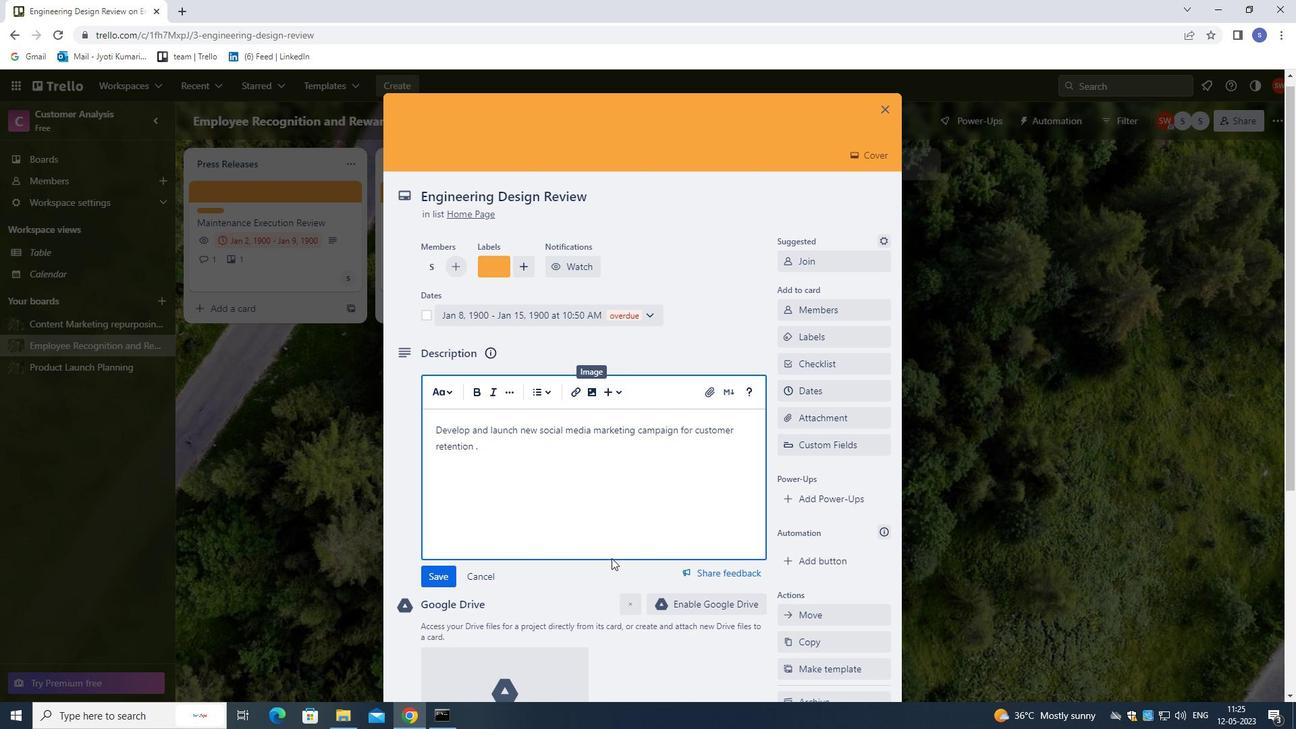 
Action: Mouse scrolled (617, 570) with delta (0, 0)
Screenshot: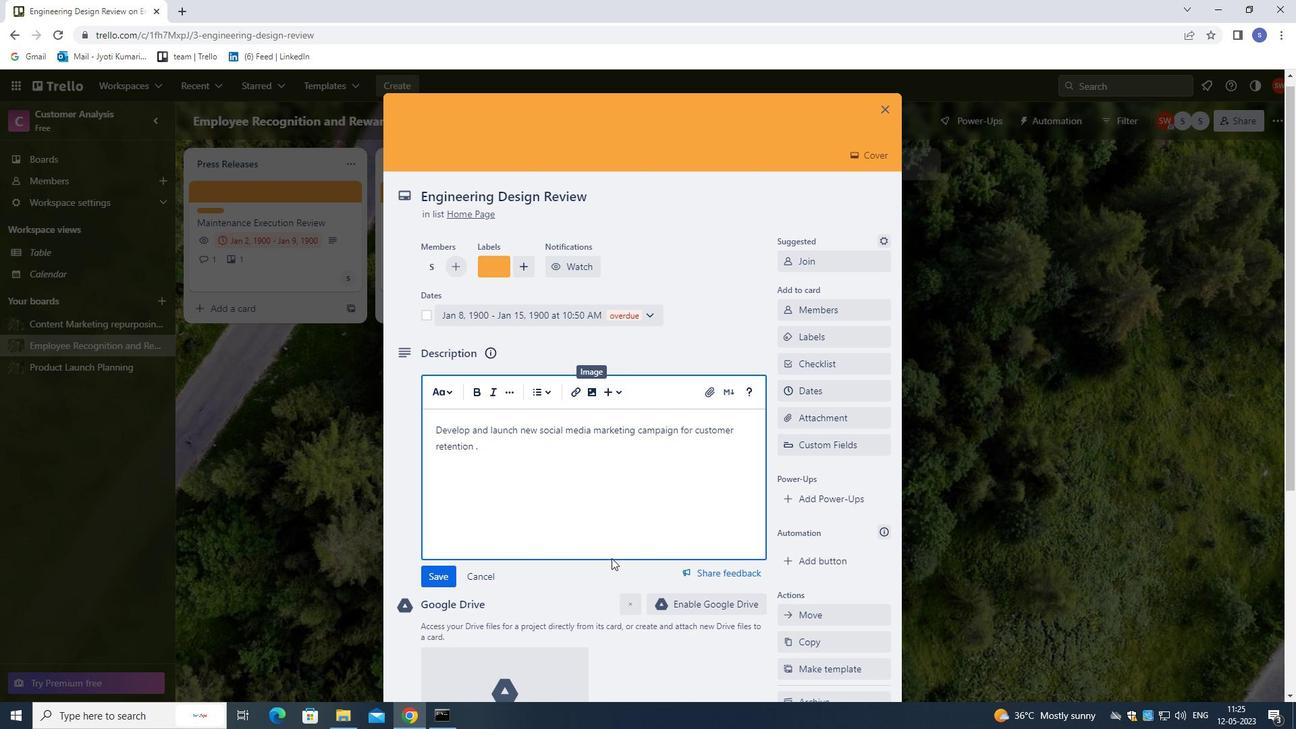 
Action: Mouse moved to (615, 579)
Screenshot: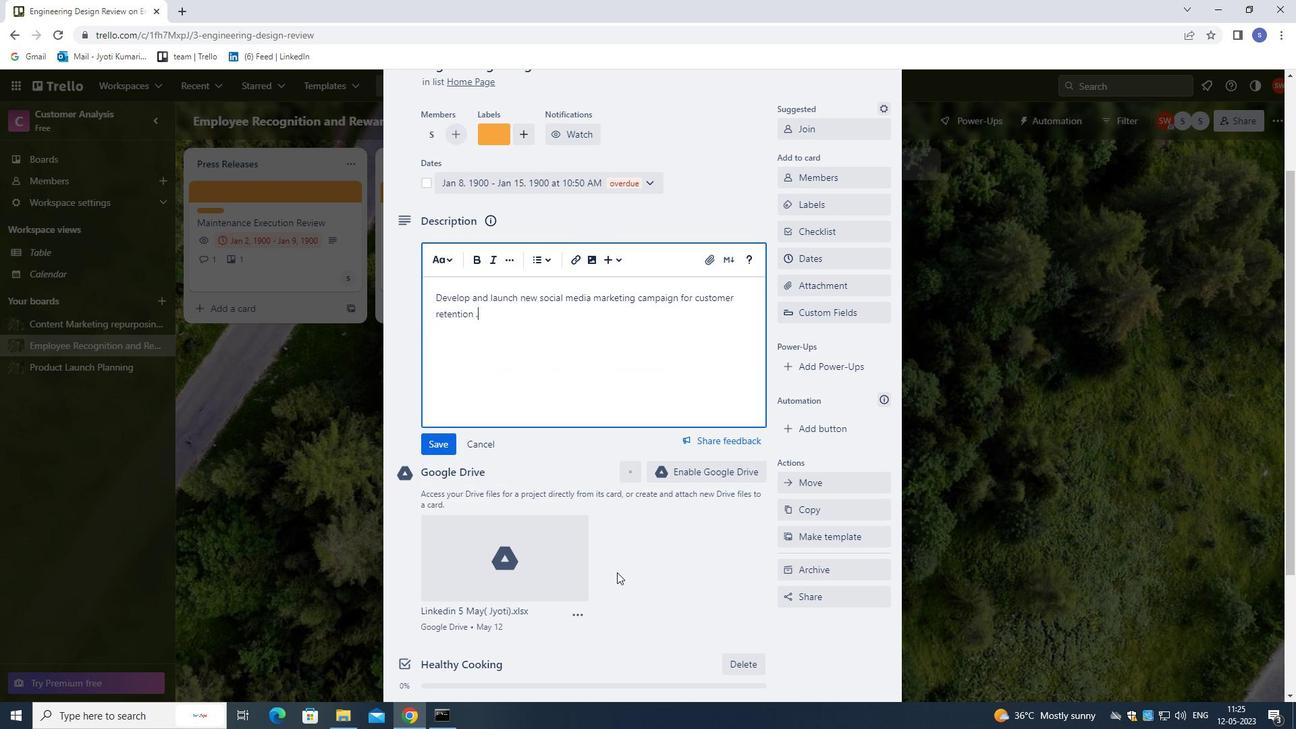 
Action: Mouse scrolled (615, 578) with delta (0, 0)
Screenshot: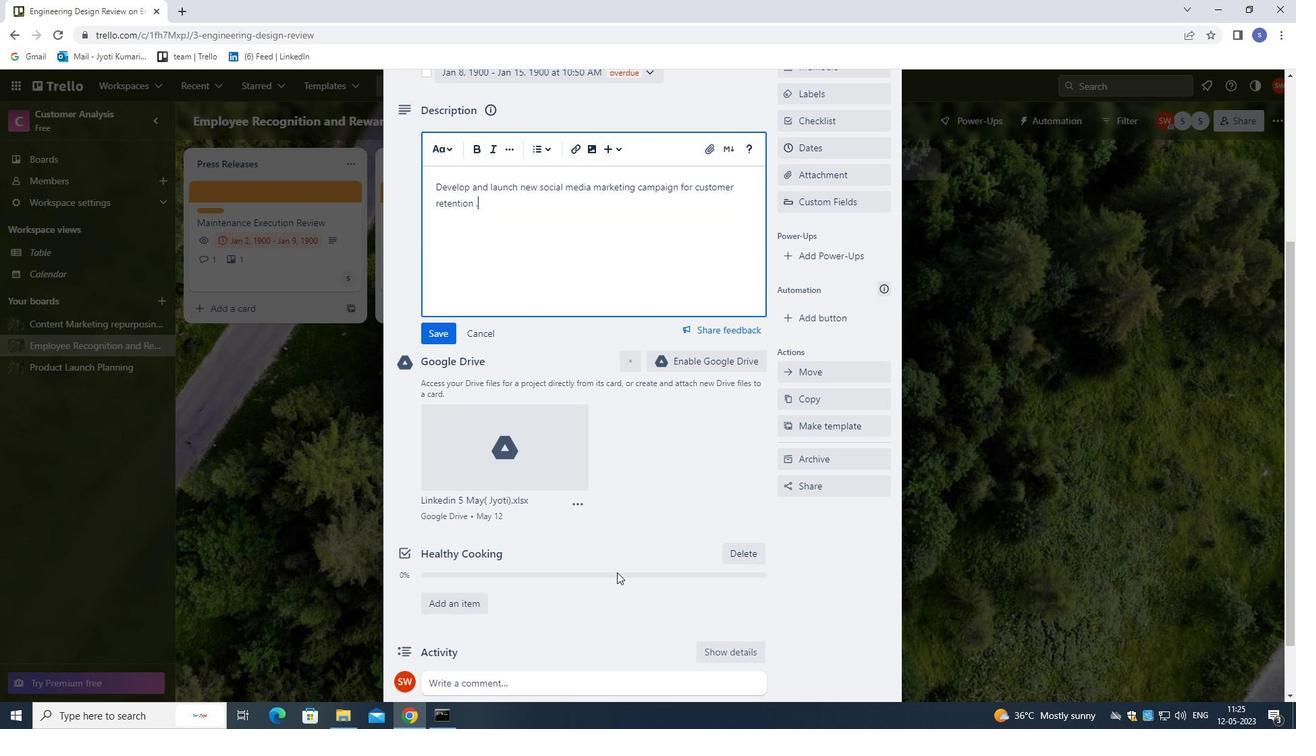 
Action: Mouse moved to (613, 583)
Screenshot: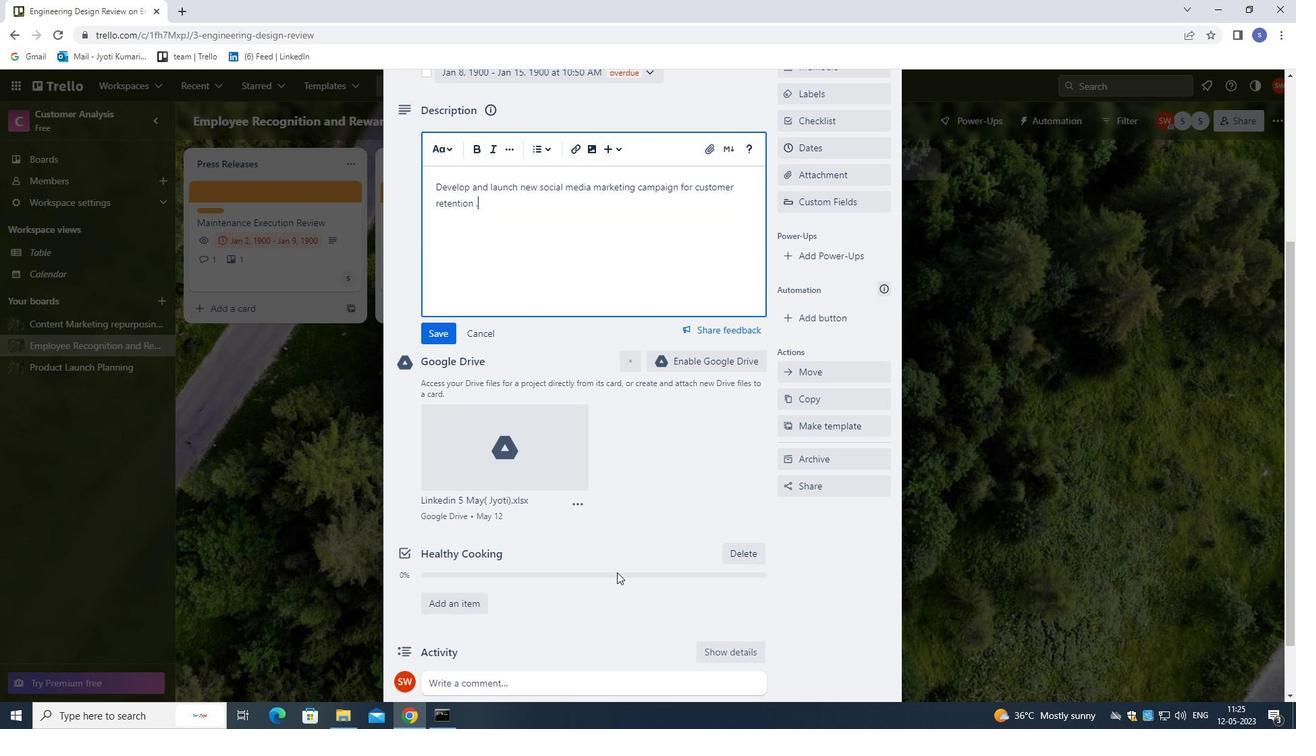 
Action: Mouse scrolled (613, 583) with delta (0, 0)
Screenshot: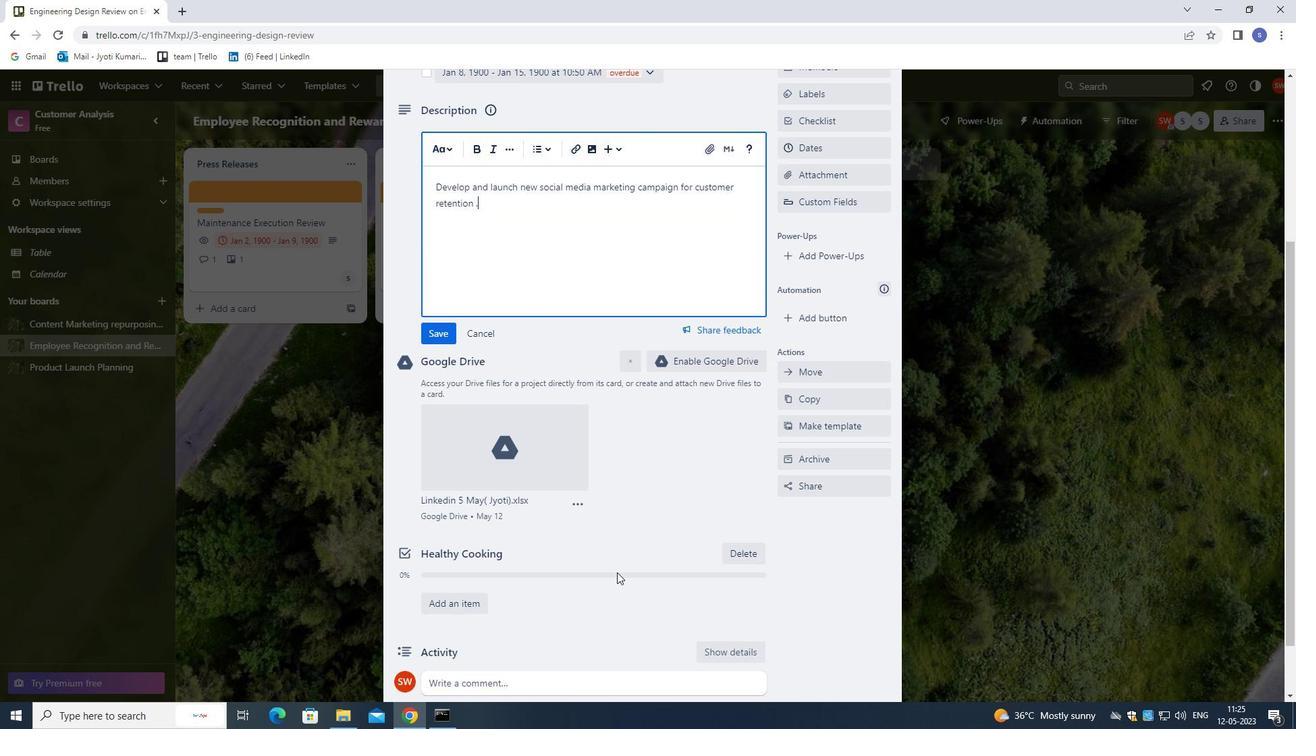
Action: Mouse moved to (613, 584)
Screenshot: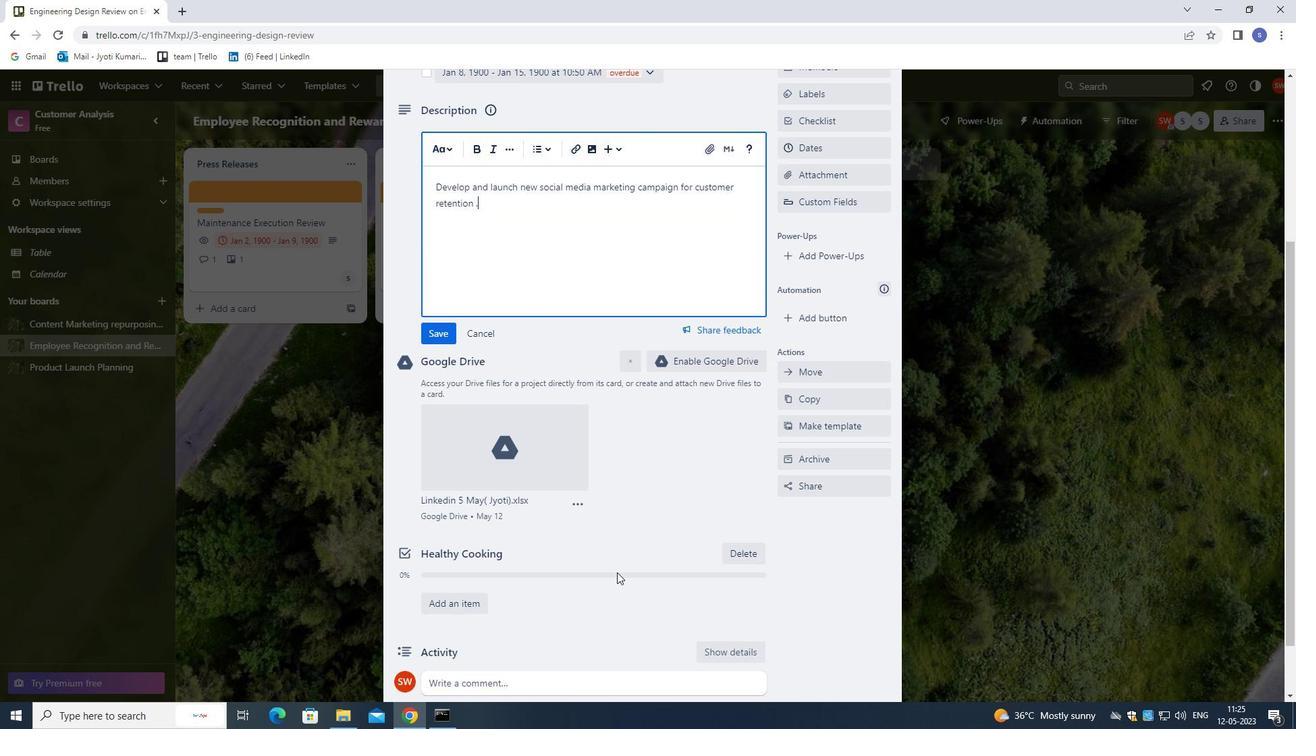 
Action: Mouse scrolled (613, 583) with delta (0, 0)
Screenshot: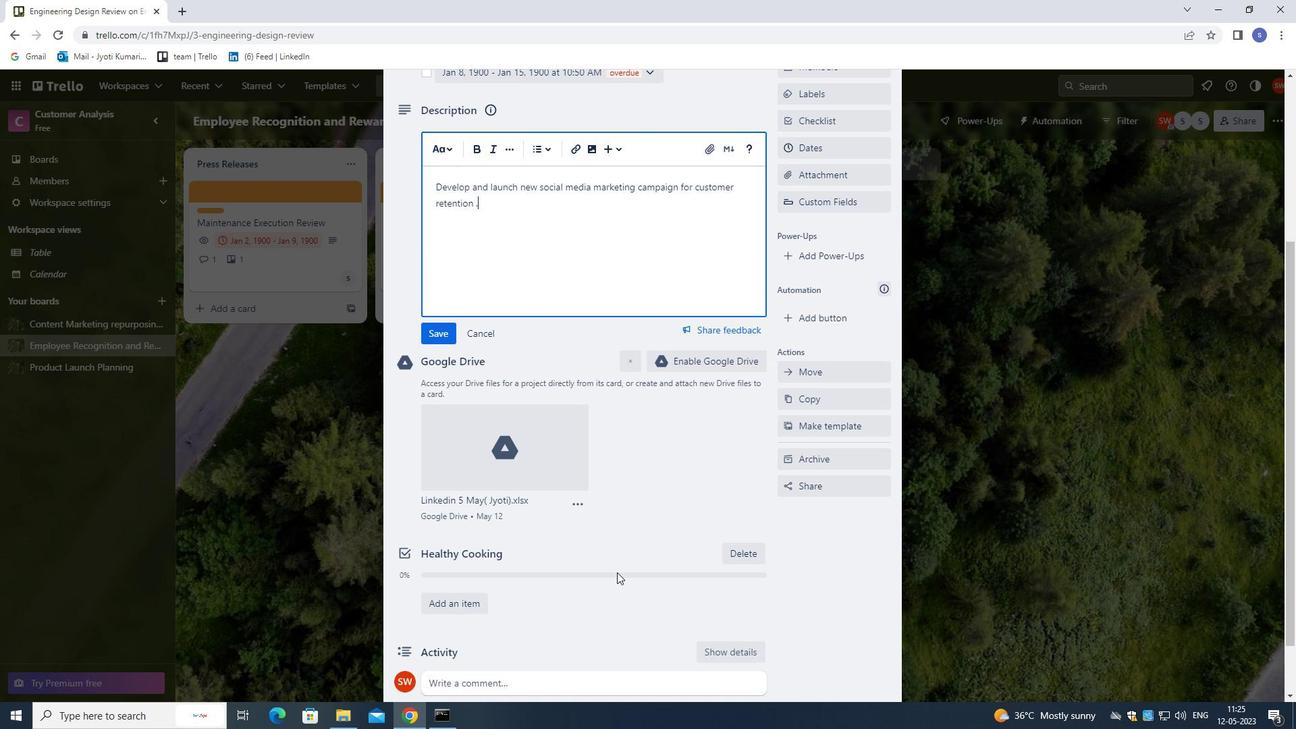 
Action: Mouse moved to (601, 608)
Screenshot: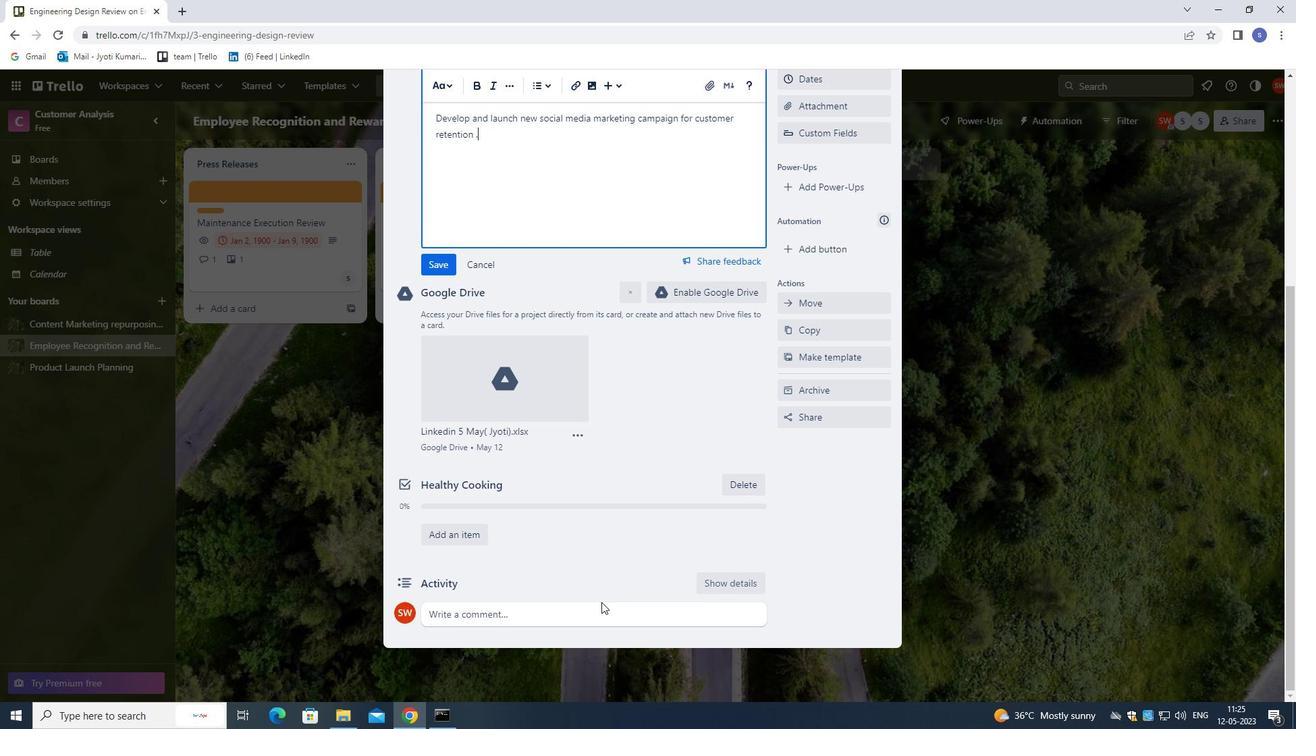 
Action: Mouse pressed left at (601, 608)
Screenshot: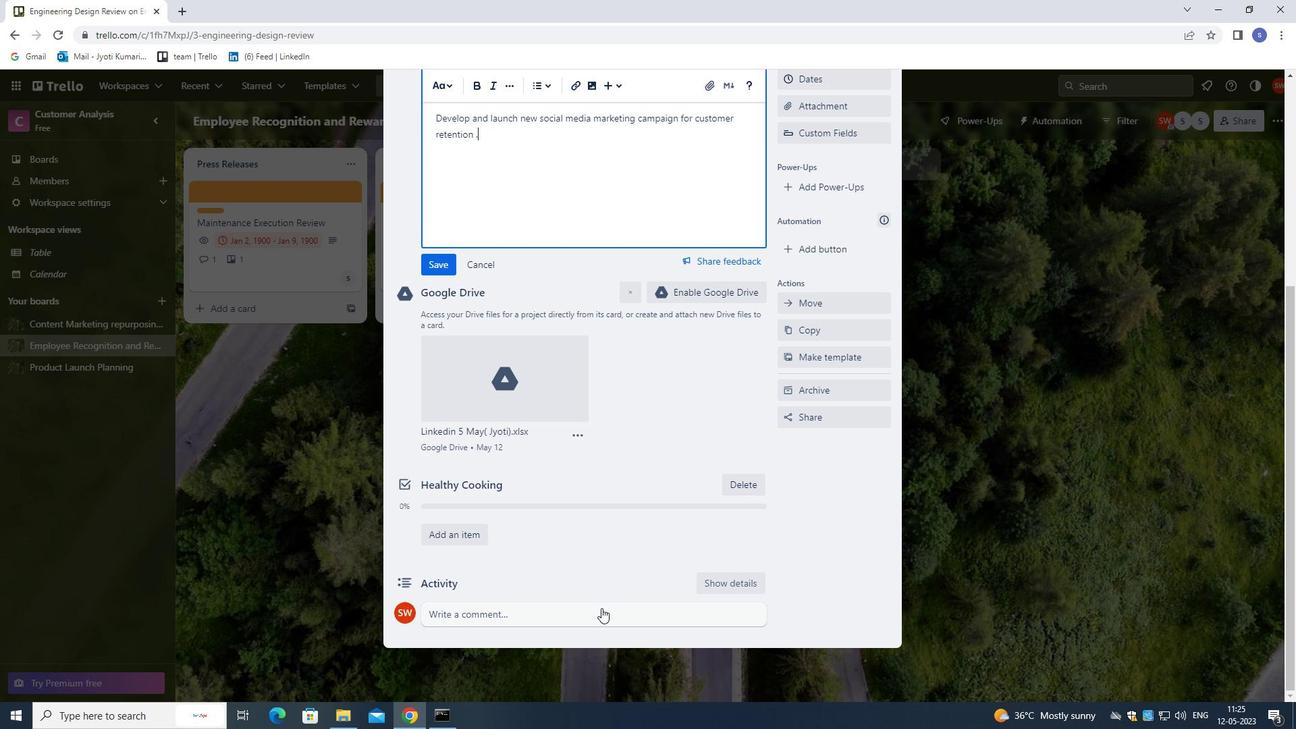 
Action: Key pressed <Key.shift>WE<Key.space>SHOULD<Key.space>APPROACH<Key.space>THIS<Key.space>TASK<Key.space>WITH<Key.space>A<Key.space>SENSE<Key.space>OF<Key.space>HUMANITY<Key.space>,<Key.space>RECOGNITION<Key.space>THAT<Key.space>THERE<Key.space>IS<Key.space>ALWAYS<Key.space>MORE<Key.space>TO<Key.space>LEARN<Key.space>AND<Key.space>IMPROVE<Key.space>UPON.
Screenshot: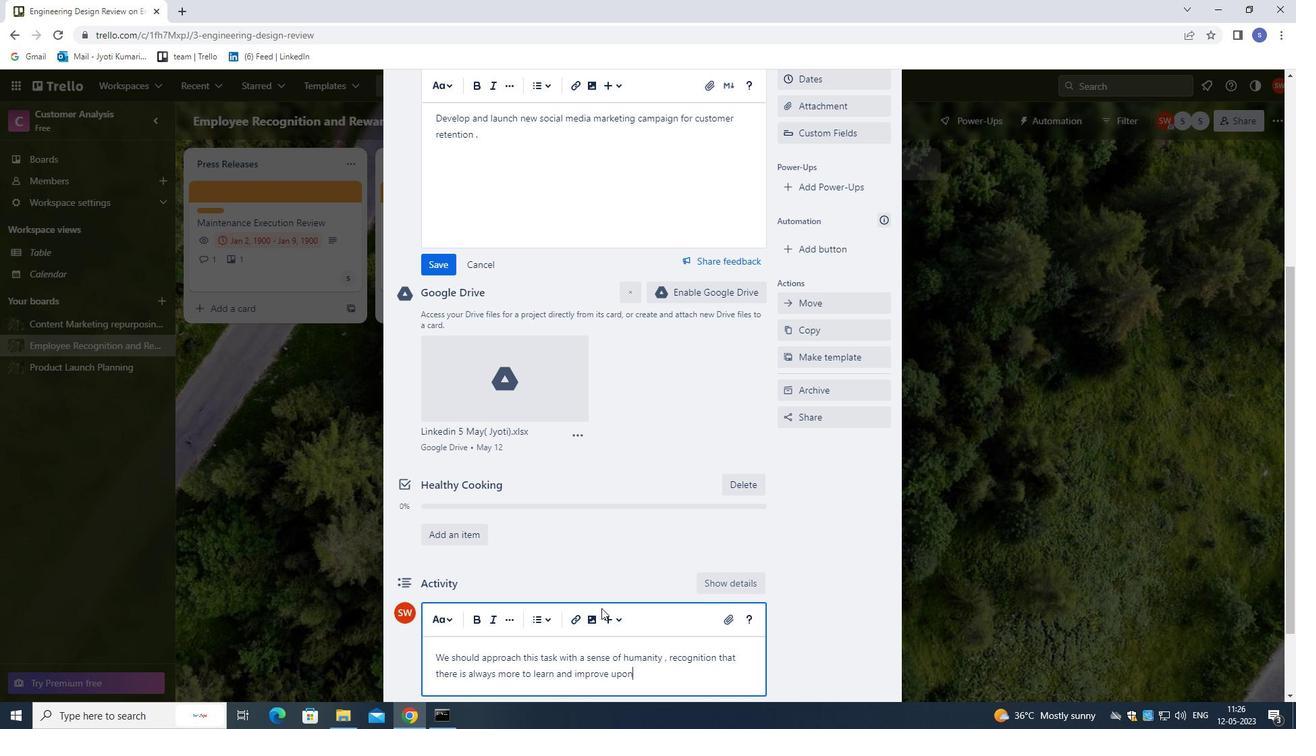 
Action: Mouse moved to (442, 265)
Screenshot: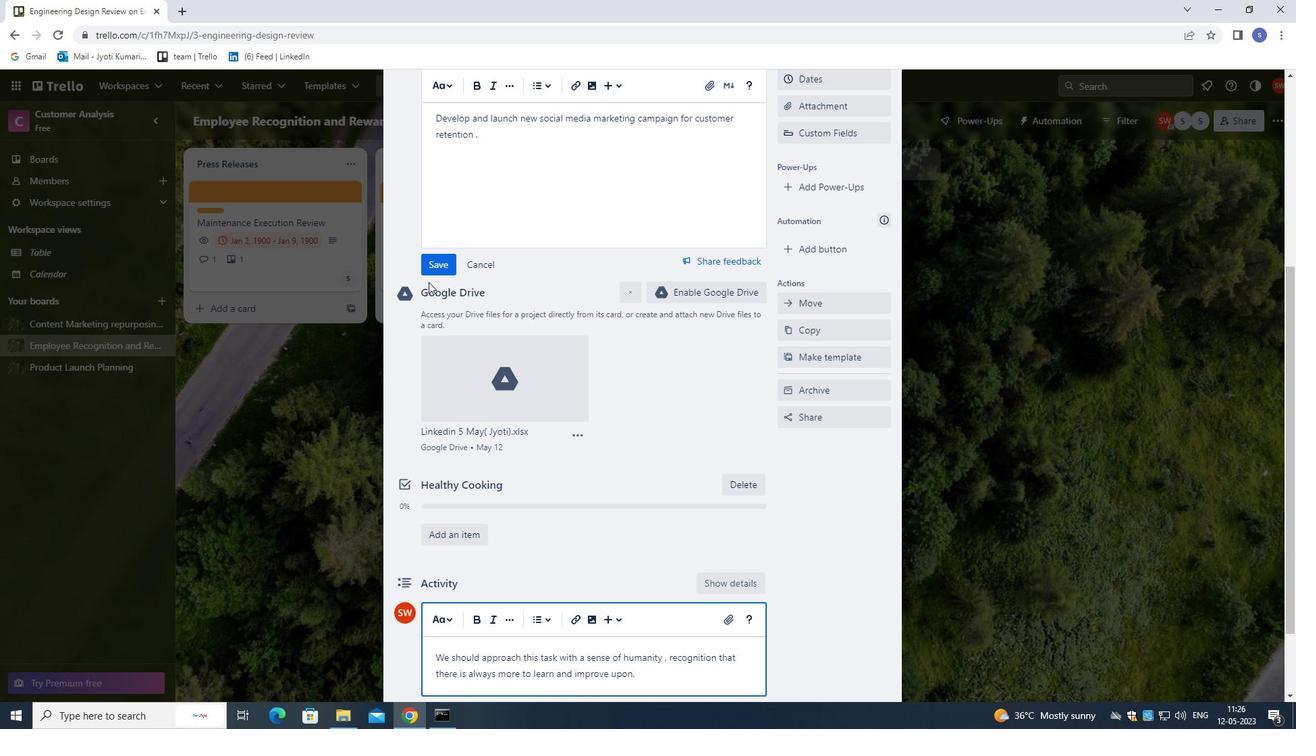 
Action: Mouse pressed left at (442, 265)
Screenshot: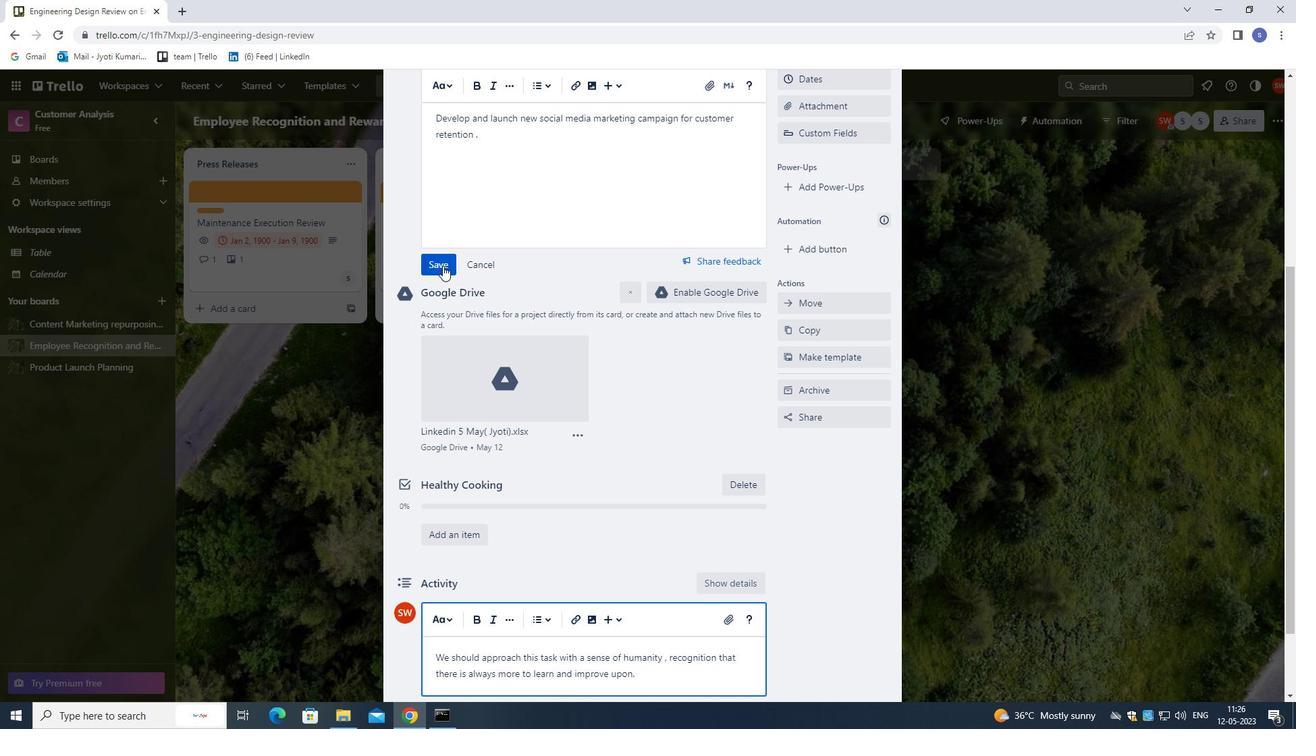 
Action: Mouse moved to (552, 469)
Screenshot: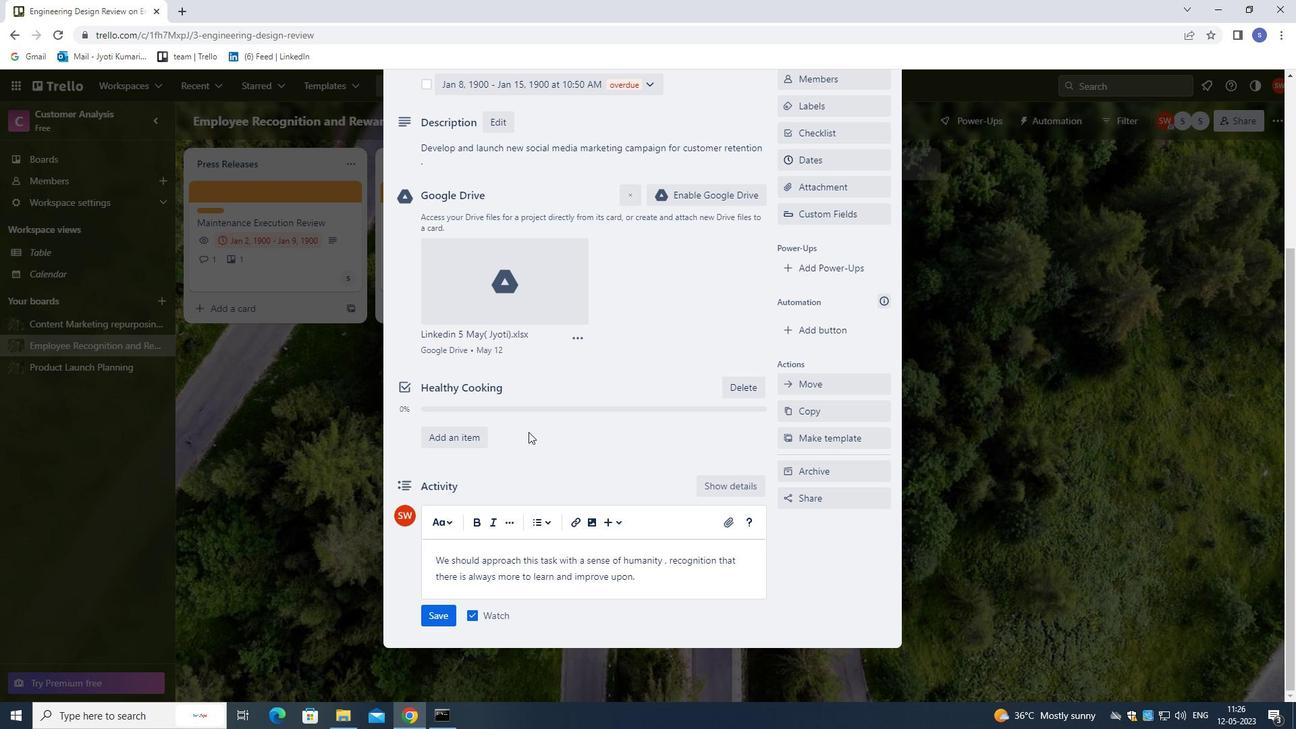 
Action: Mouse scrolled (552, 469) with delta (0, 0)
Screenshot: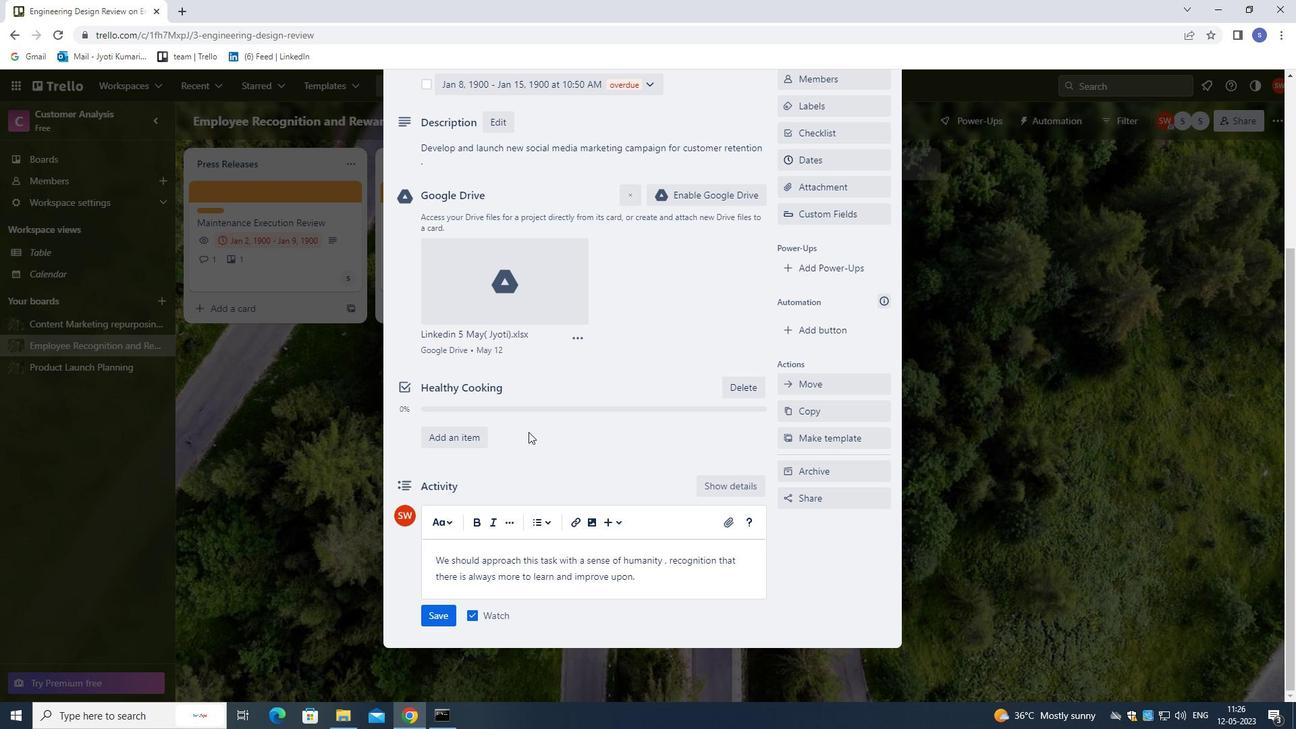 
Action: Mouse moved to (554, 473)
Screenshot: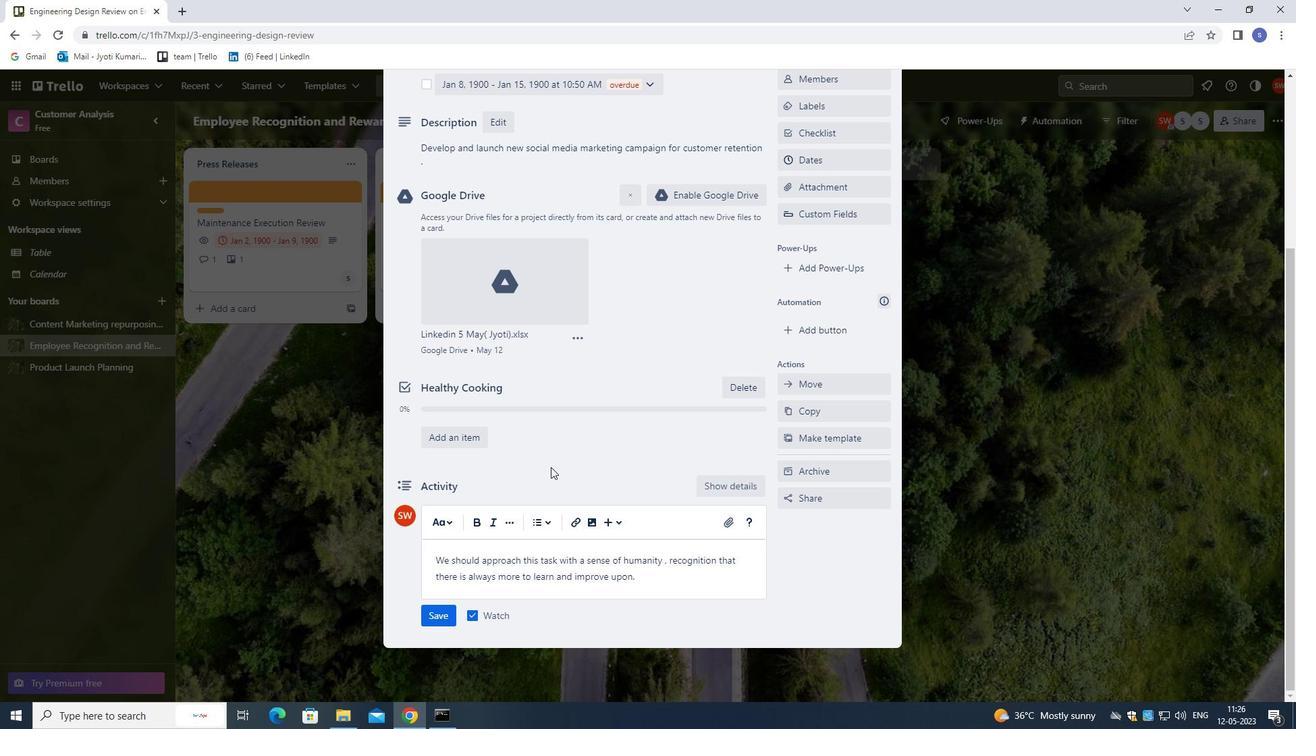 
Action: Mouse scrolled (554, 472) with delta (0, 0)
Screenshot: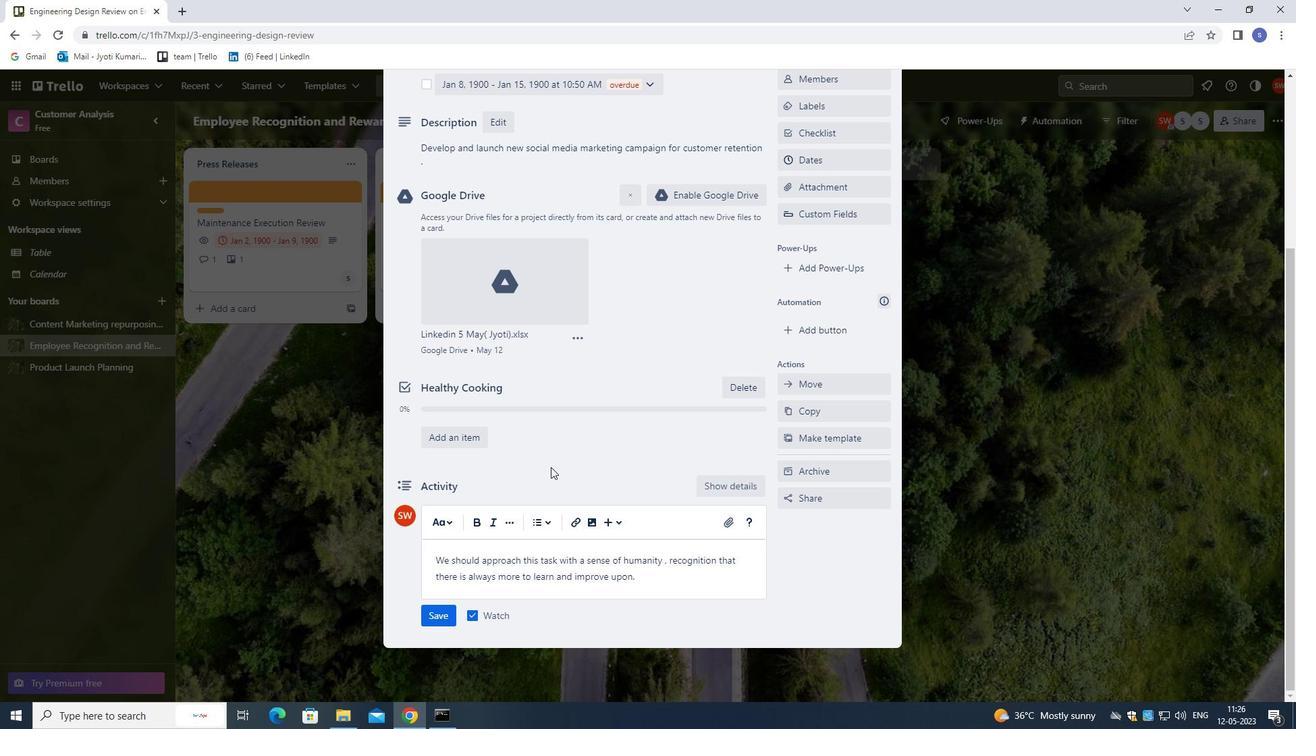 
Action: Mouse moved to (554, 474)
Screenshot: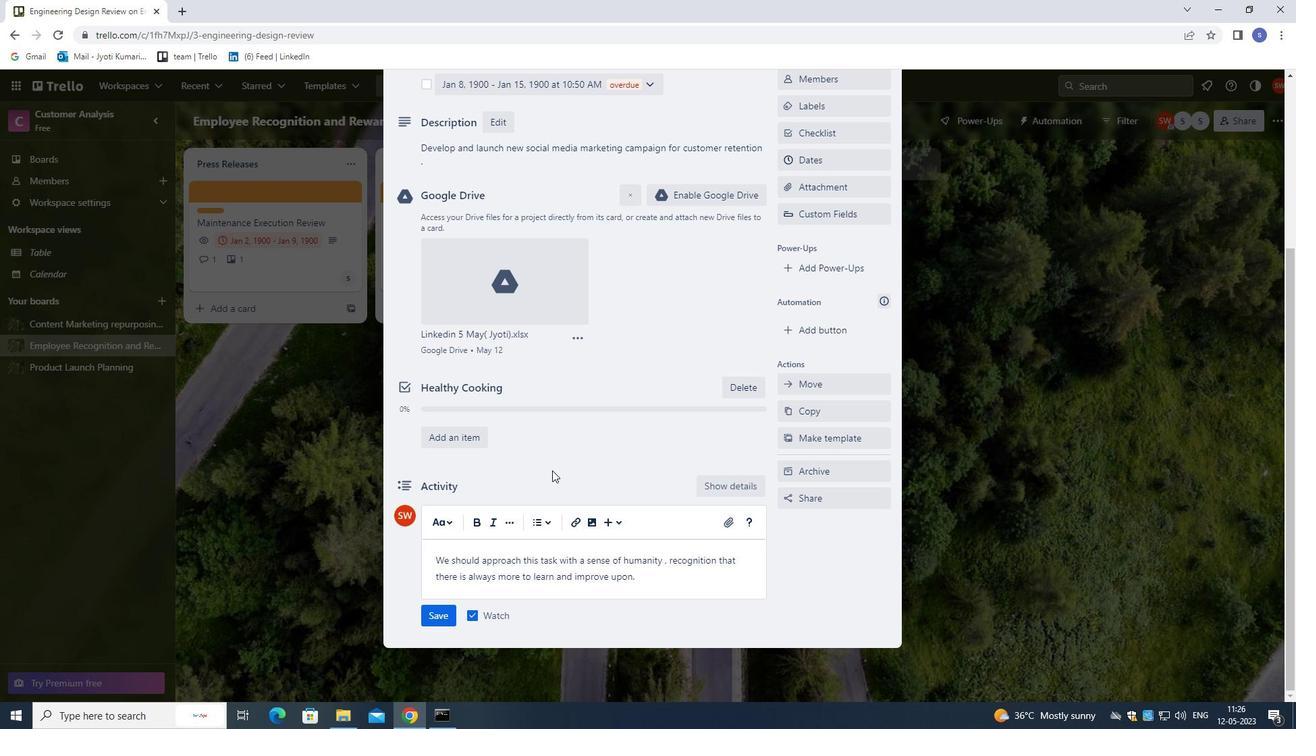 
Action: Mouse scrolled (554, 473) with delta (0, 0)
Screenshot: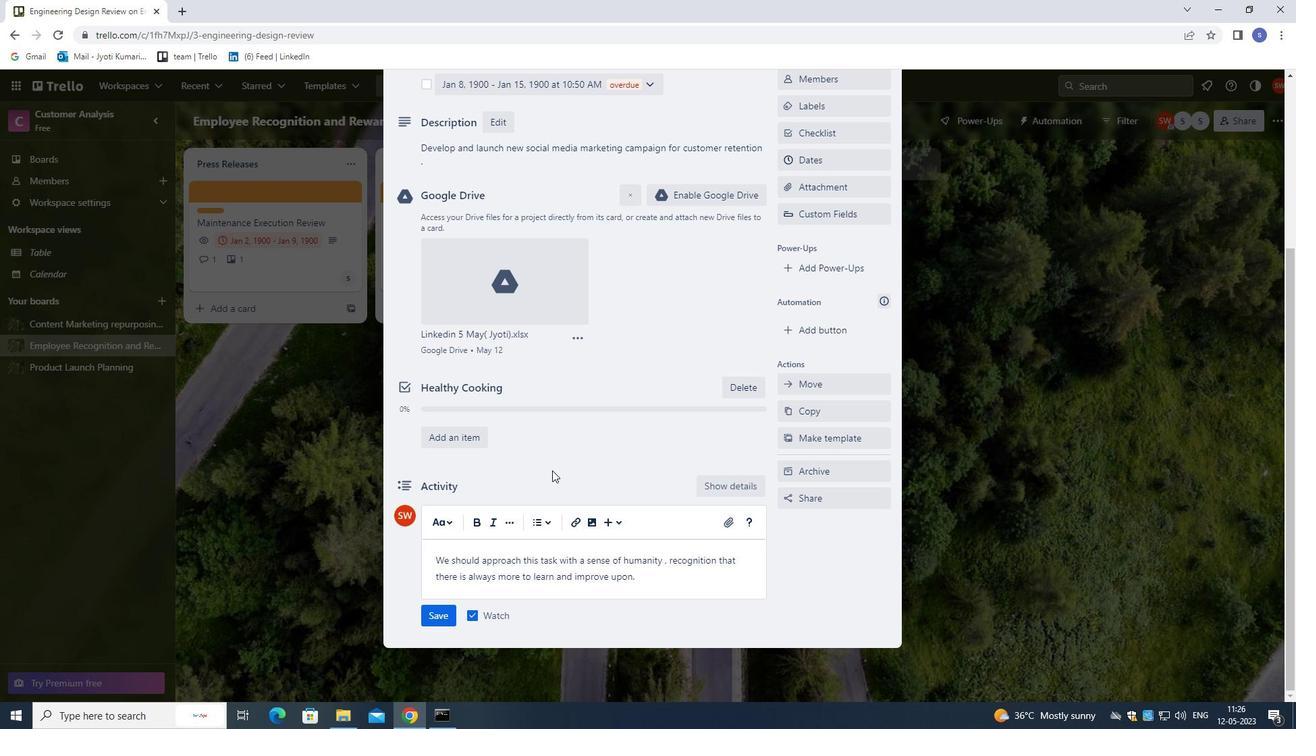 
Action: Mouse moved to (431, 611)
Screenshot: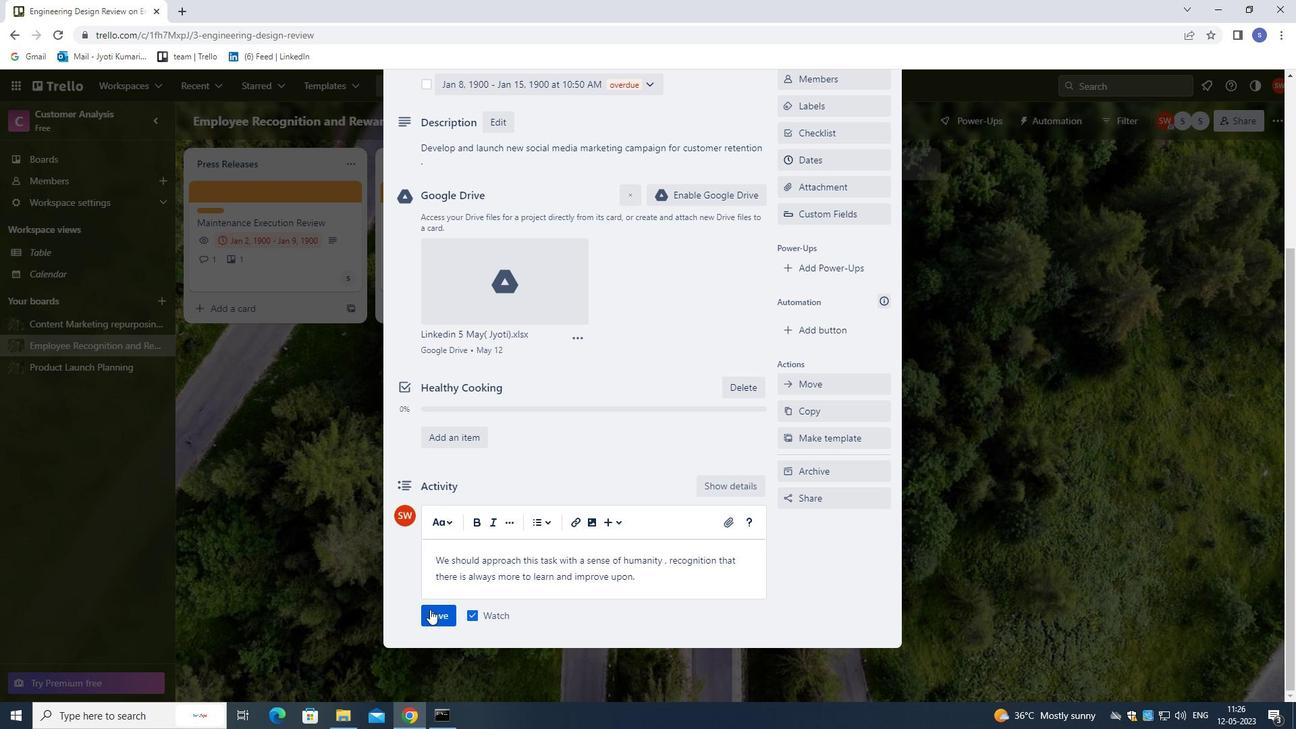 
Action: Mouse pressed left at (431, 611)
Screenshot: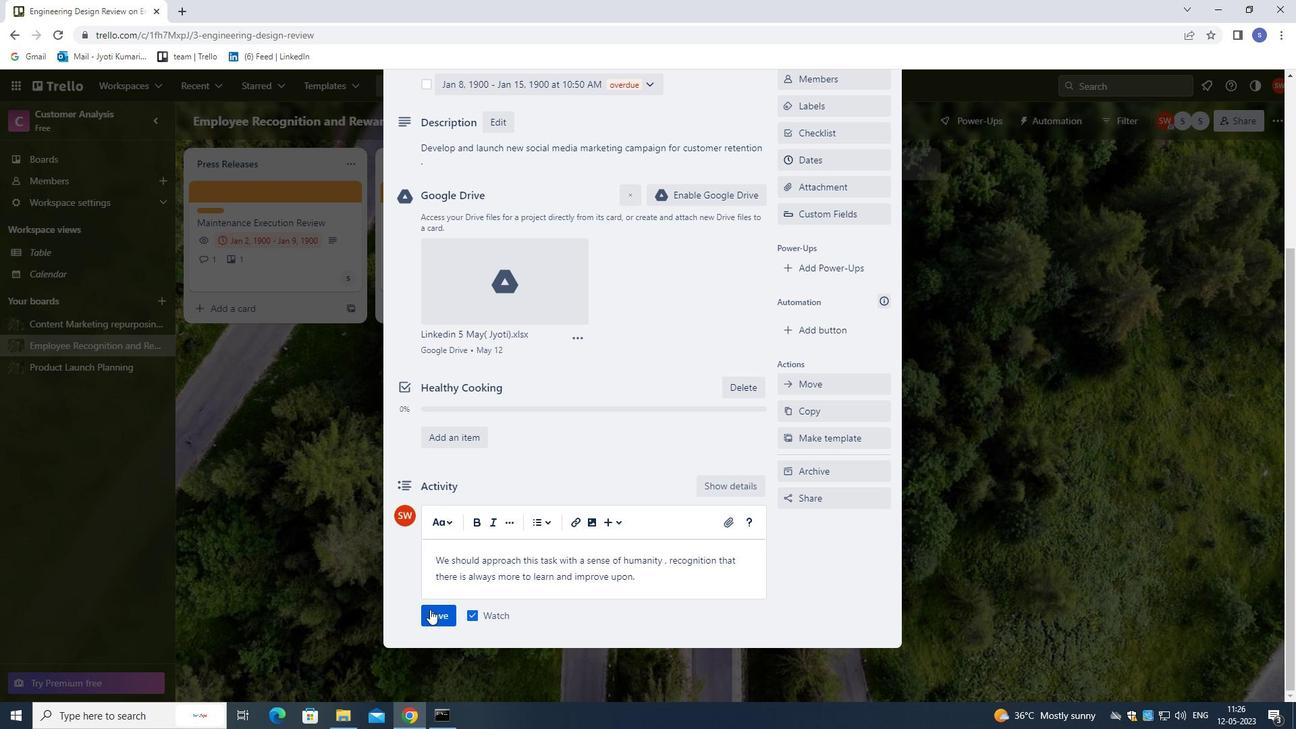 
Action: Mouse moved to (547, 567)
Screenshot: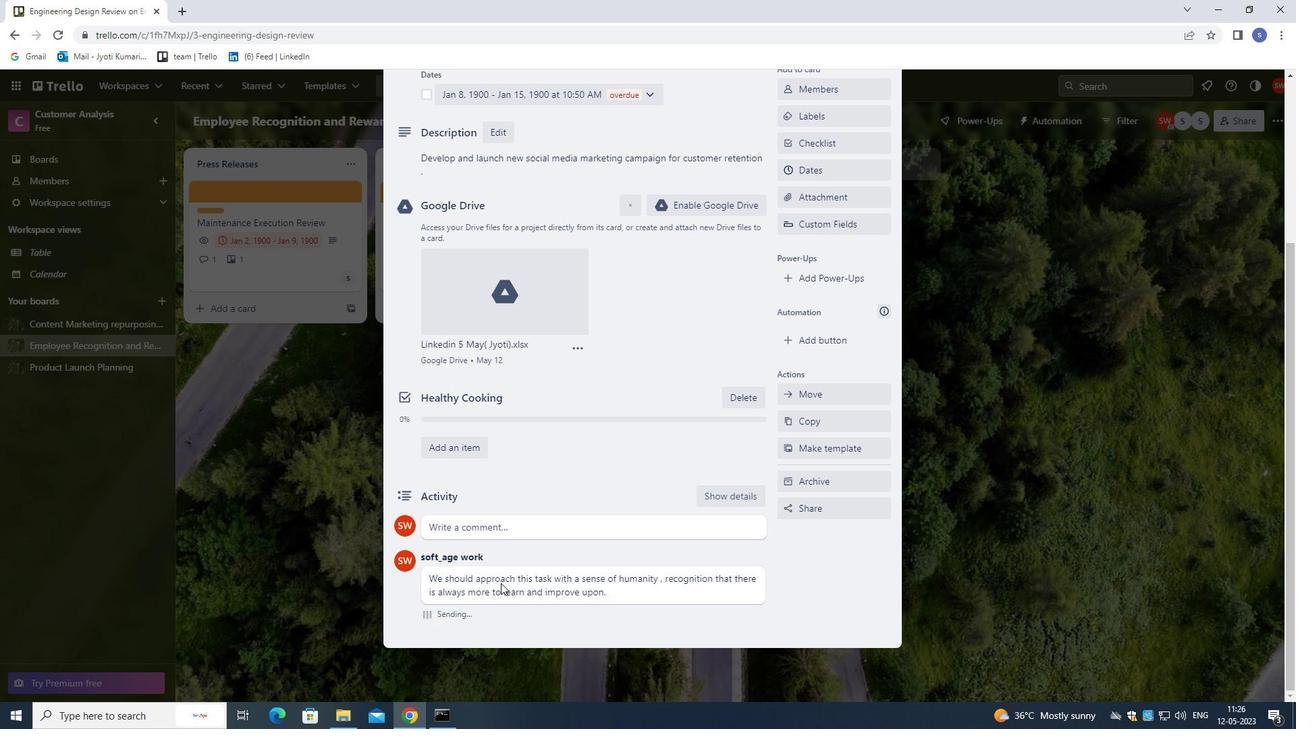 
Action: Mouse scrolled (547, 568) with delta (0, 0)
Screenshot: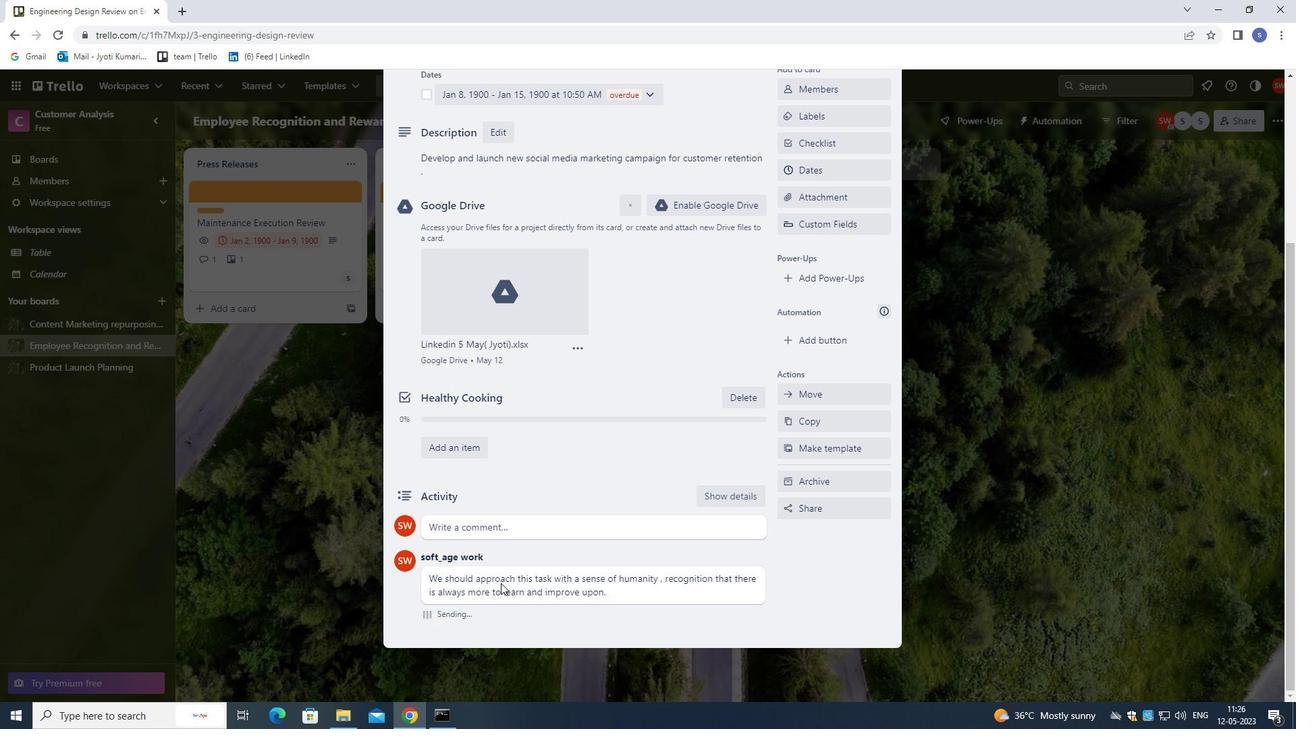 
Action: Mouse moved to (548, 565)
Screenshot: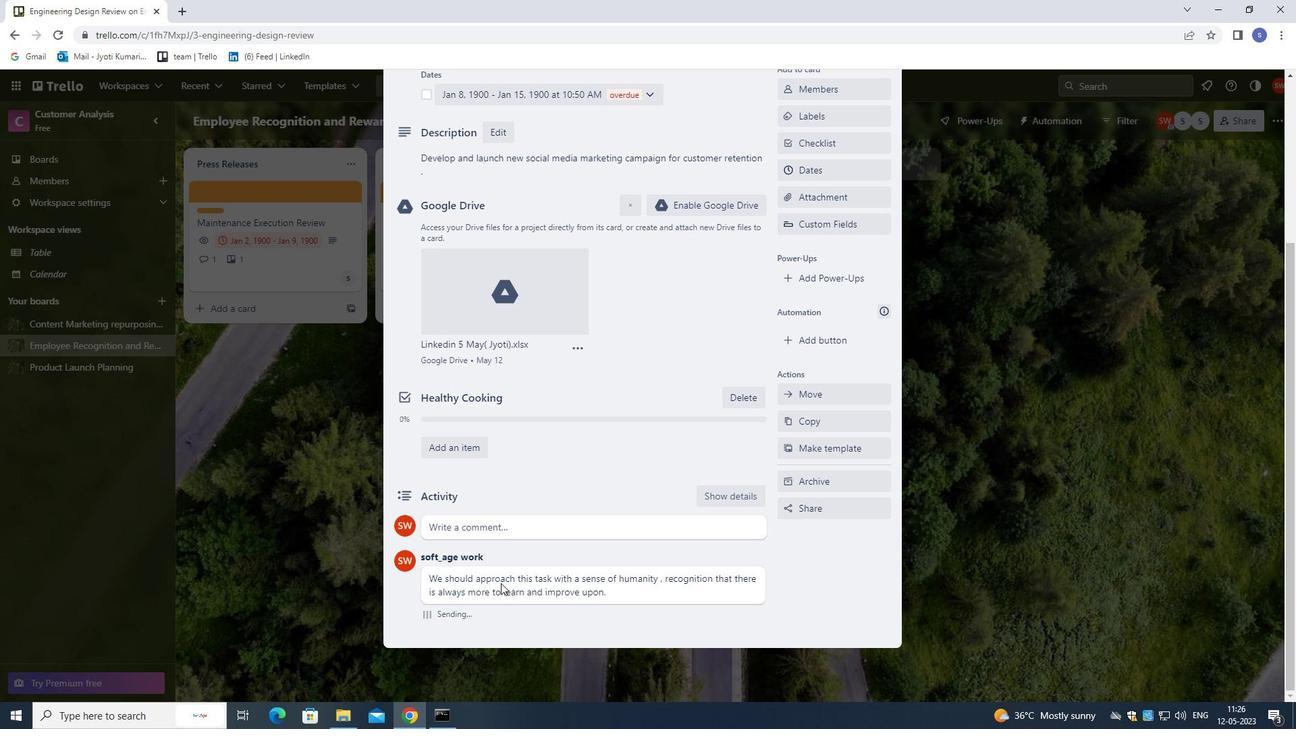 
Action: Mouse scrolled (548, 565) with delta (0, 0)
Screenshot: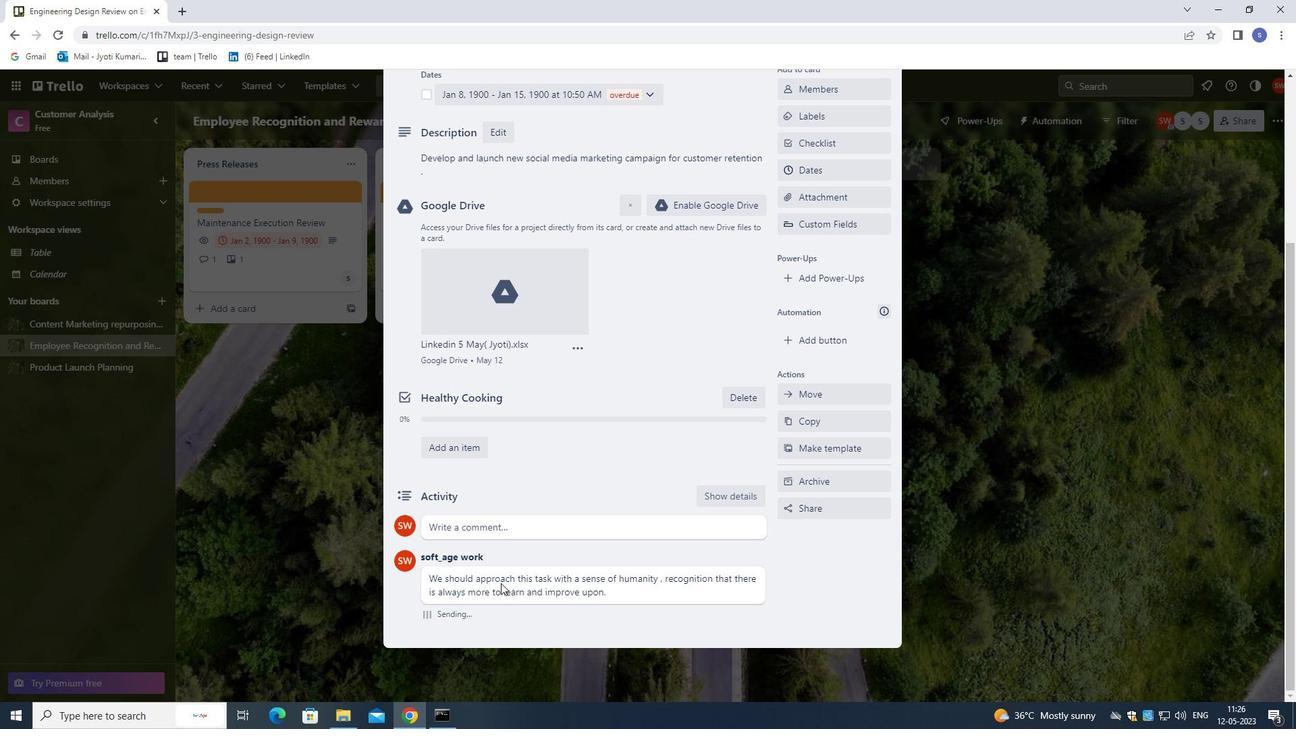 
Action: Mouse moved to (550, 563)
Screenshot: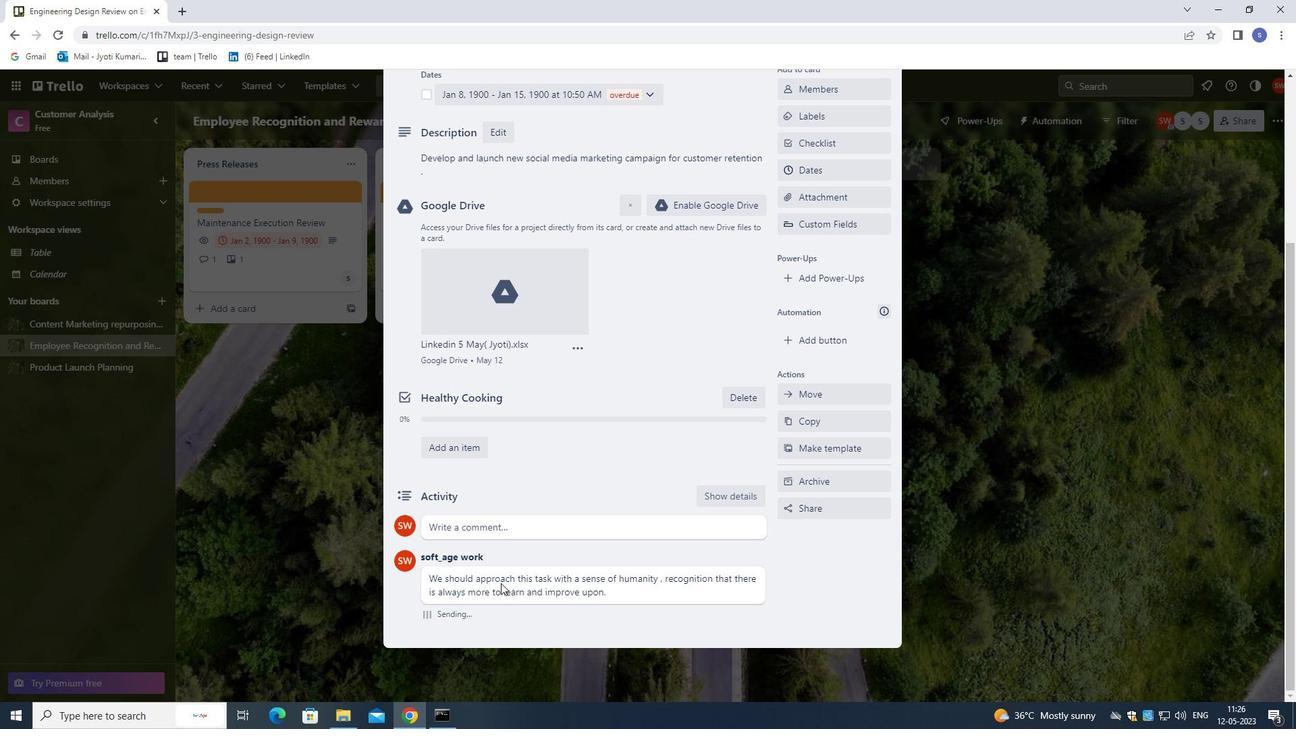 
Action: Mouse scrolled (550, 564) with delta (0, 0)
Screenshot: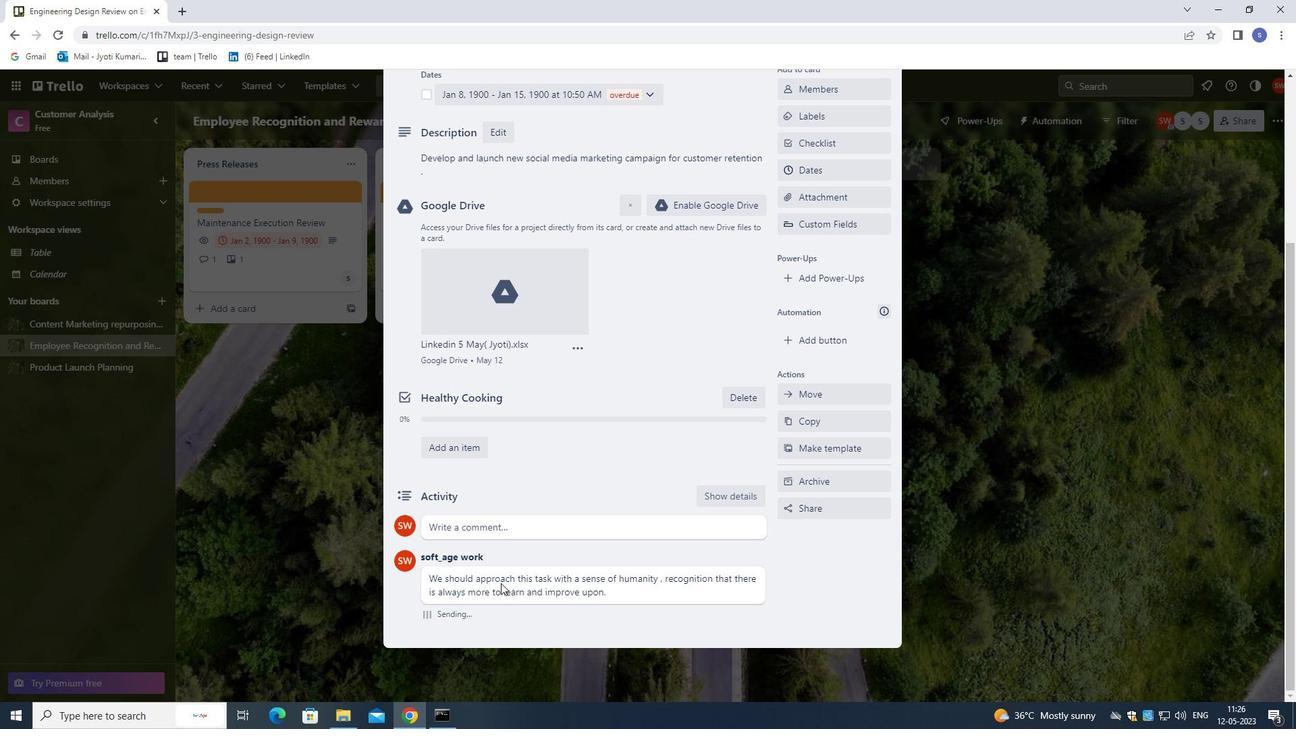 
Action: Mouse moved to (550, 561)
Screenshot: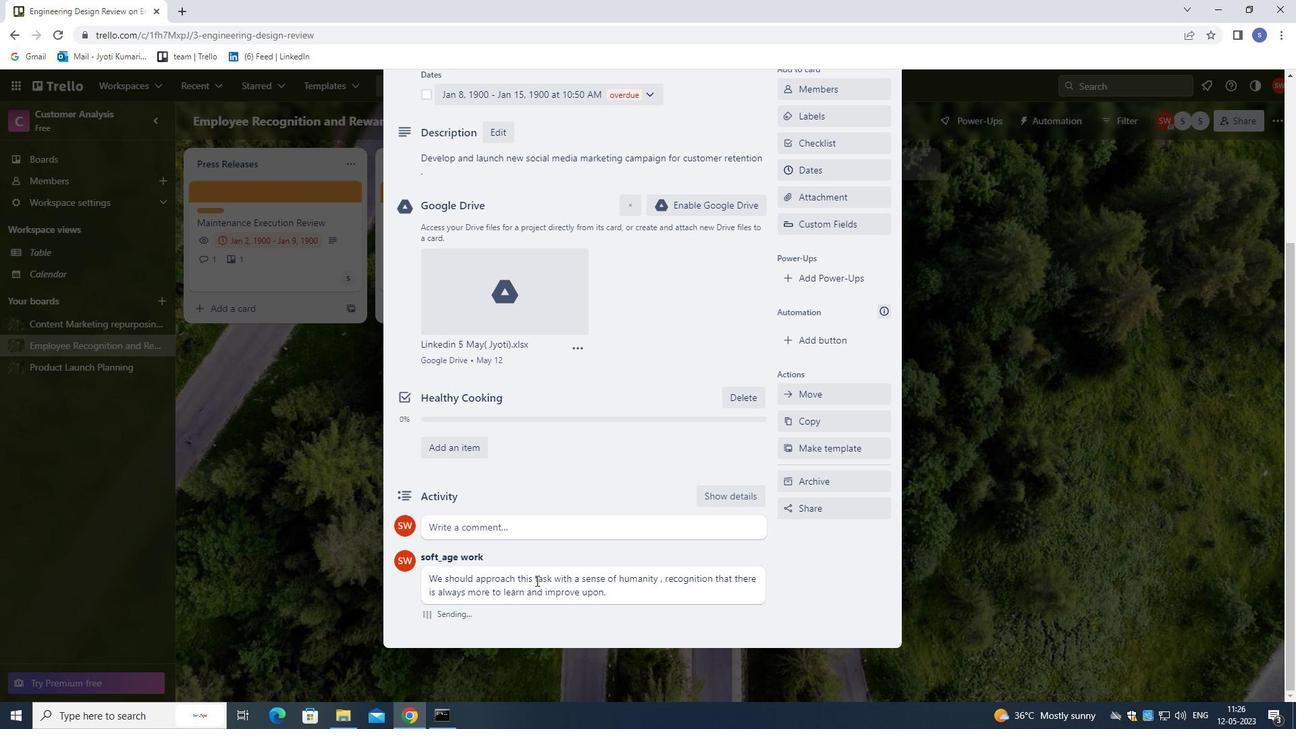 
Action: Mouse scrolled (550, 562) with delta (0, 0)
Screenshot: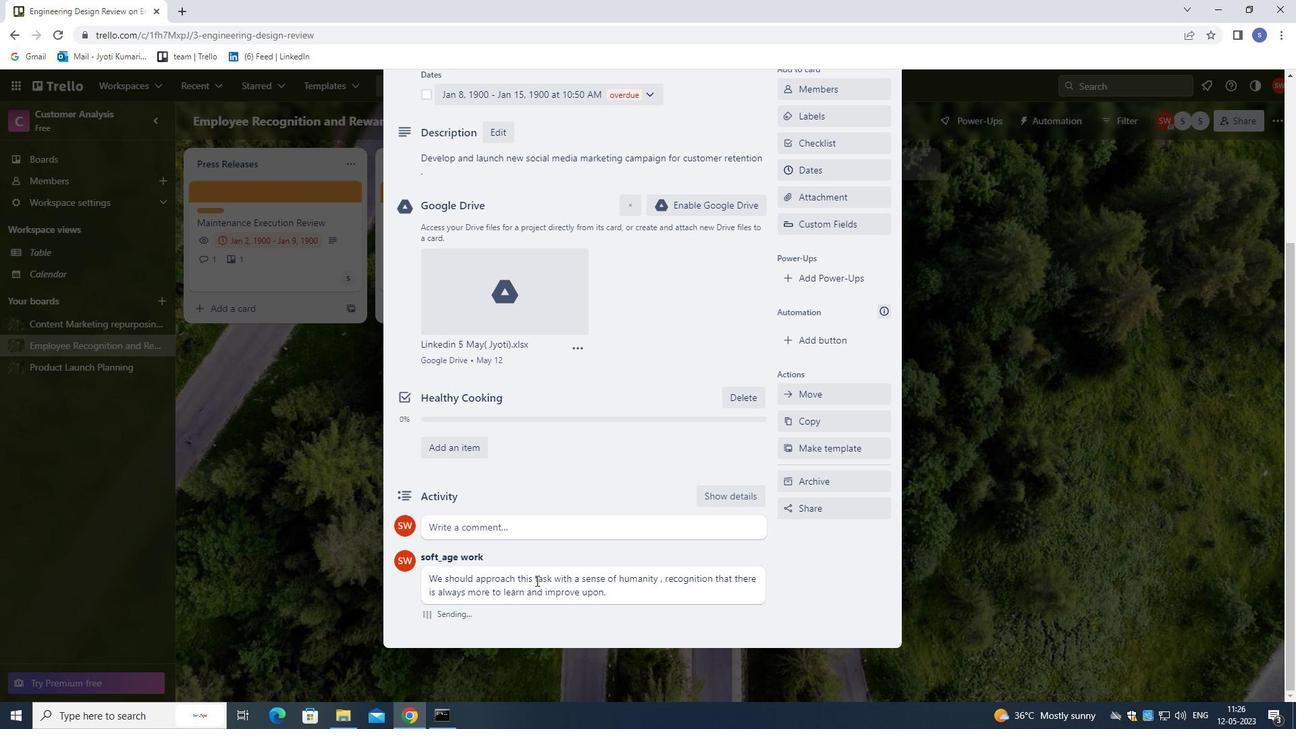 
Action: Mouse moved to (561, 542)
Screenshot: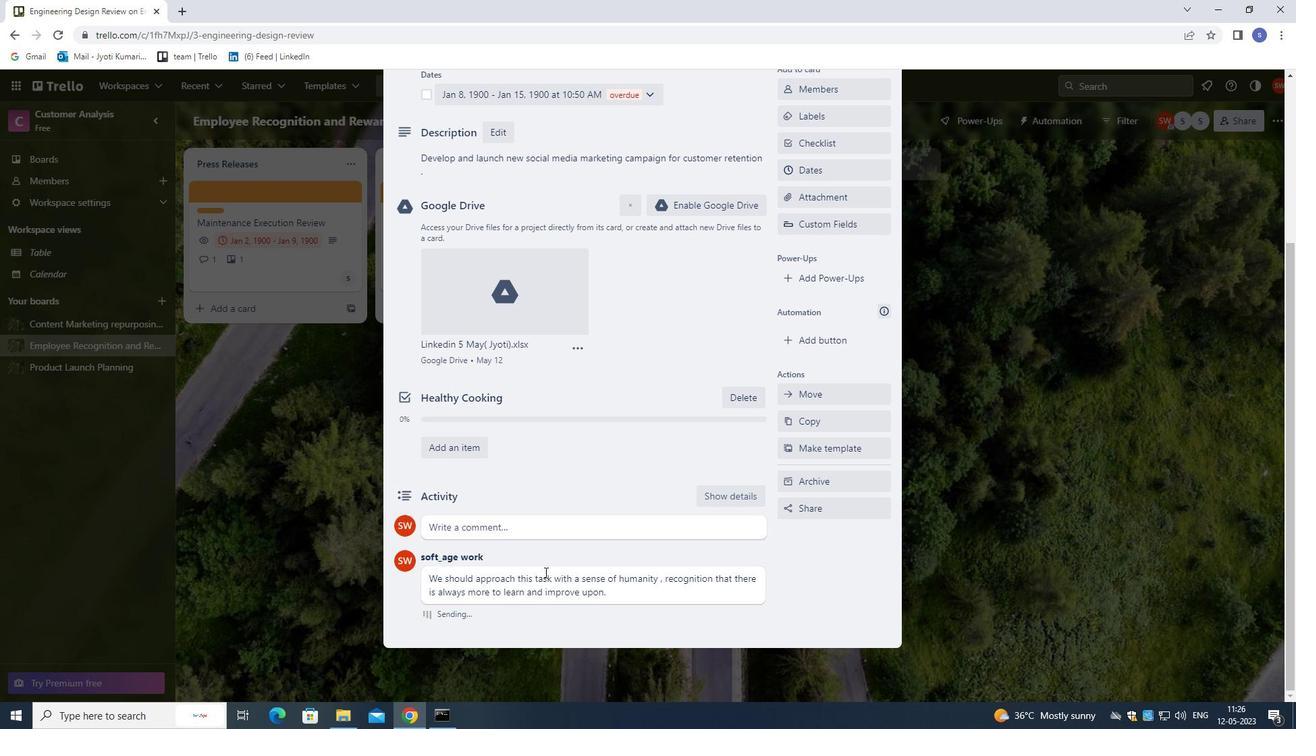 
Action: Mouse scrolled (561, 542) with delta (0, 0)
Screenshot: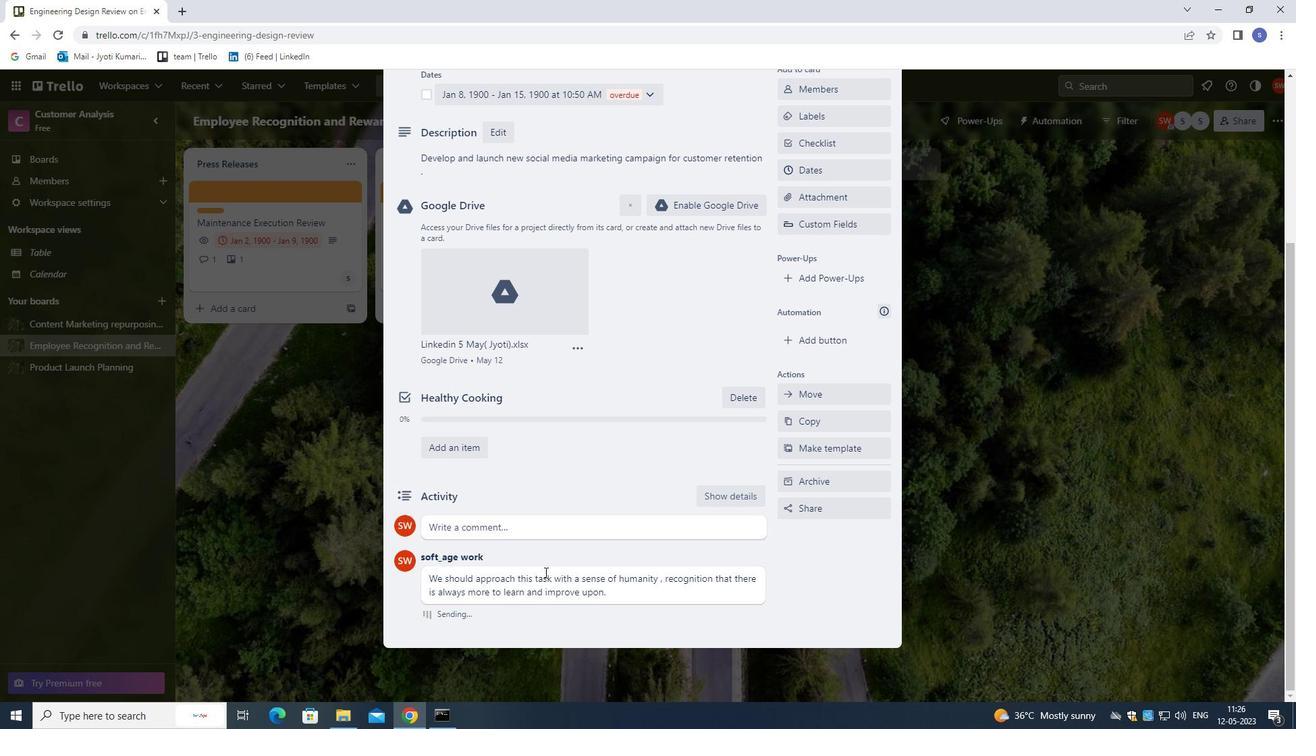 
Action: Mouse moved to (590, 446)
Screenshot: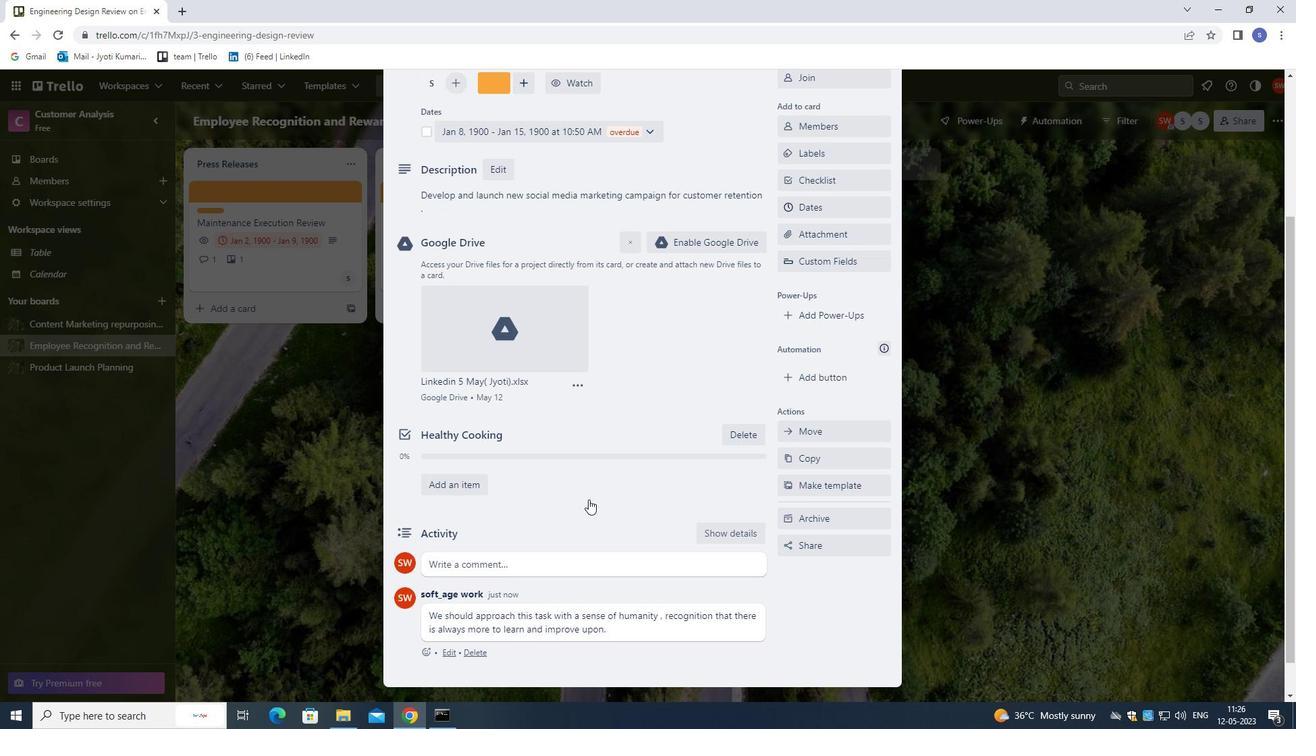 
Action: Mouse scrolled (590, 447) with delta (0, 0)
Screenshot: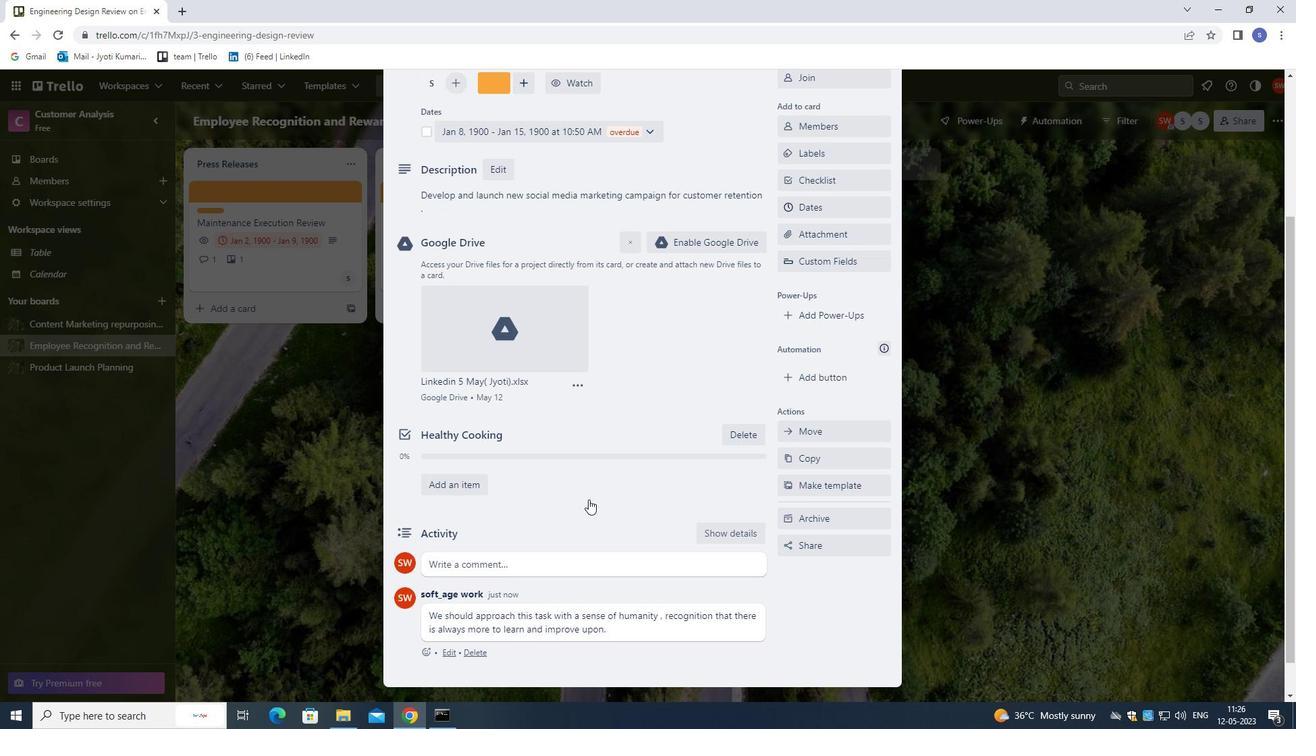 
Action: Mouse moved to (596, 425)
Screenshot: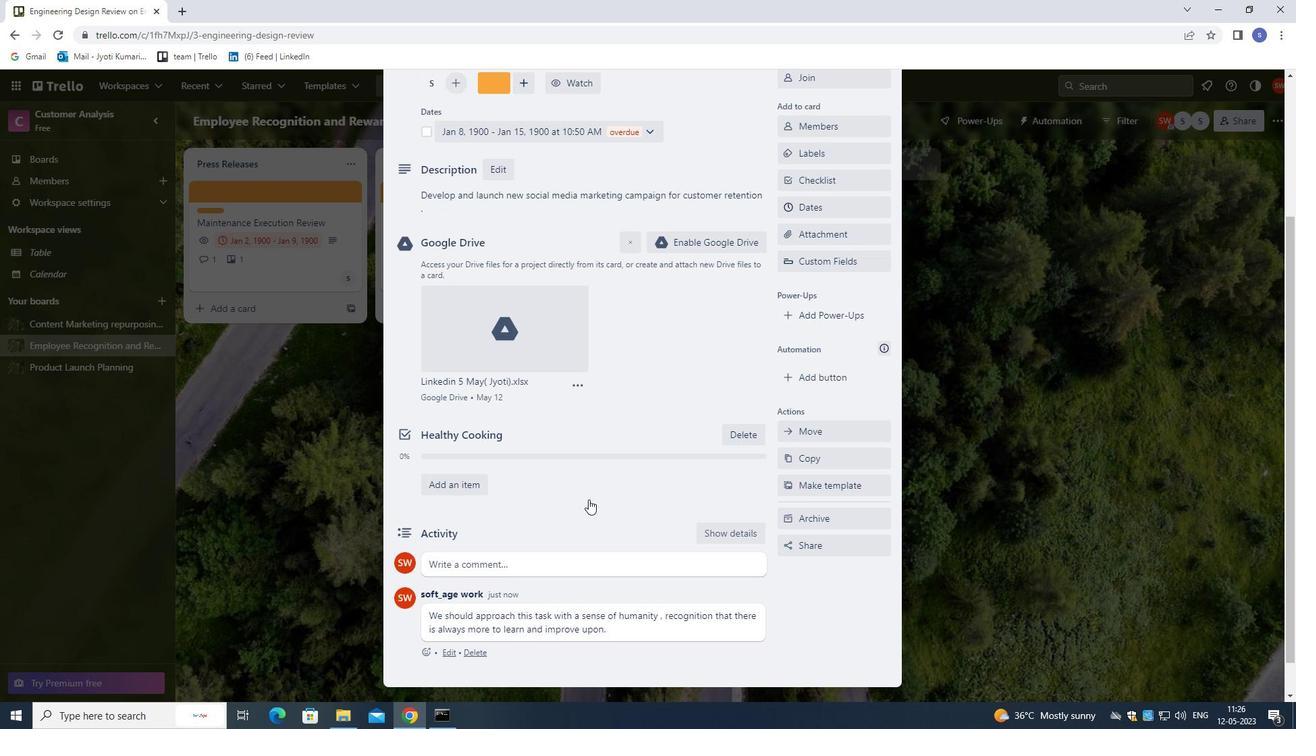 
Action: Mouse scrolled (596, 425) with delta (0, 0)
Screenshot: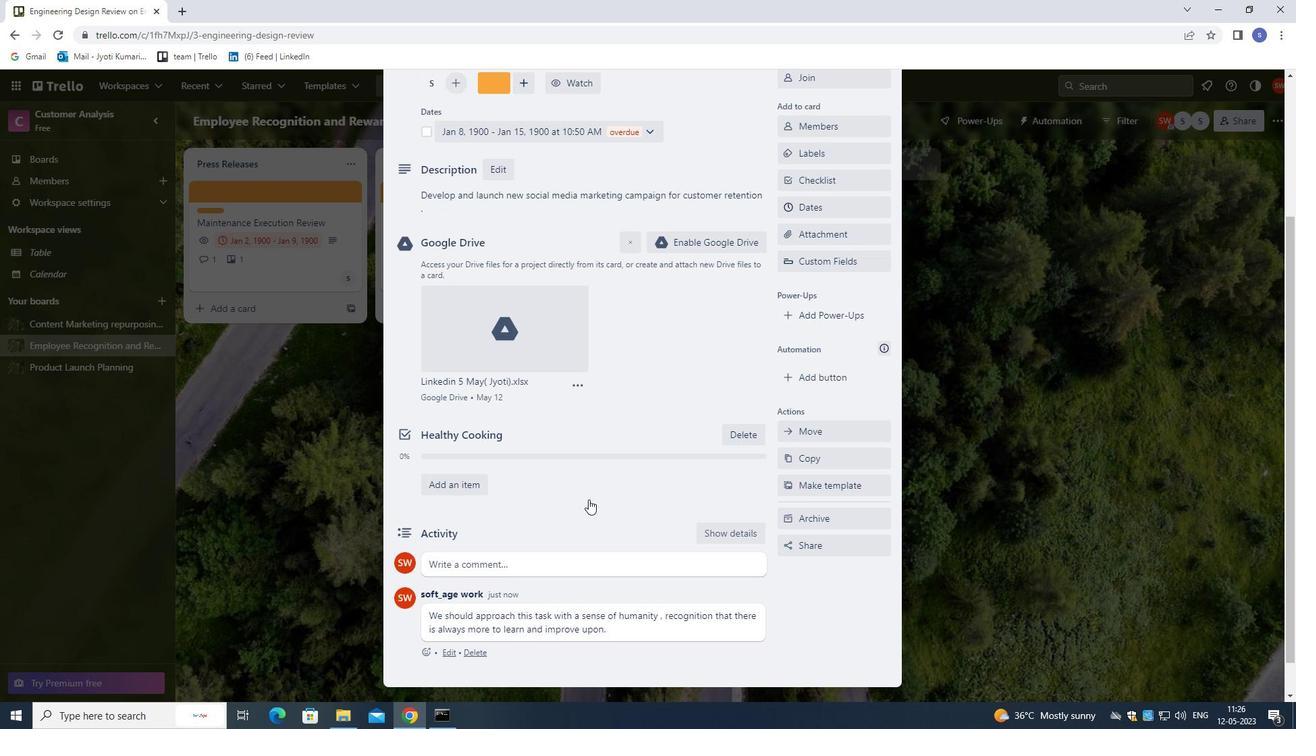 
Action: Mouse moved to (610, 380)
Screenshot: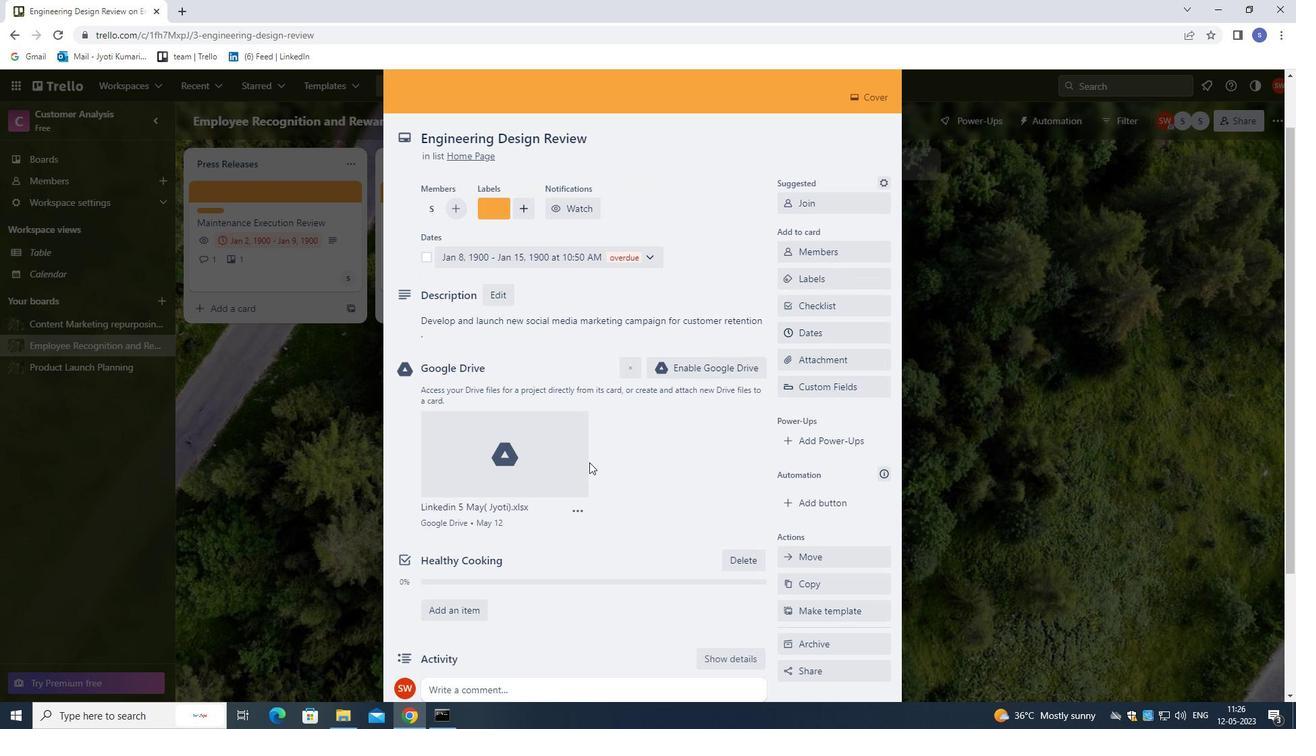 
Action: Mouse scrolled (610, 380) with delta (0, 0)
Screenshot: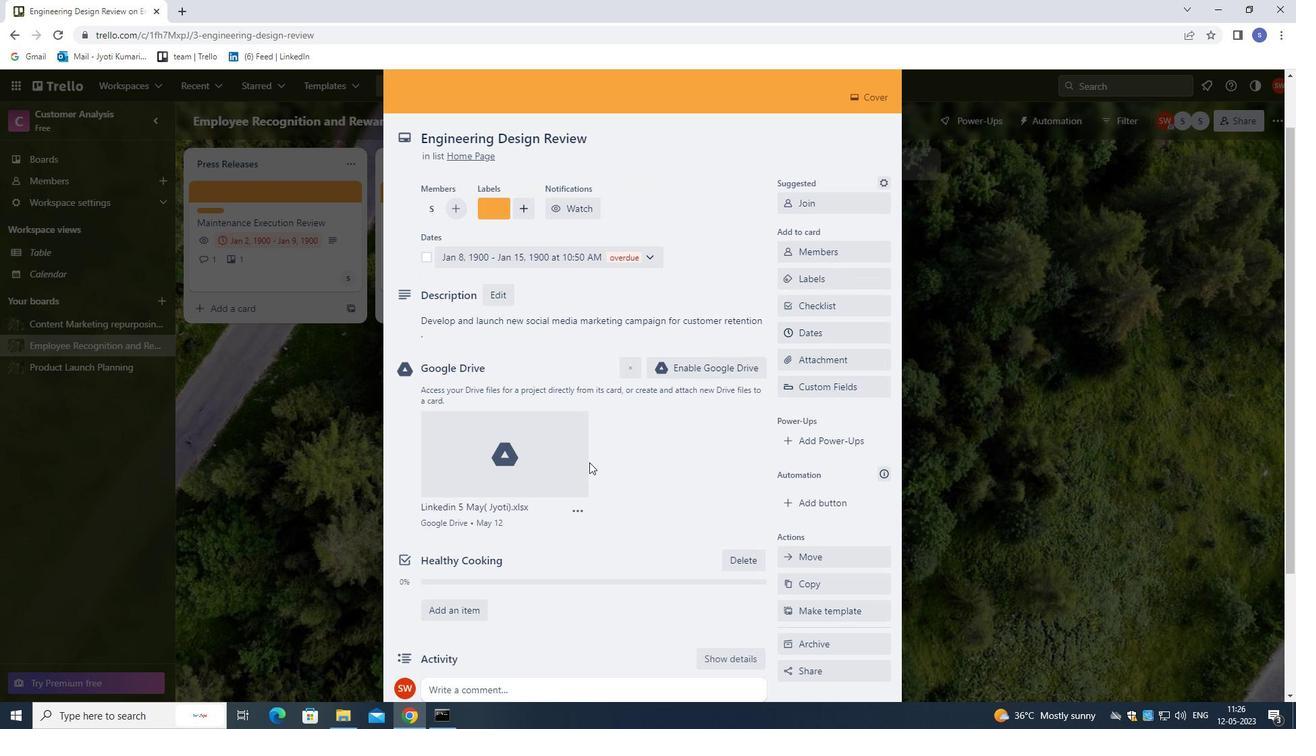 
Action: Mouse moved to (881, 115)
Screenshot: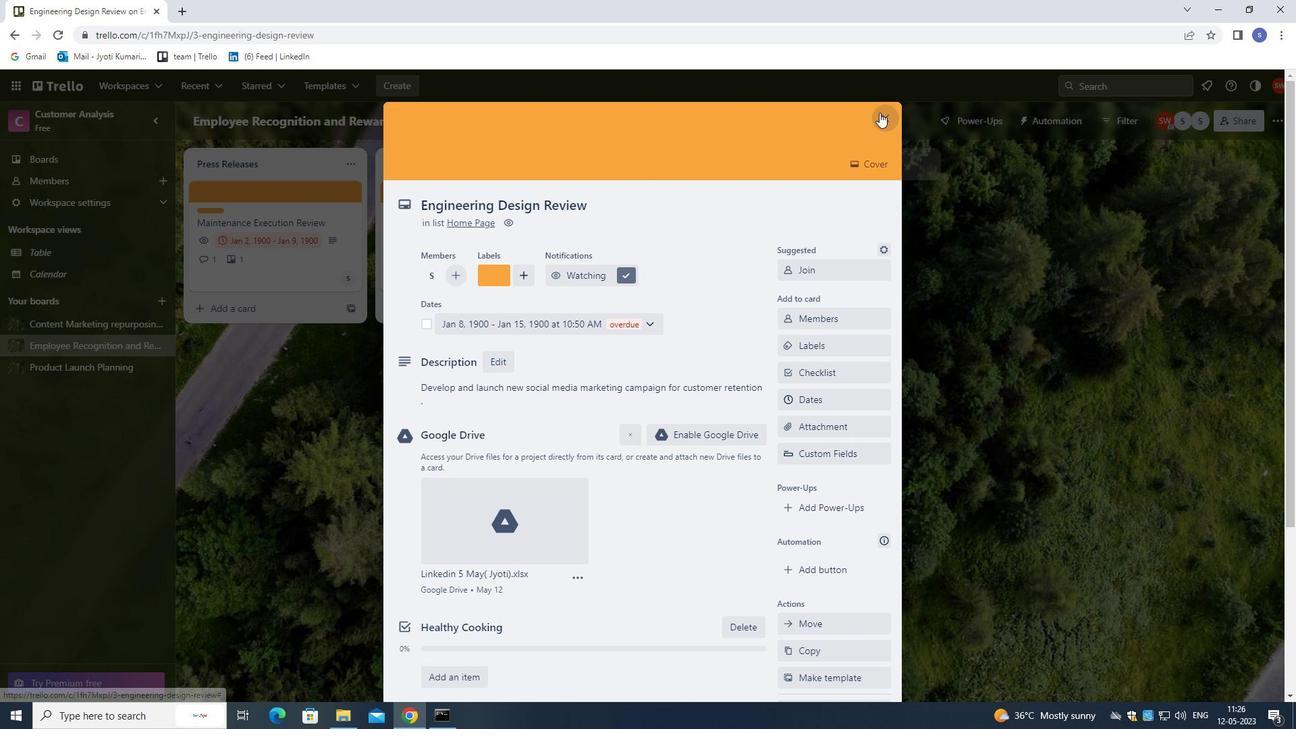 
Action: Mouse pressed left at (881, 115)
Screenshot: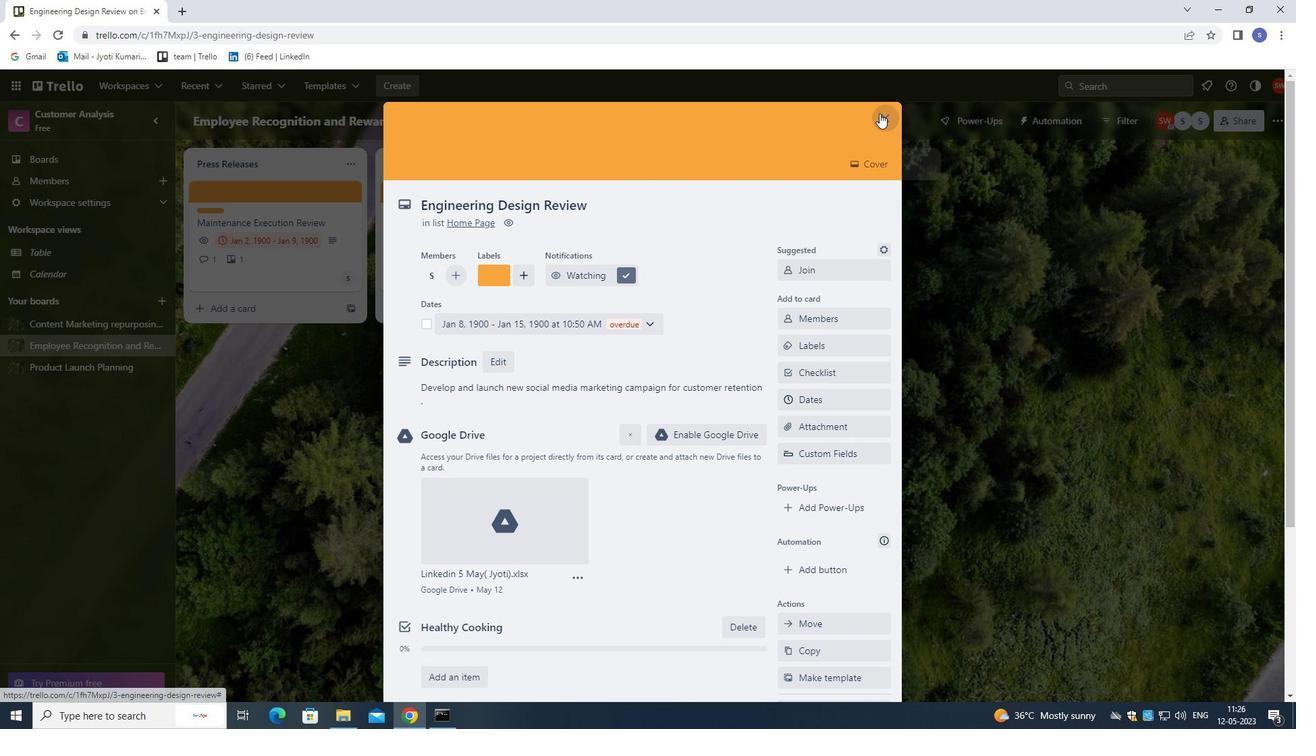 
Action: Mouse moved to (880, 118)
Screenshot: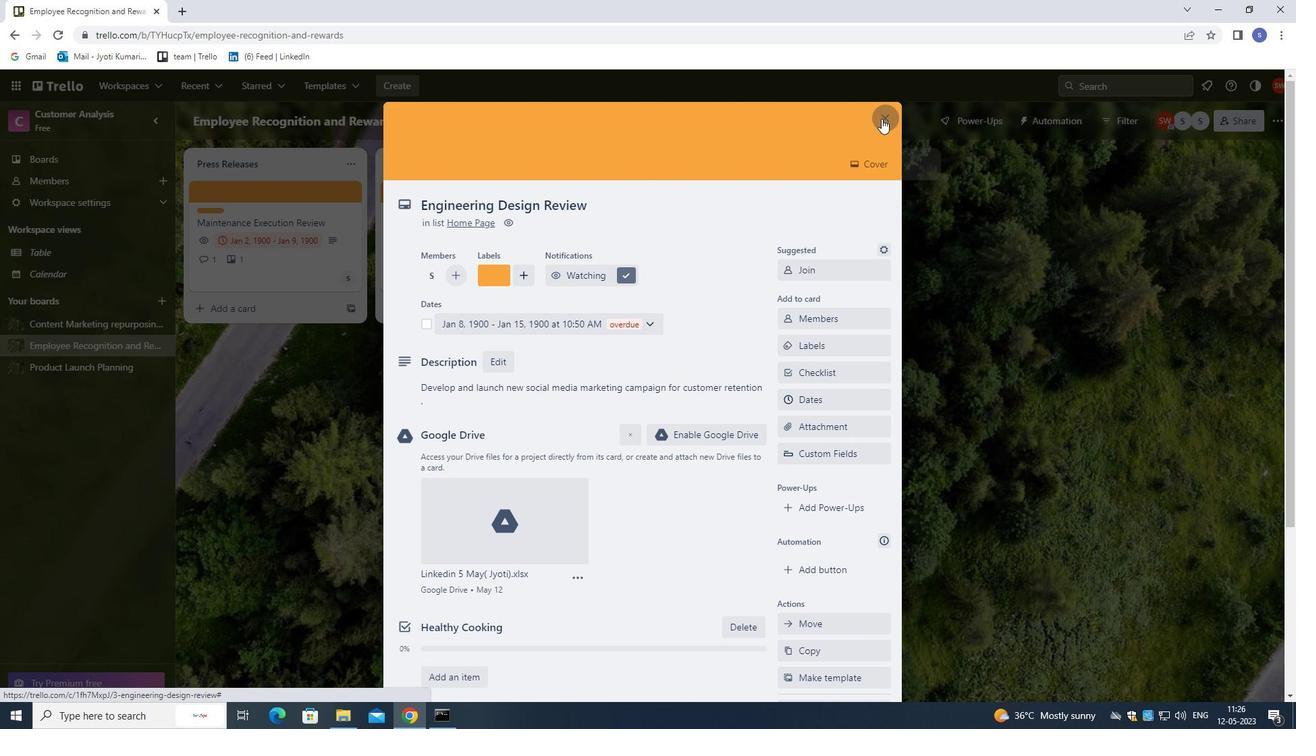 
